 Task: Look for space in Tiassalé, Ivory Coast from 10th July, 2023 to 15th July, 2023 for 7 adults in price range Rs.10000 to Rs.15000. Place can be entire place or shared room with 4 bedrooms having 7 beds and 4 bathrooms. Property type can be house, flat, guest house. Amenities needed are: wifi, TV, free parkinig on premises, gym, breakfast. Booking option can be shelf check-in. Required host language is English.
Action: Mouse moved to (451, 93)
Screenshot: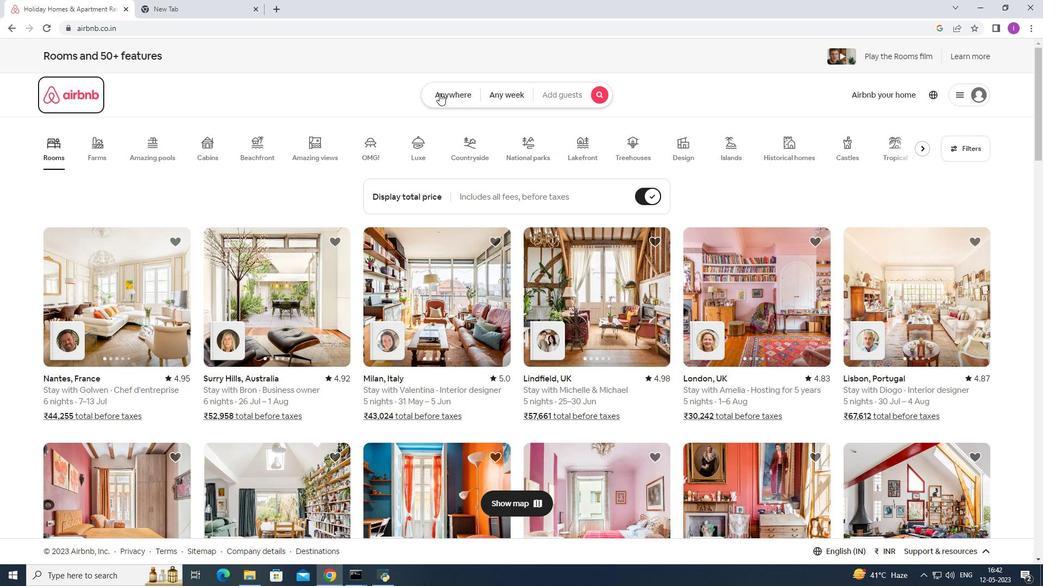 
Action: Mouse pressed left at (451, 93)
Screenshot: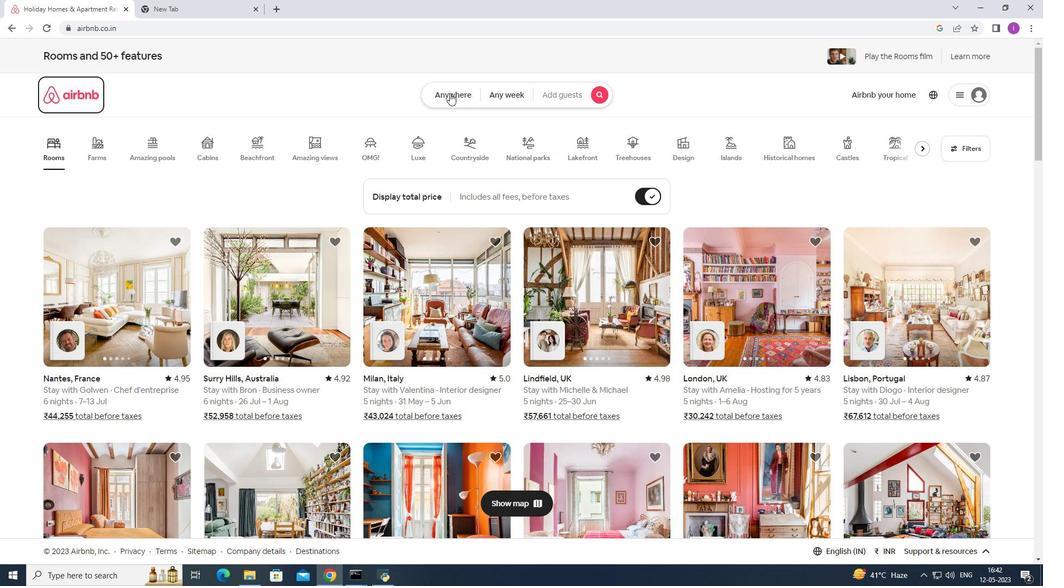 
Action: Mouse moved to (332, 142)
Screenshot: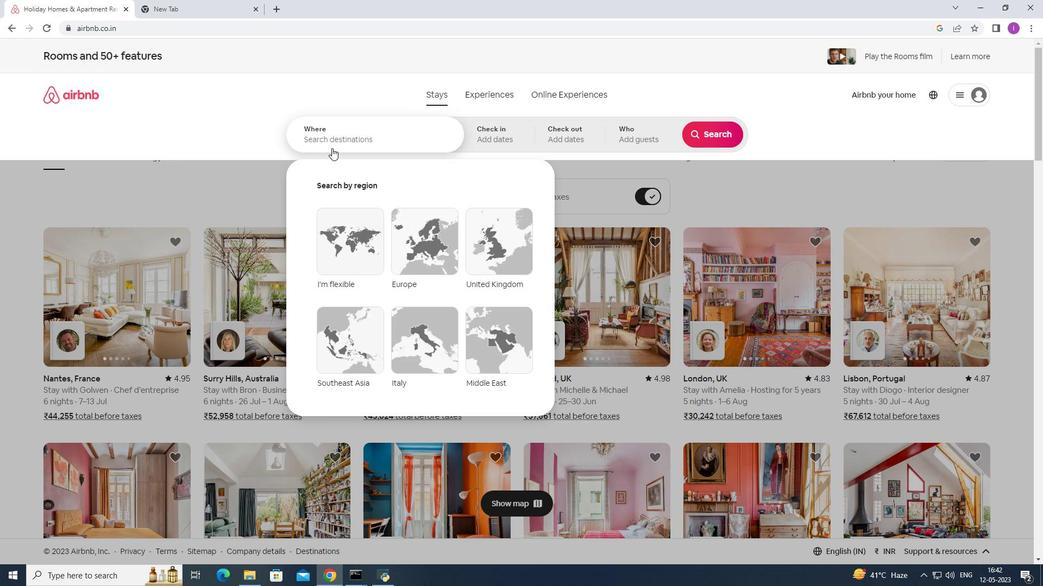 
Action: Mouse pressed left at (332, 142)
Screenshot: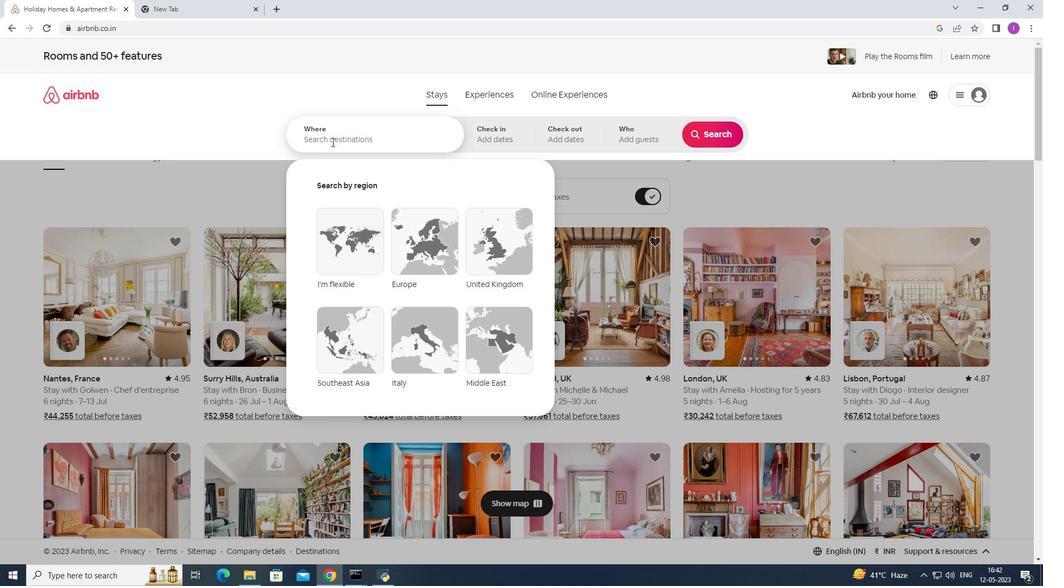 
Action: Mouse moved to (332, 142)
Screenshot: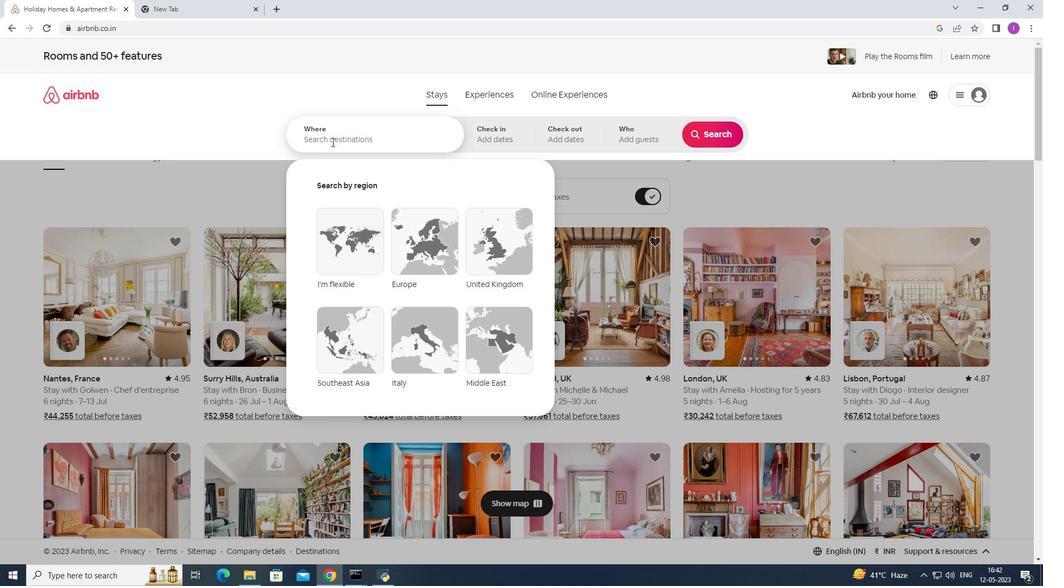 
Action: Key pressed <Key.shift><Key.shift><Key.shift><Key.shift><Key.shift><Key.shift><Key.shift><Key.shift><Key.shift><Key.shift><Key.shift><Key.shift><Key.shift><Key.shift><Key.shift><Key.shift><Key.shift><Key.shift><Key.shift><Key.shift><Key.shift><Key.shift><Key.shift><Key.shift><Key.shift><Key.shift><Key.shift><Key.shift><Key.shift><Key.shift><Key.shift>Tiassale,<Key.shift><Key.shift><Key.shift><Key.shift><Key.shift>Ivory
Screenshot: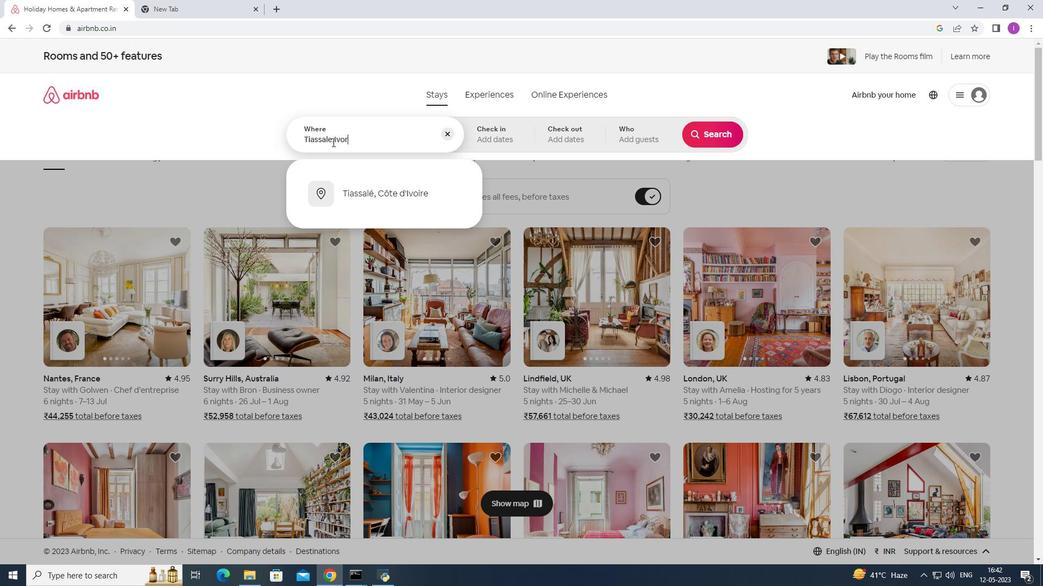 
Action: Mouse moved to (386, 194)
Screenshot: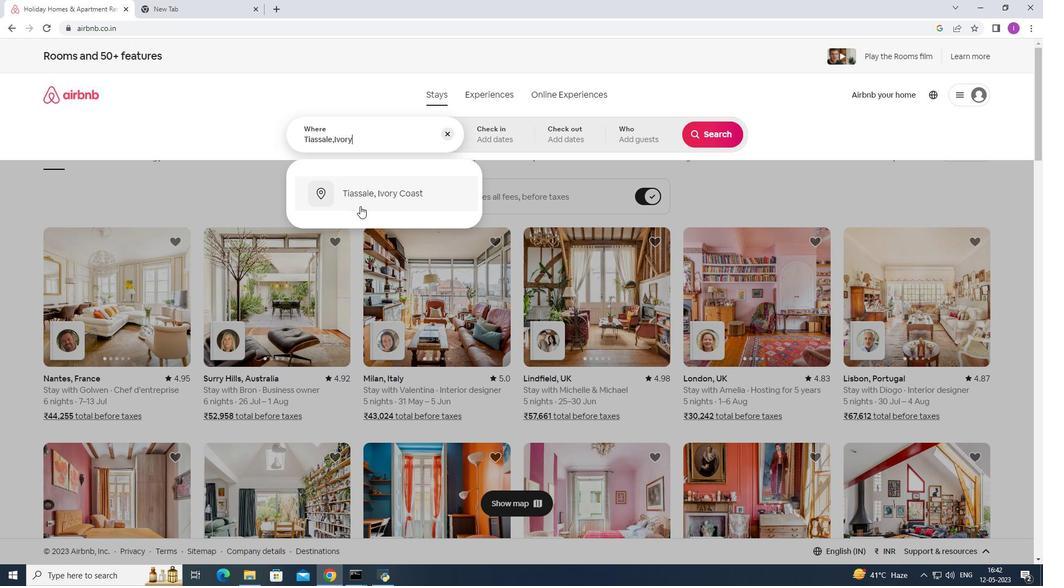 
Action: Mouse pressed left at (386, 194)
Screenshot: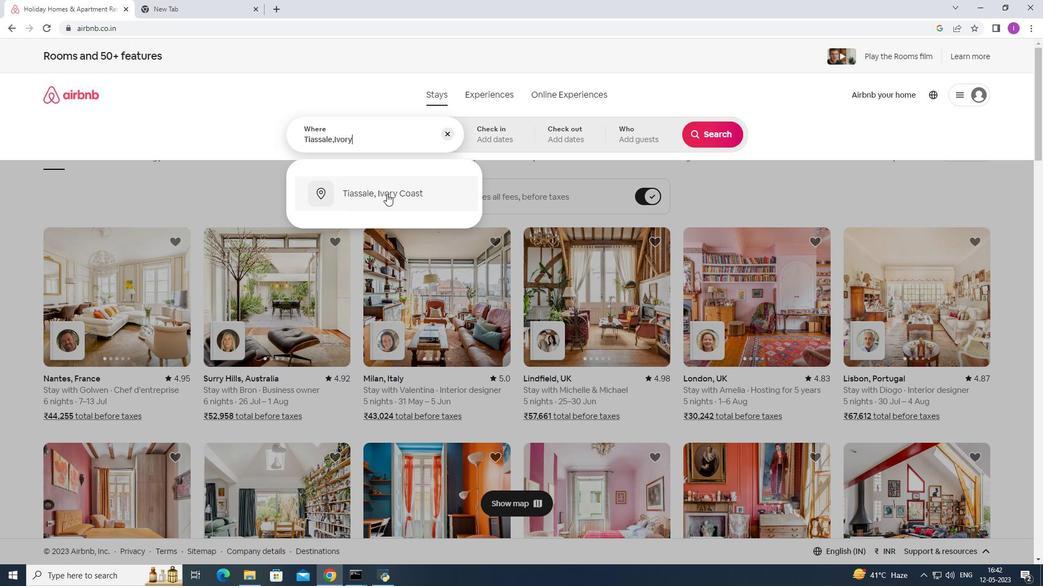 
Action: Mouse moved to (707, 221)
Screenshot: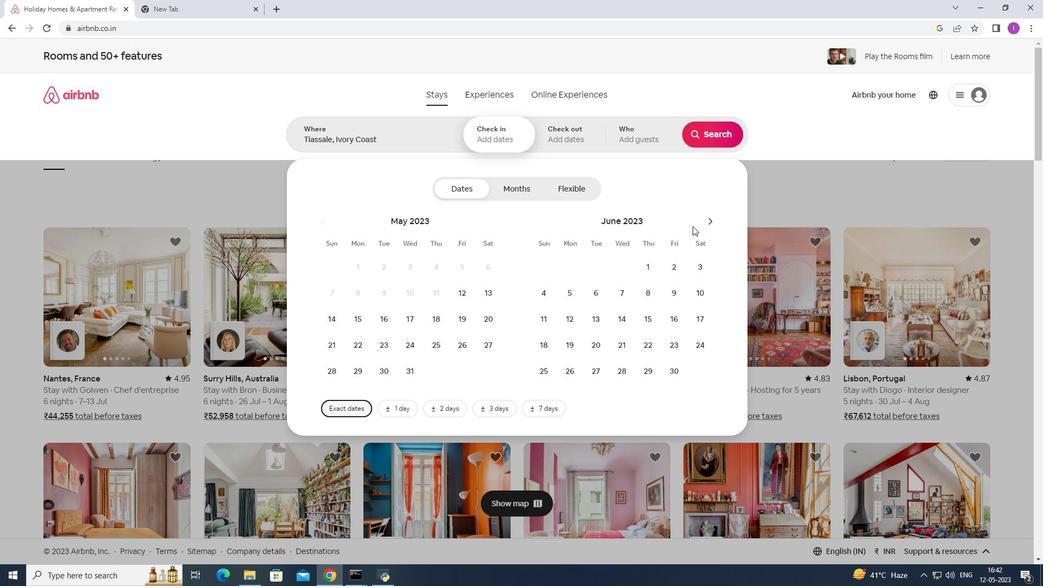 
Action: Mouse pressed left at (707, 221)
Screenshot: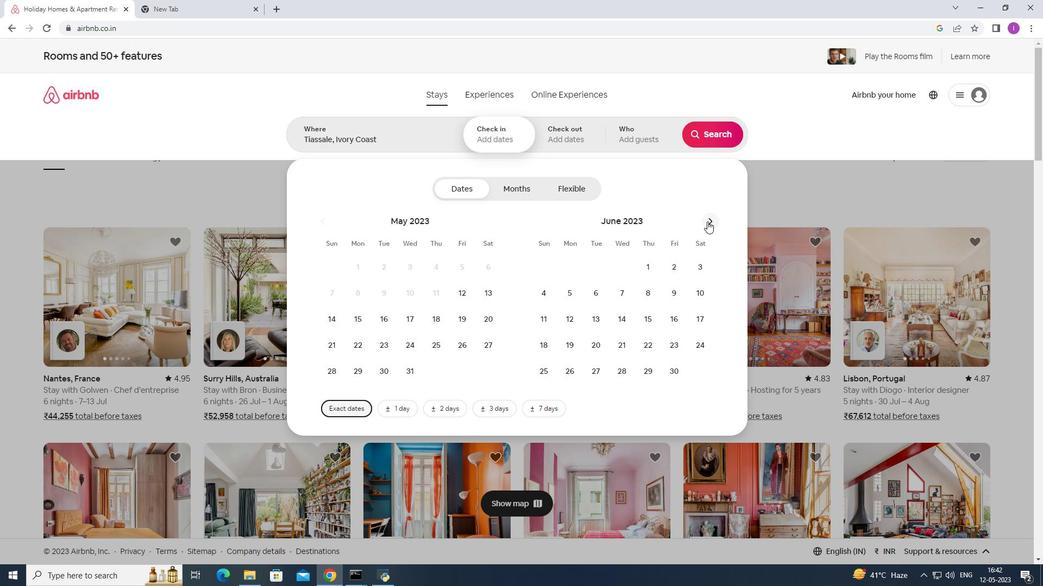 
Action: Mouse moved to (563, 316)
Screenshot: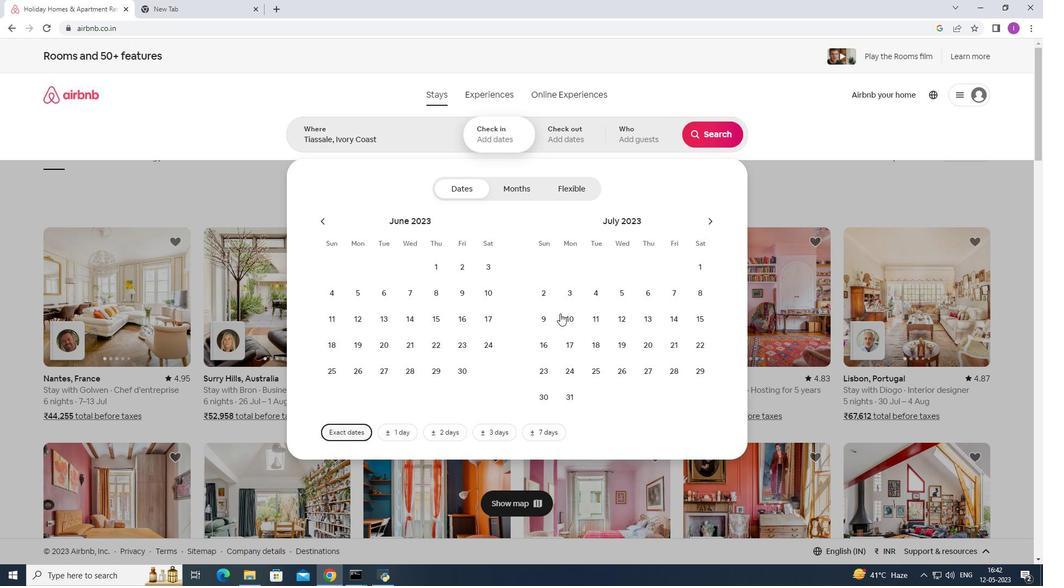 
Action: Mouse pressed left at (563, 316)
Screenshot: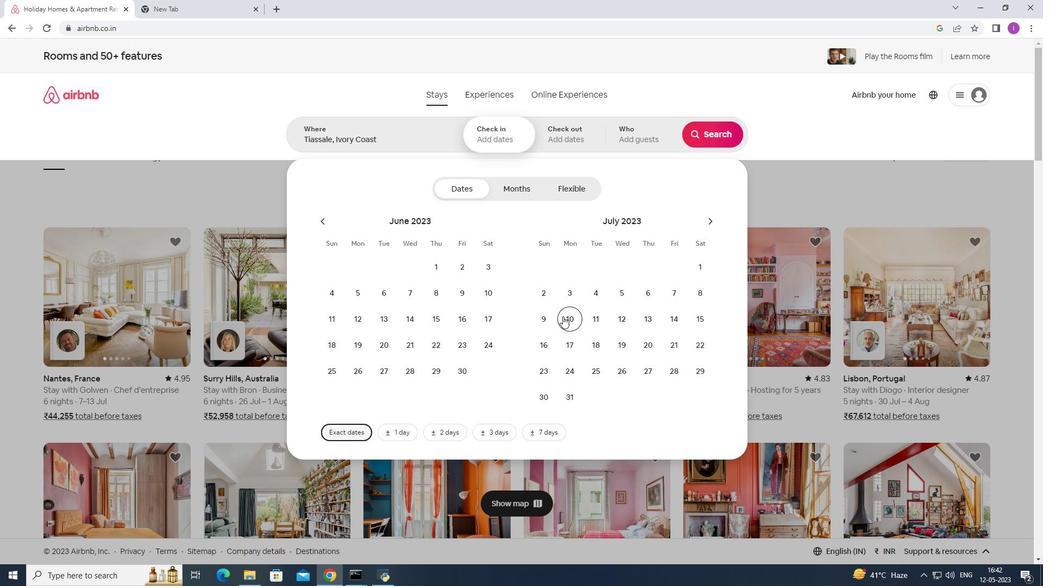 
Action: Mouse moved to (700, 319)
Screenshot: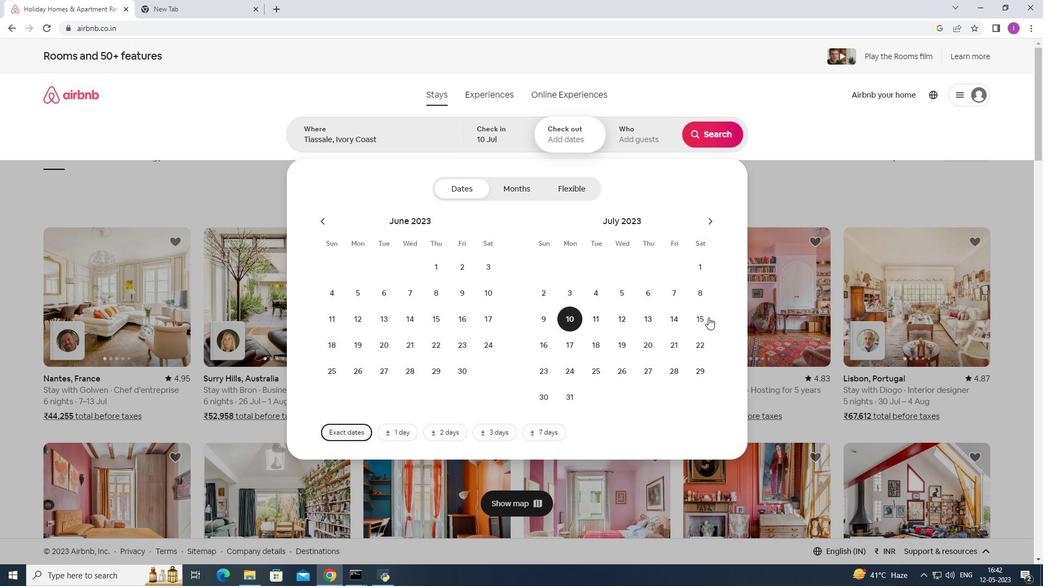 
Action: Mouse pressed left at (700, 319)
Screenshot: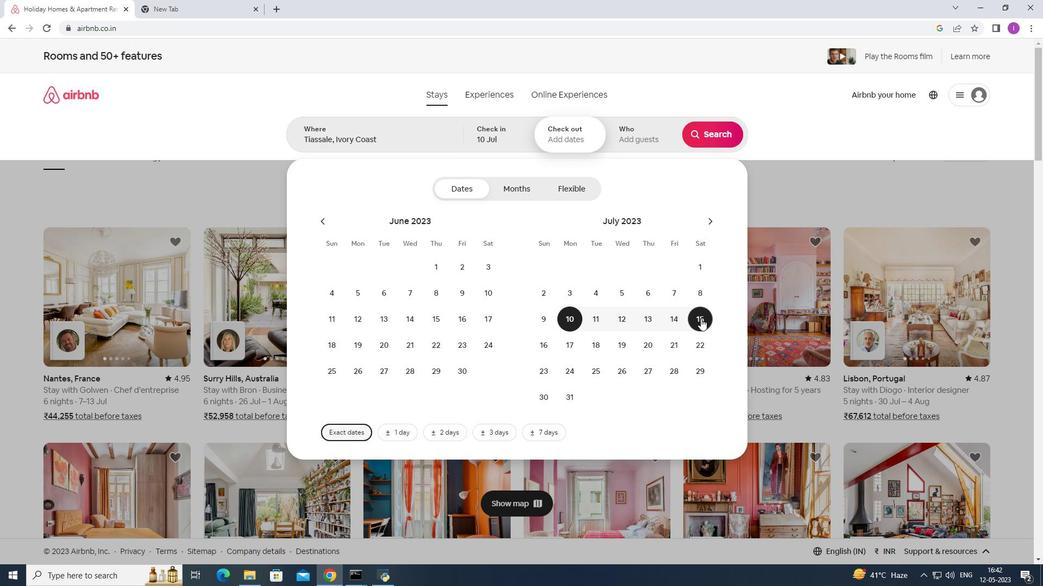 
Action: Mouse moved to (643, 141)
Screenshot: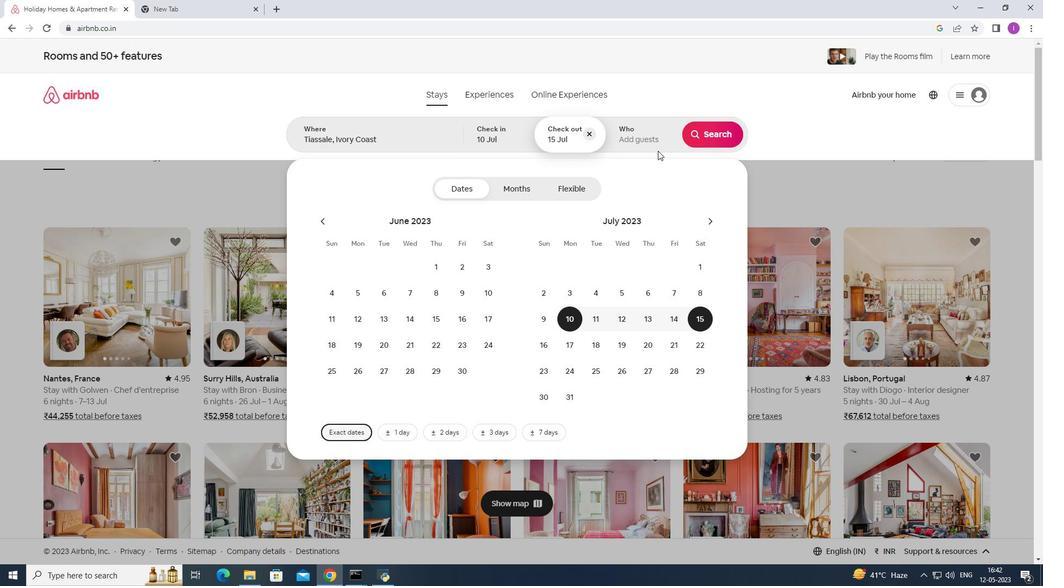 
Action: Mouse pressed left at (643, 141)
Screenshot: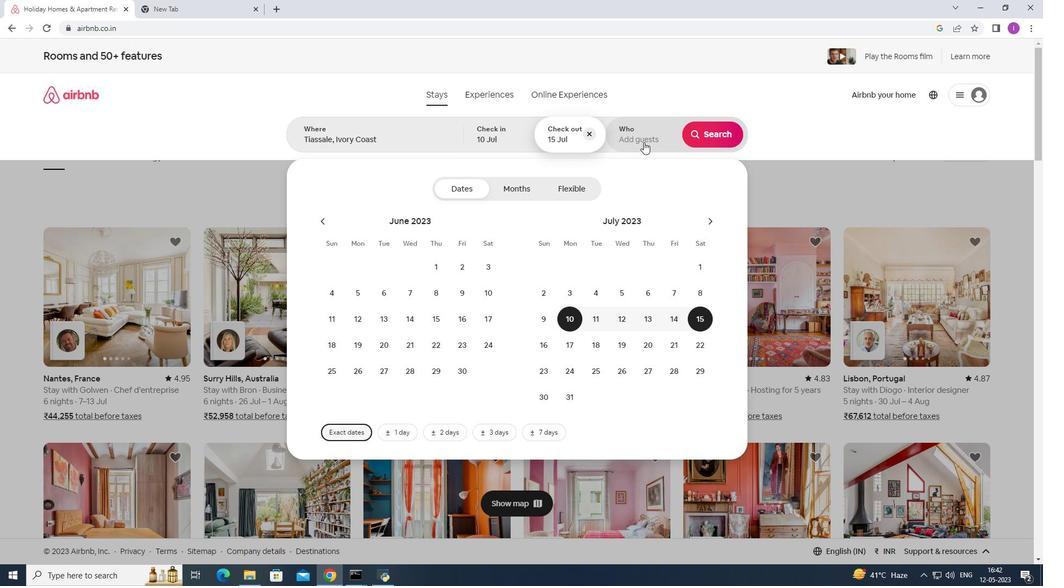 
Action: Mouse moved to (716, 191)
Screenshot: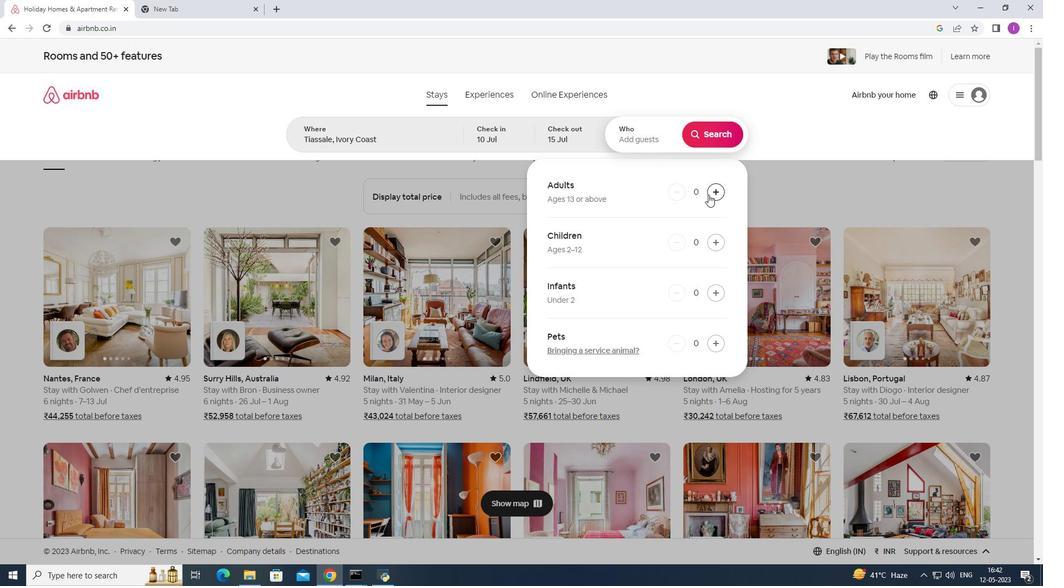 
Action: Mouse pressed left at (716, 191)
Screenshot: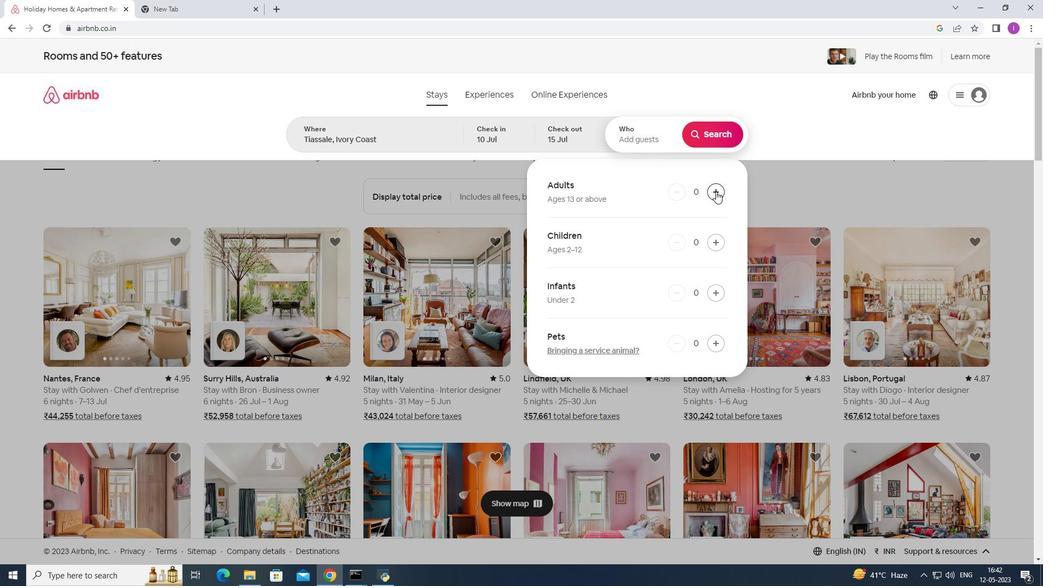 
Action: Mouse moved to (716, 191)
Screenshot: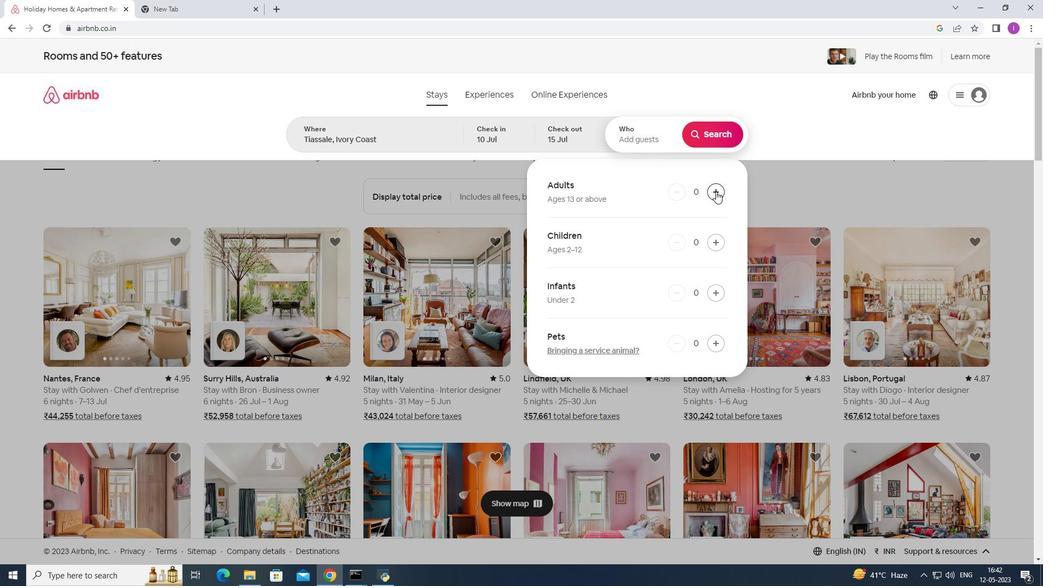
Action: Mouse pressed left at (716, 191)
Screenshot: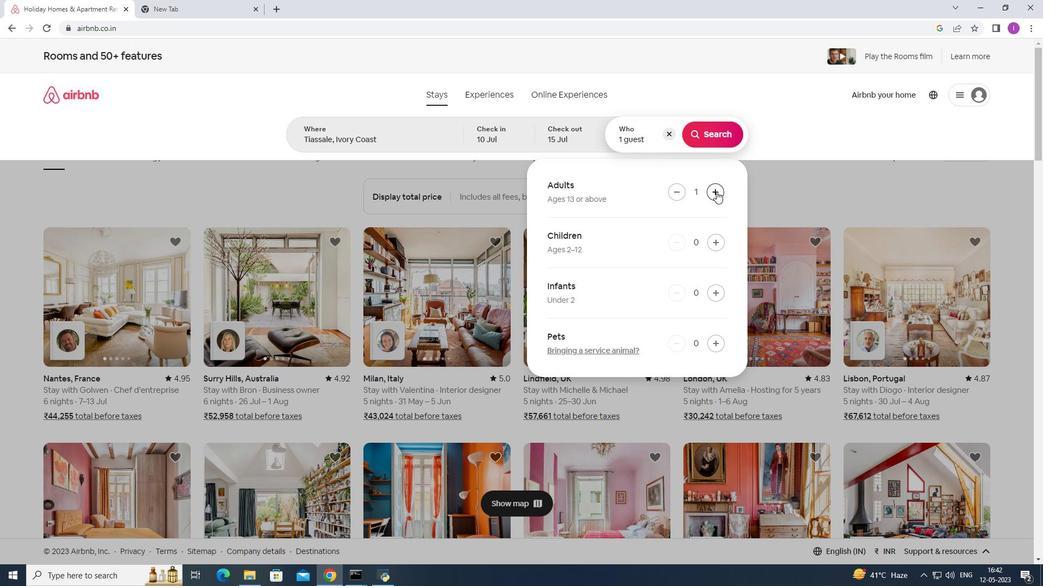 
Action: Mouse pressed left at (716, 191)
Screenshot: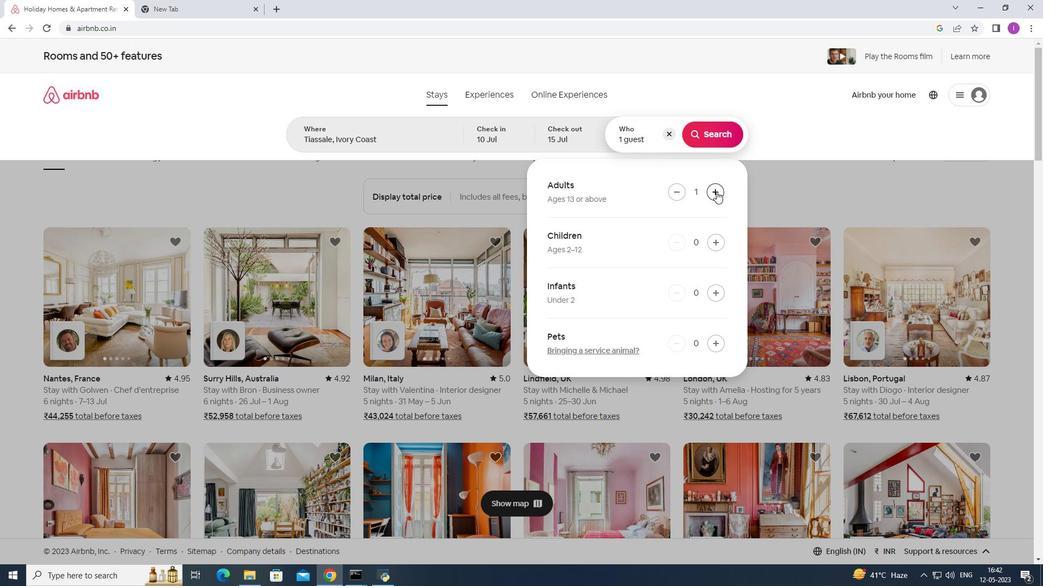 
Action: Mouse pressed left at (716, 191)
Screenshot: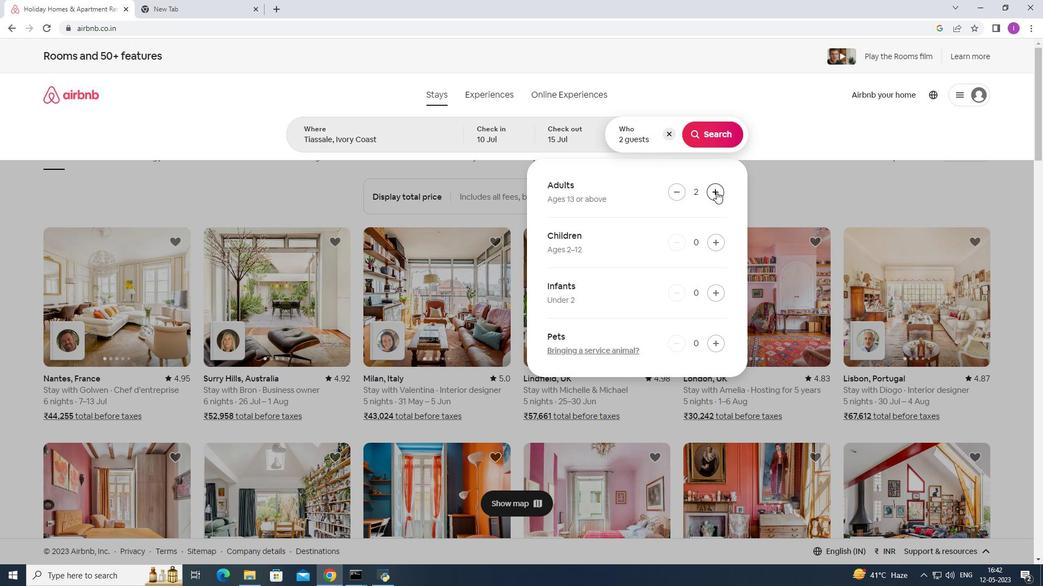 
Action: Mouse pressed left at (716, 191)
Screenshot: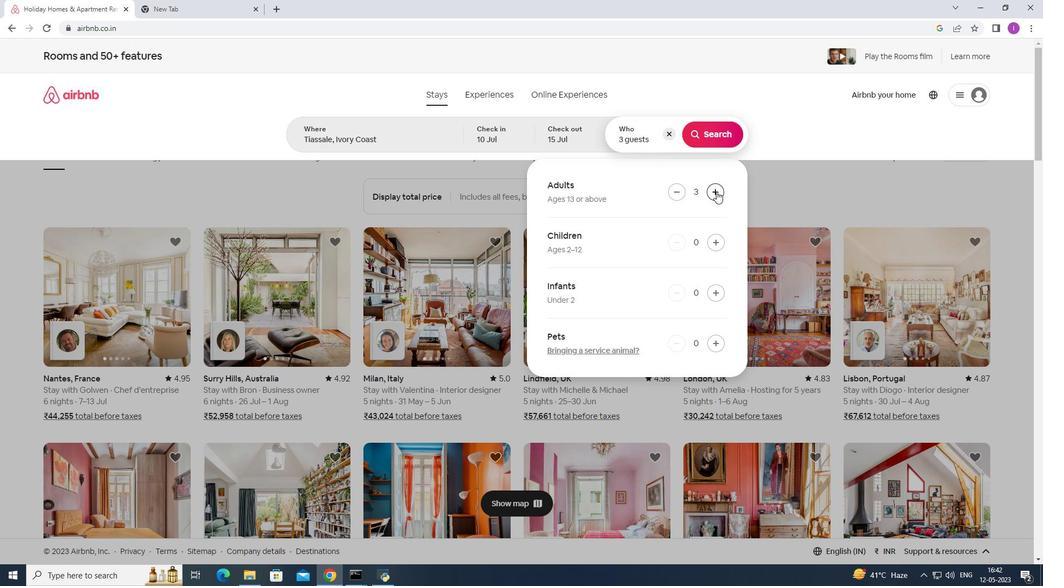 
Action: Mouse pressed left at (716, 191)
Screenshot: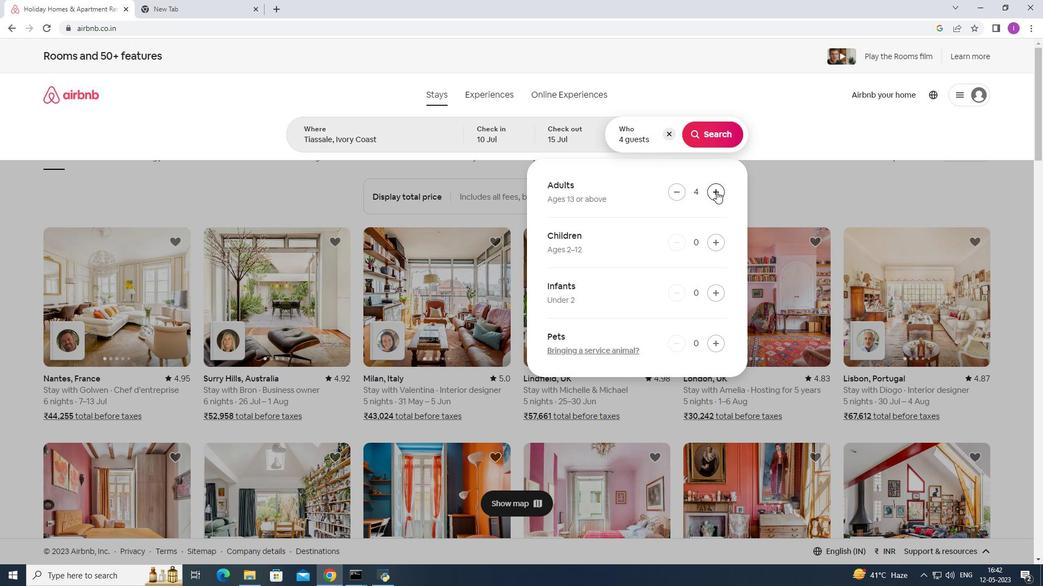 
Action: Mouse pressed left at (716, 191)
Screenshot: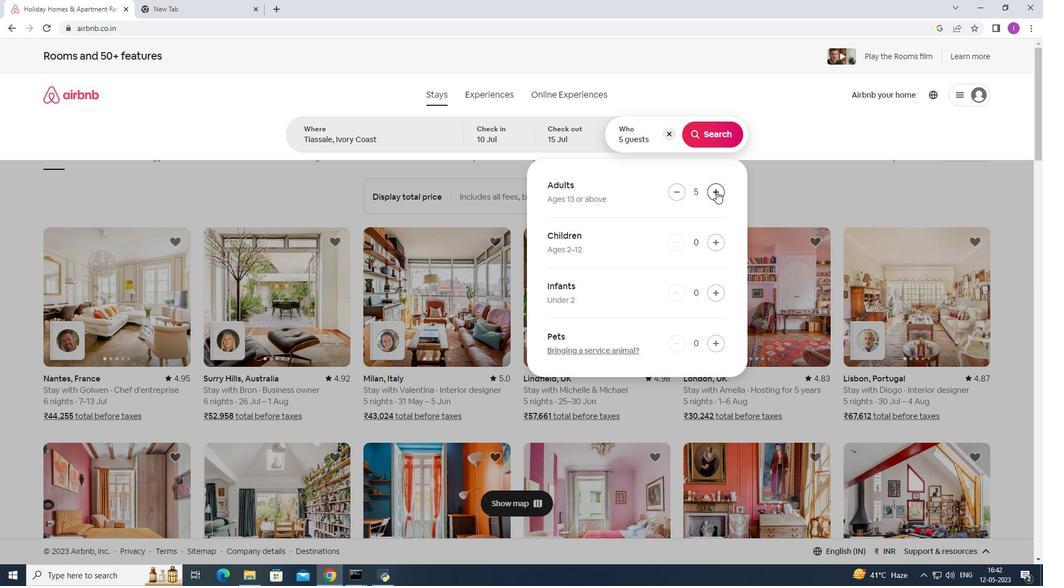 
Action: Mouse moved to (713, 133)
Screenshot: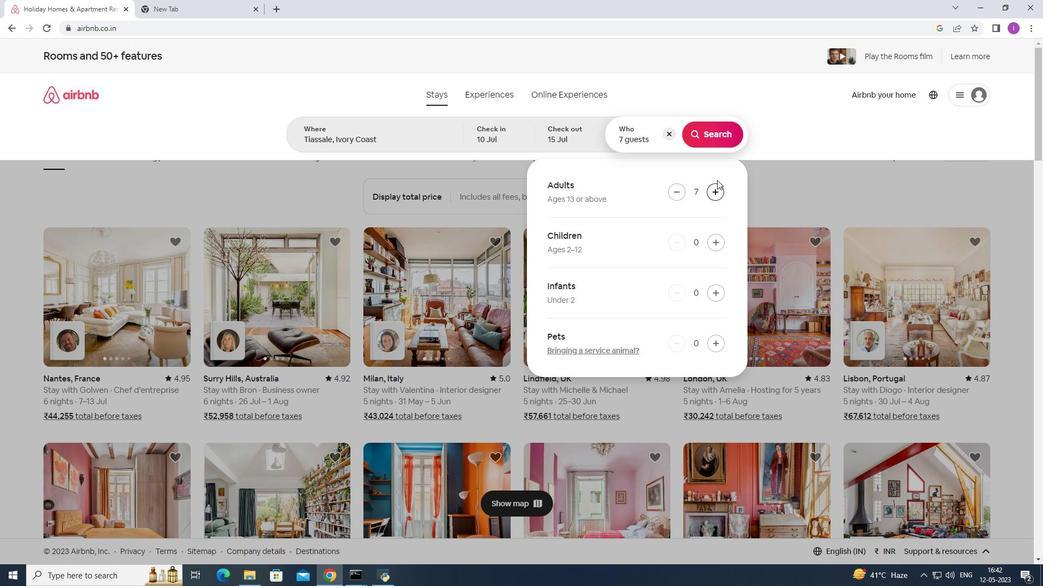 
Action: Mouse pressed left at (713, 133)
Screenshot: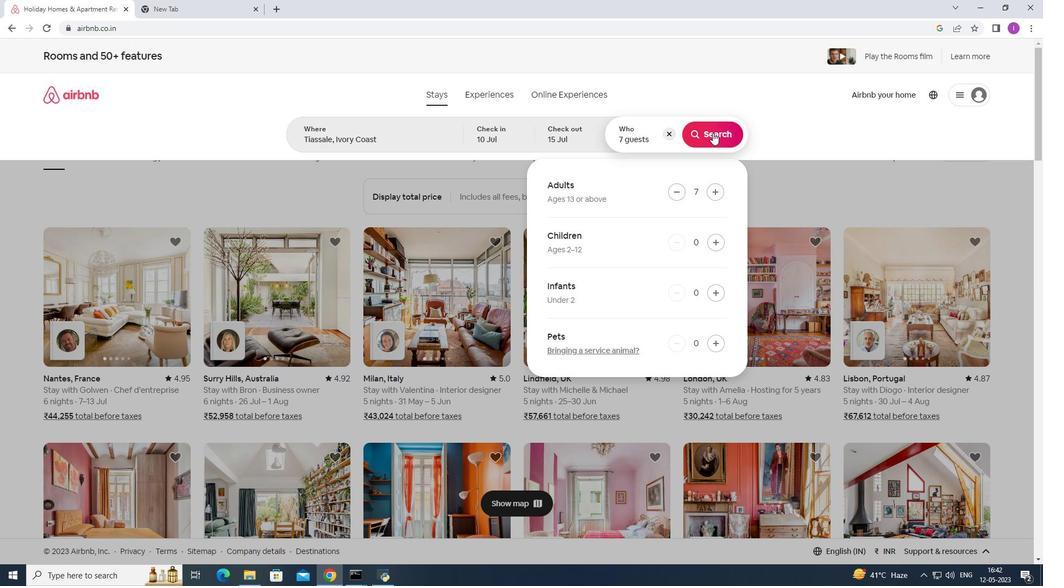 
Action: Mouse moved to (1000, 109)
Screenshot: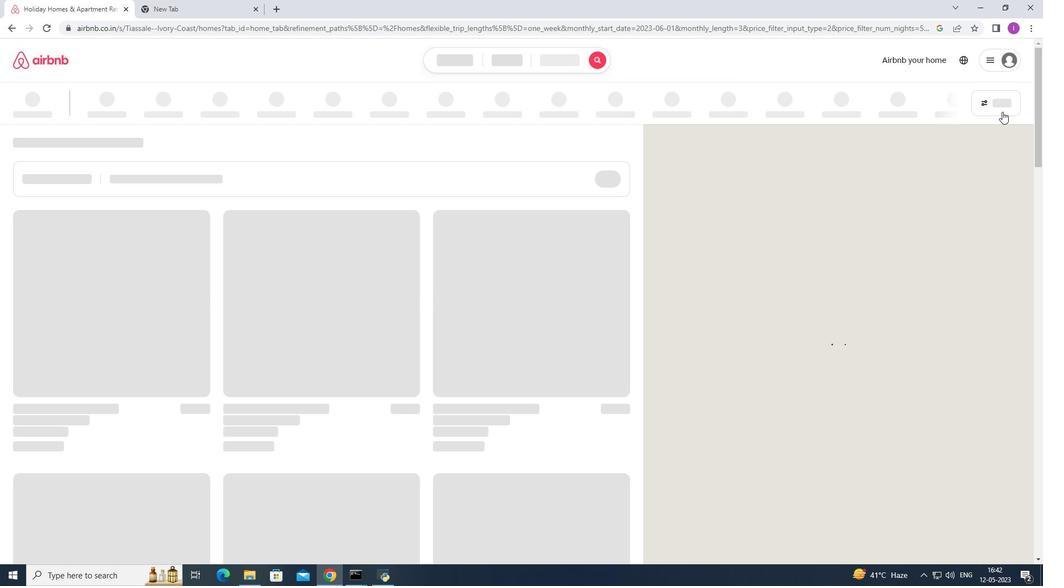 
Action: Mouse pressed left at (1000, 109)
Screenshot: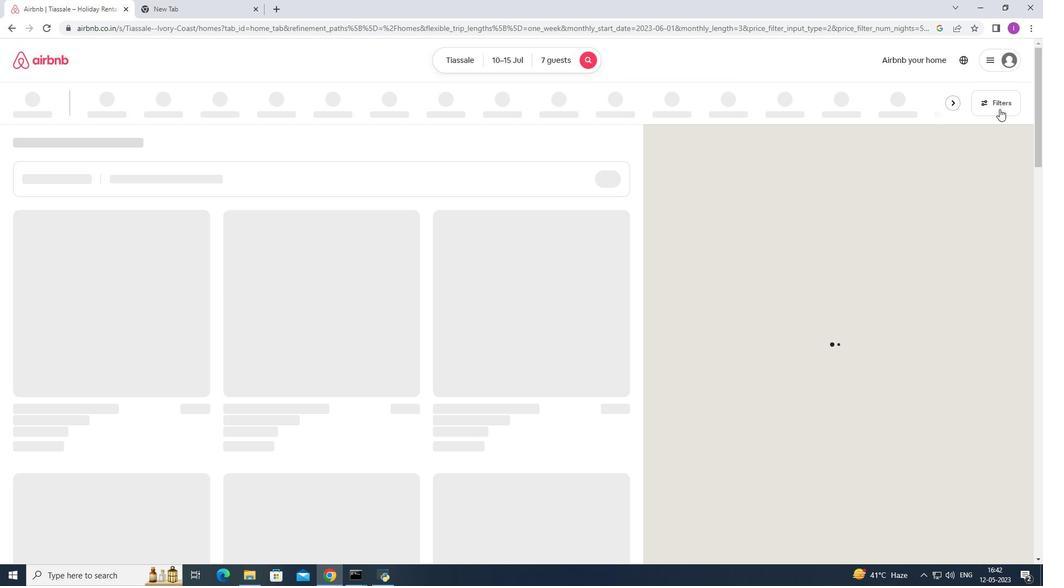 
Action: Mouse moved to (605, 367)
Screenshot: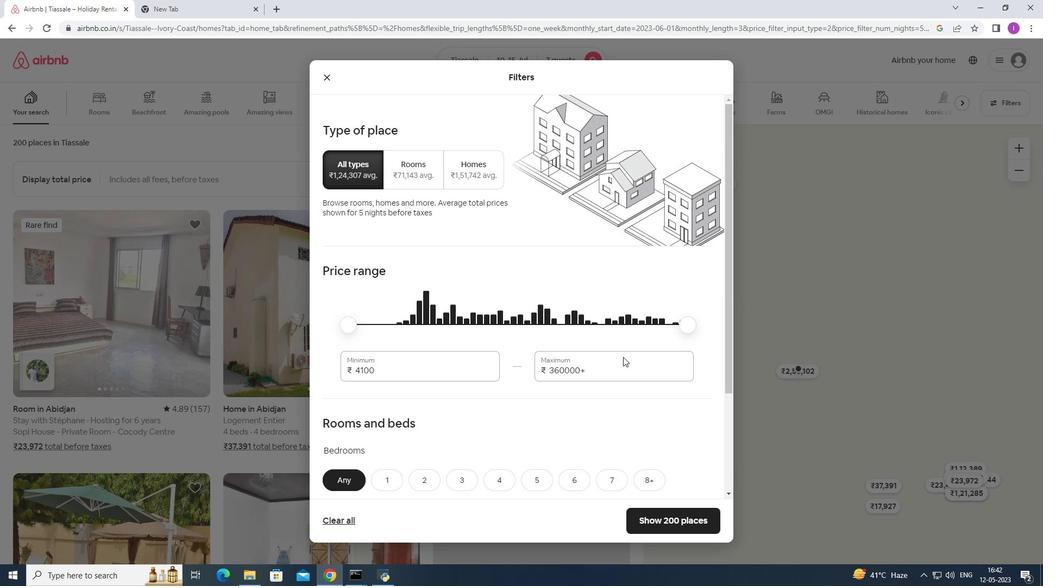 
Action: Mouse pressed left at (605, 367)
Screenshot: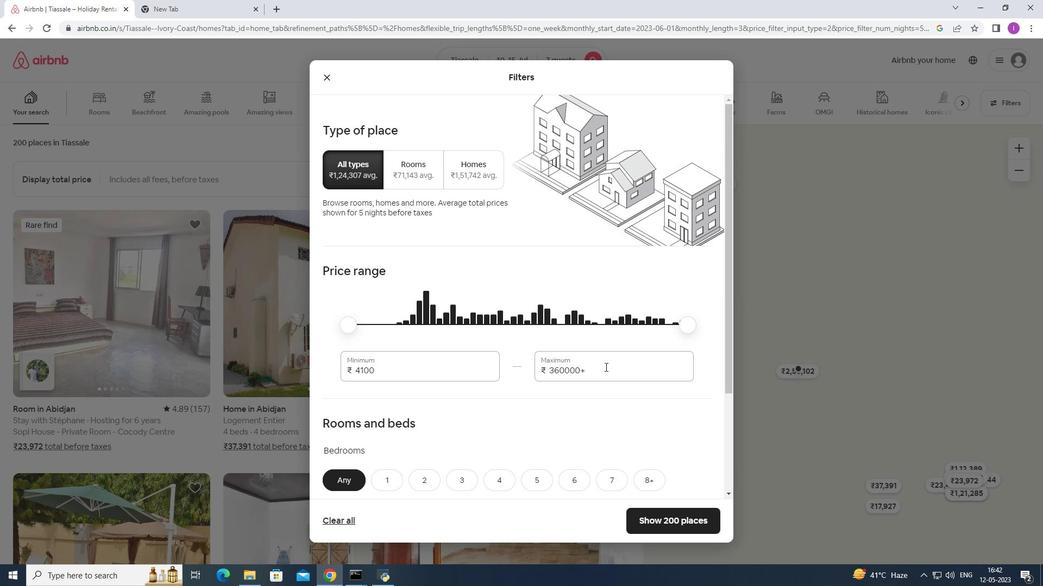 
Action: Mouse moved to (522, 373)
Screenshot: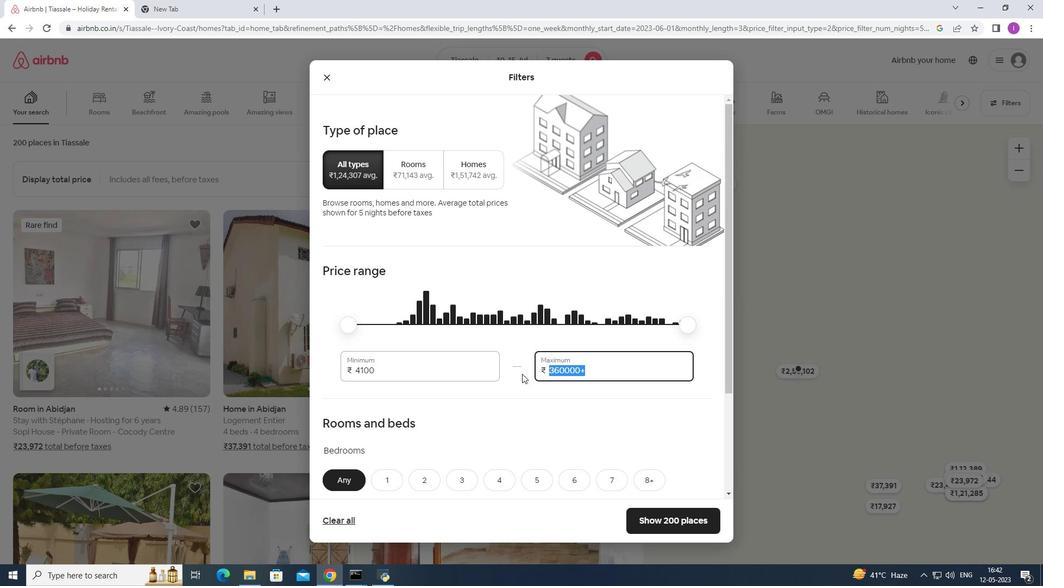 
Action: Key pressed 1
Screenshot: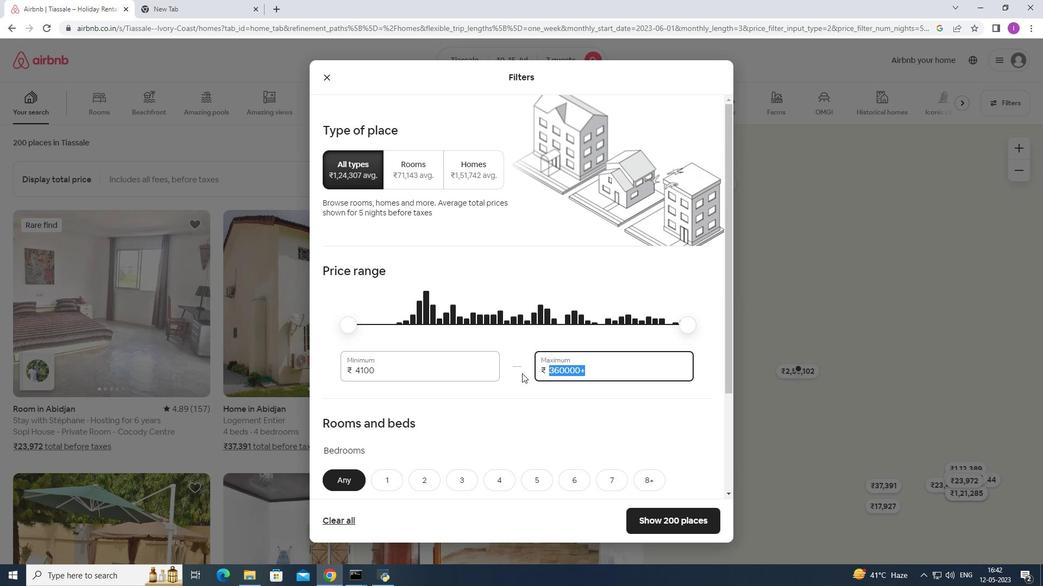
Action: Mouse moved to (522, 373)
Screenshot: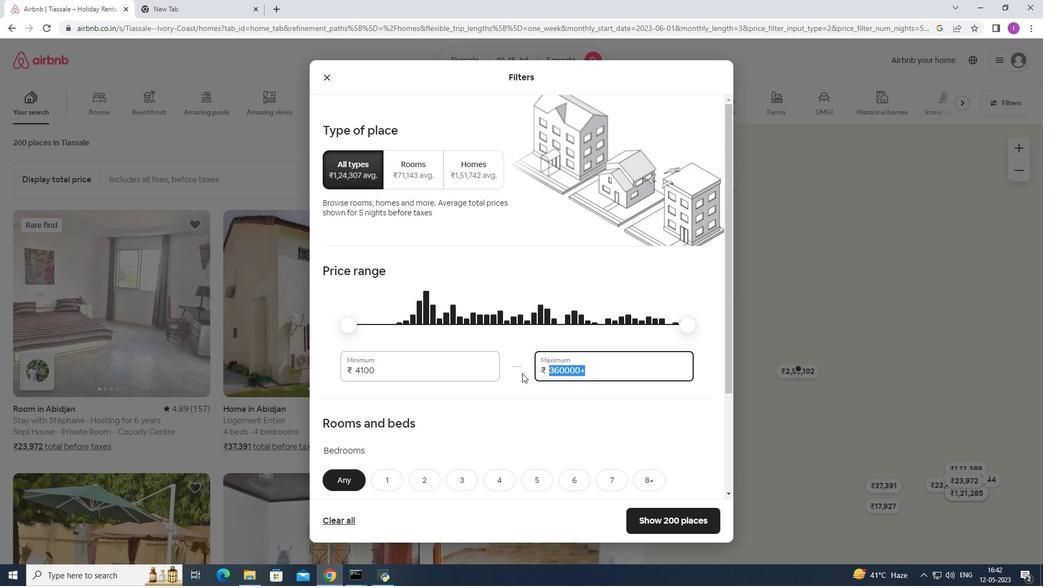 
Action: Key pressed 50
Screenshot: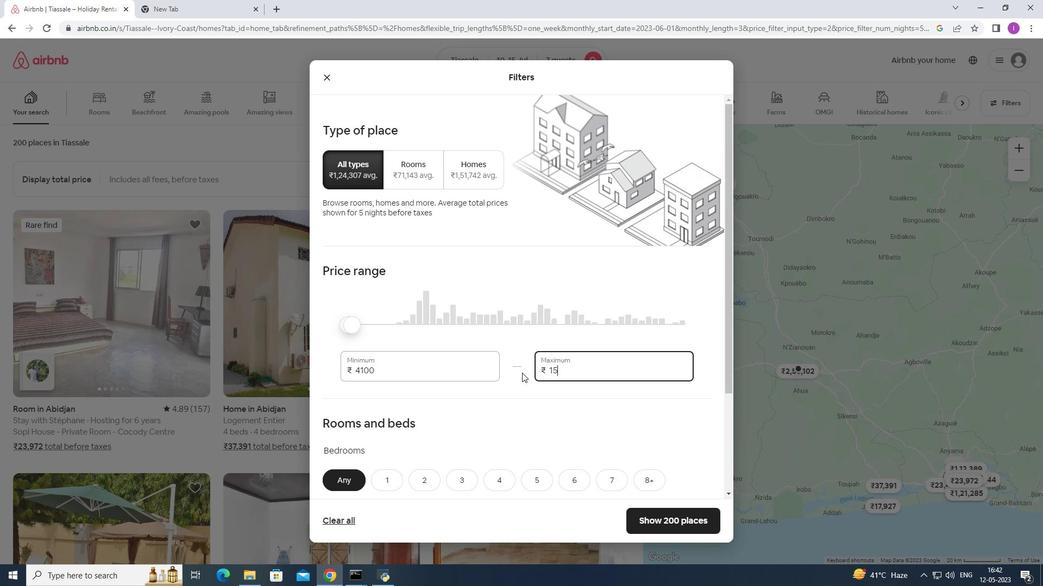 
Action: Mouse moved to (522, 371)
Screenshot: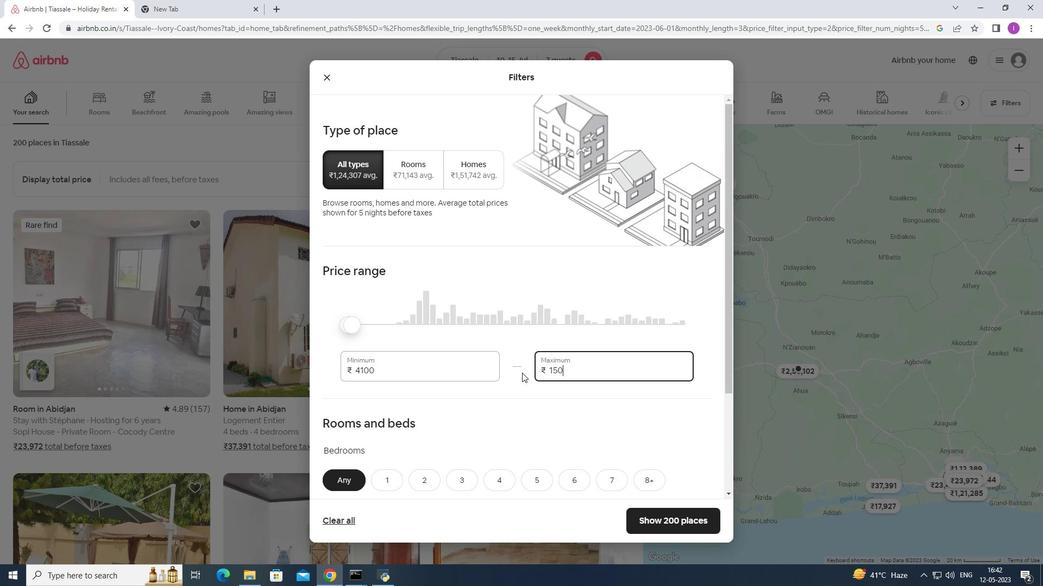 
Action: Key pressed 0
Screenshot: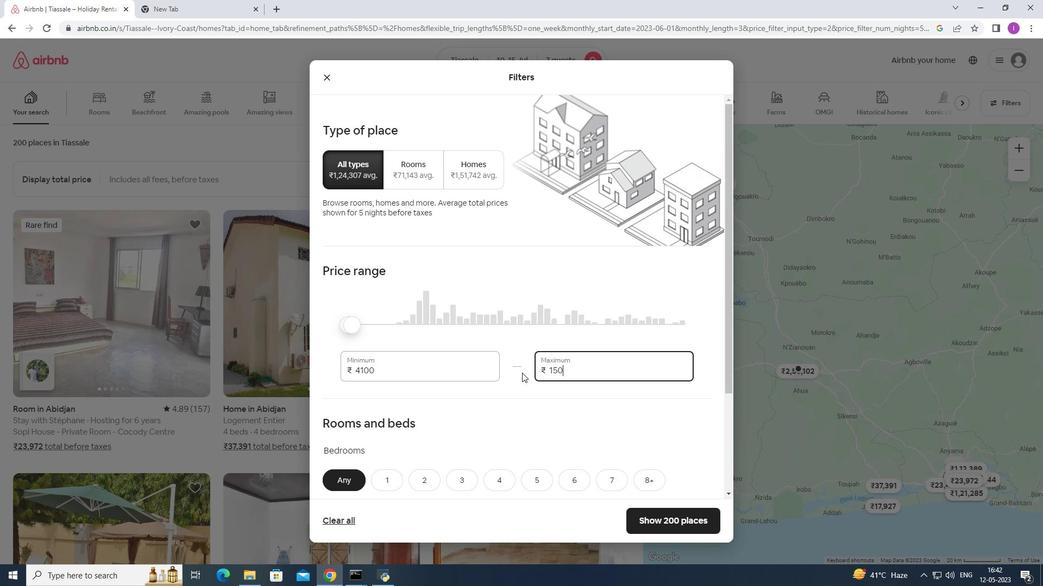 
Action: Mouse moved to (522, 370)
Screenshot: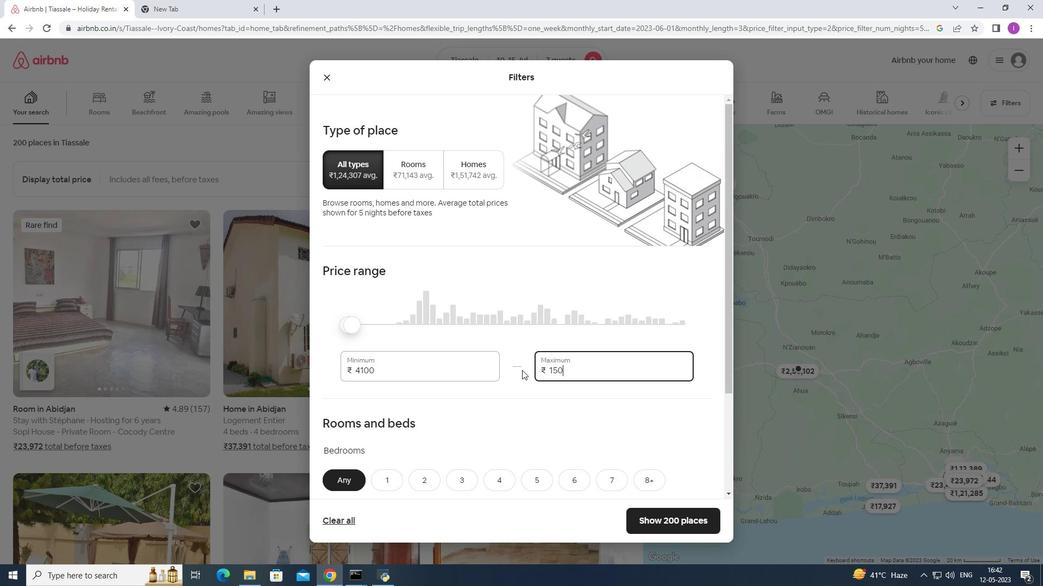 
Action: Key pressed 0
Screenshot: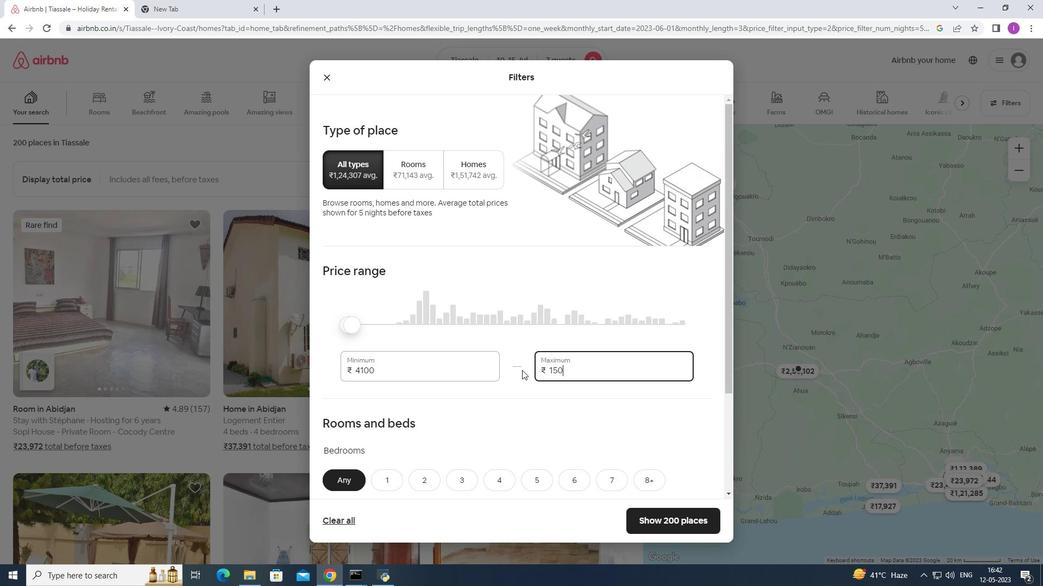 
Action: Mouse moved to (380, 372)
Screenshot: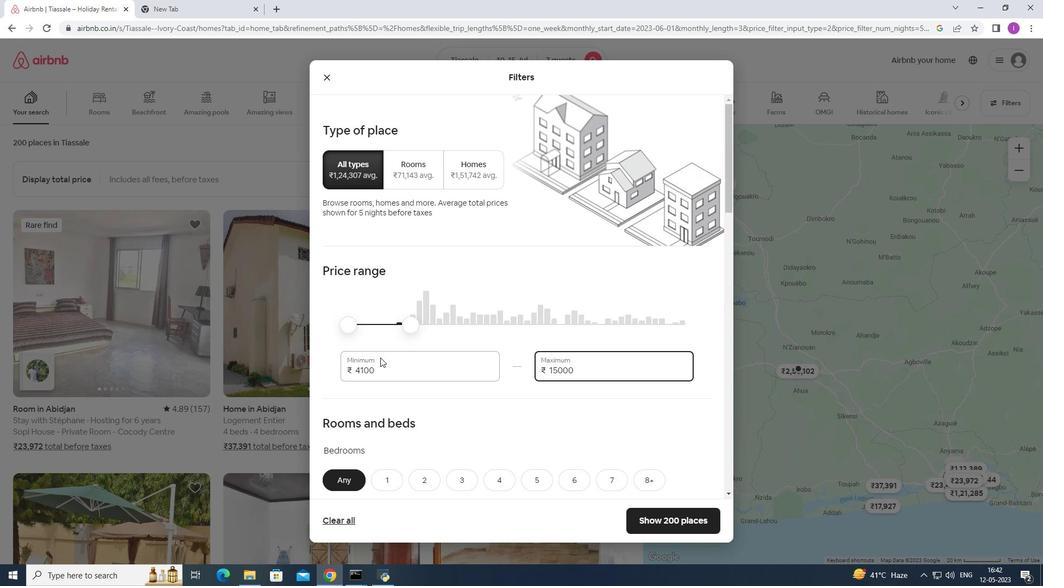 
Action: Mouse pressed left at (380, 372)
Screenshot: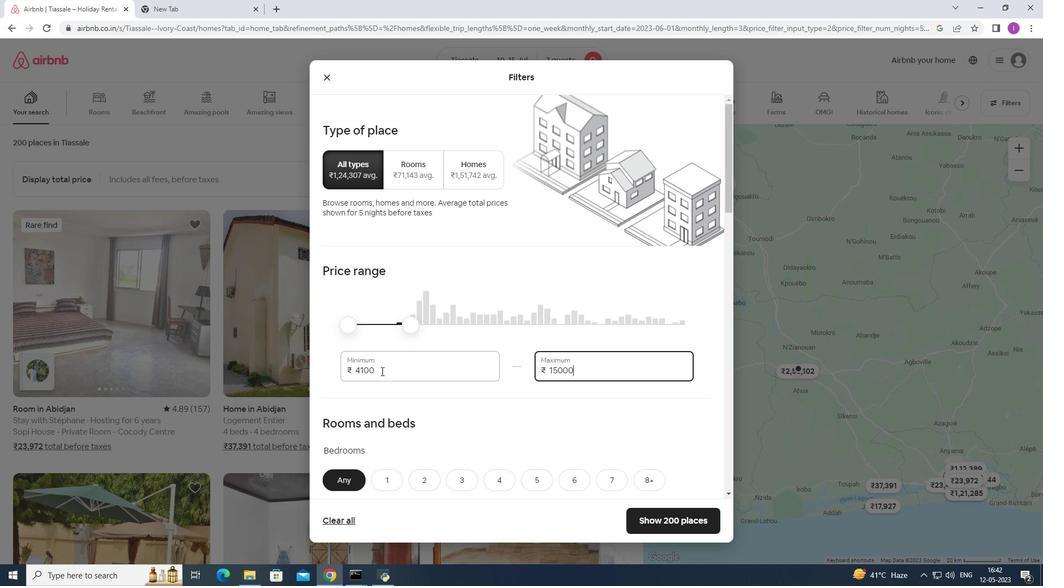 
Action: Mouse moved to (364, 367)
Screenshot: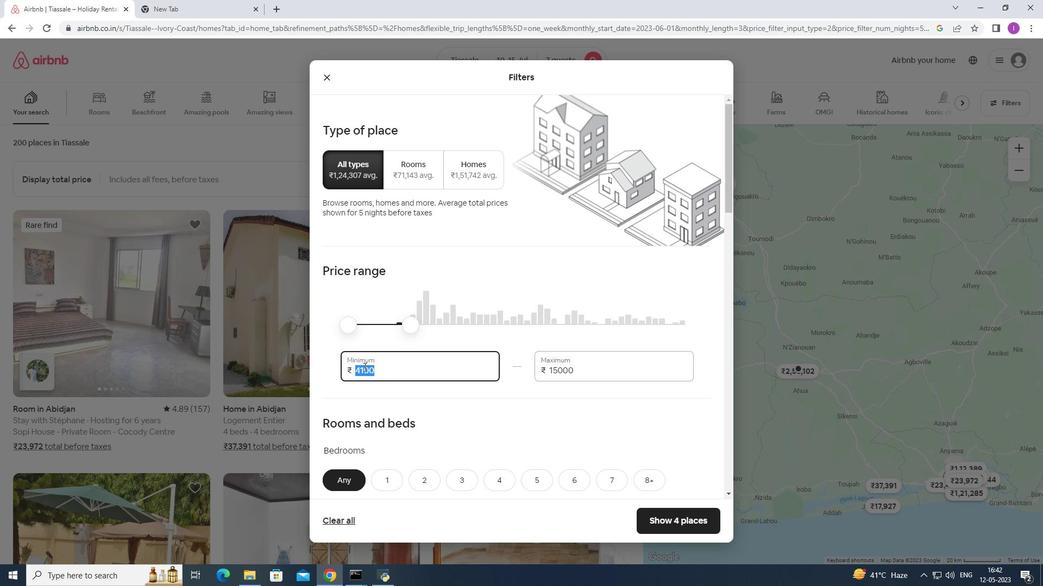 
Action: Key pressed 0
Screenshot: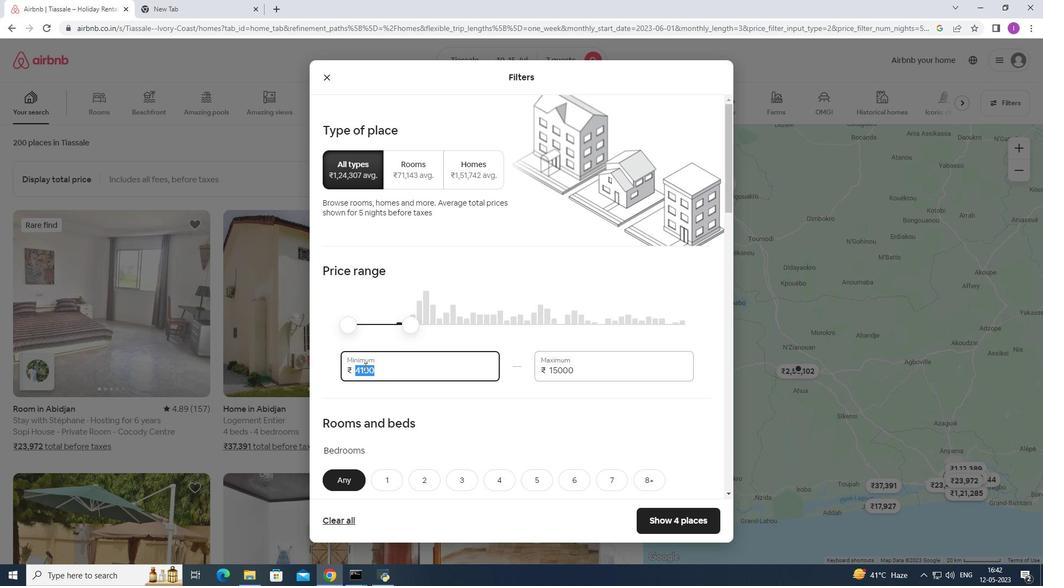 
Action: Mouse moved to (365, 366)
Screenshot: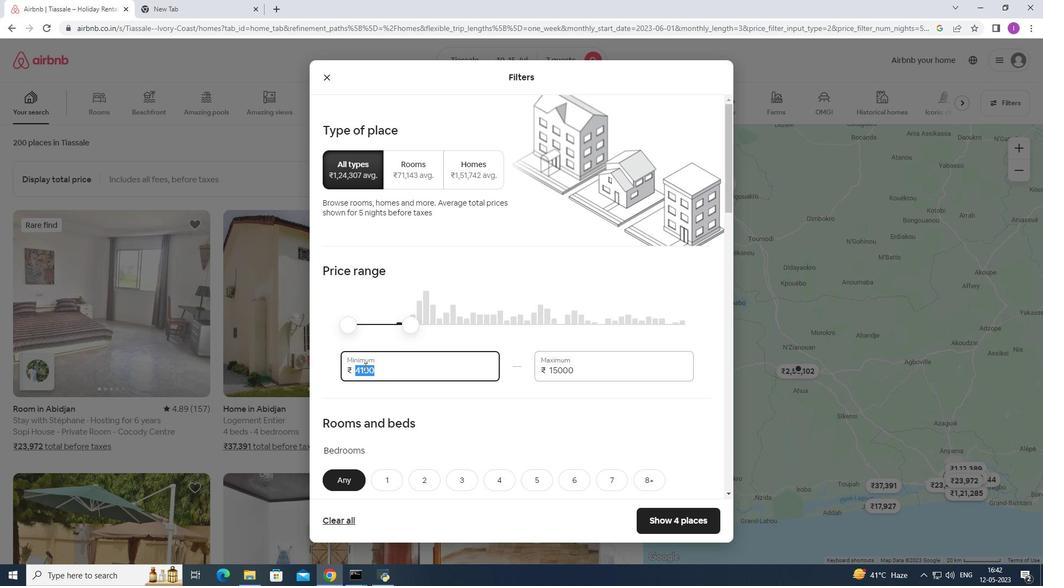 
Action: Key pressed 00
Screenshot: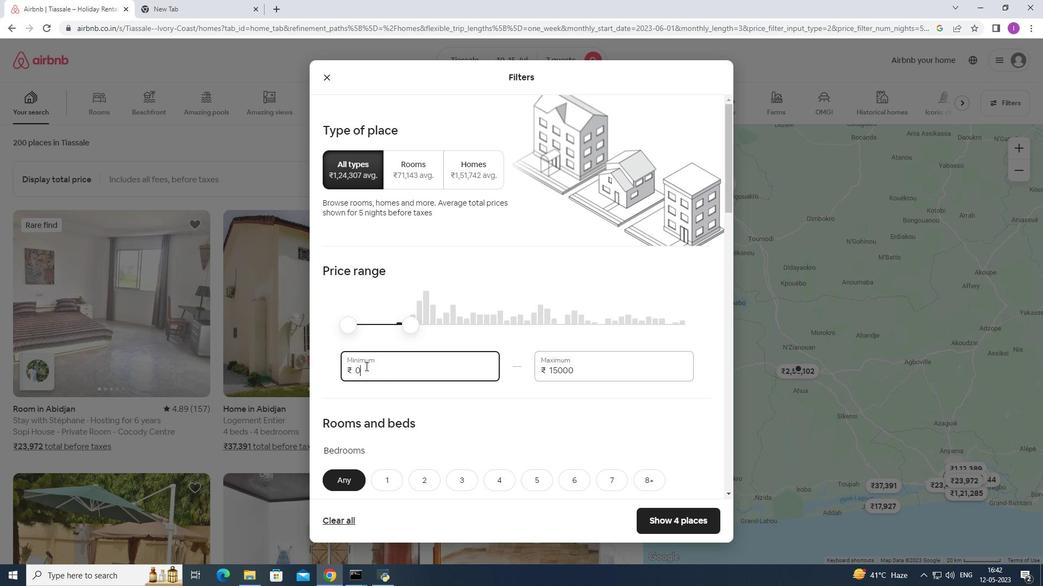 
Action: Mouse moved to (365, 364)
Screenshot: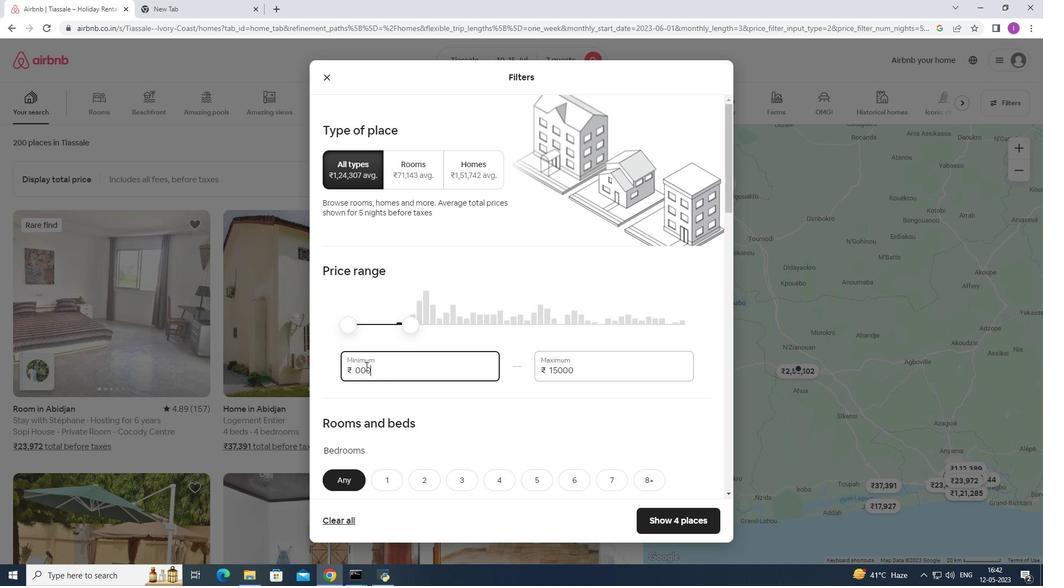 
Action: Key pressed <Key.backspace><Key.backspace><Key.backspace><Key.backspace><Key.backspace><Key.backspace>
Screenshot: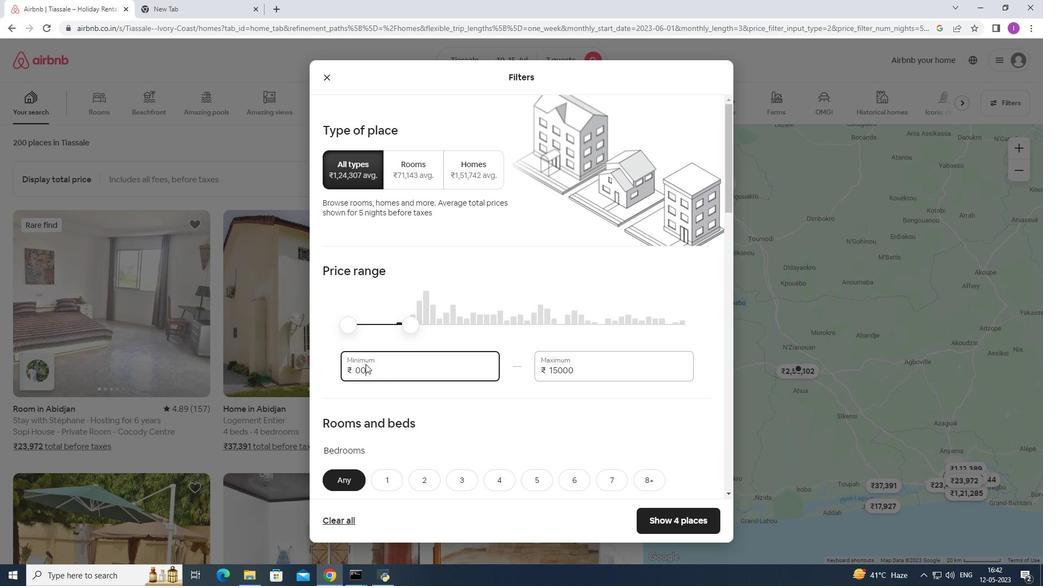 
Action: Mouse moved to (365, 361)
Screenshot: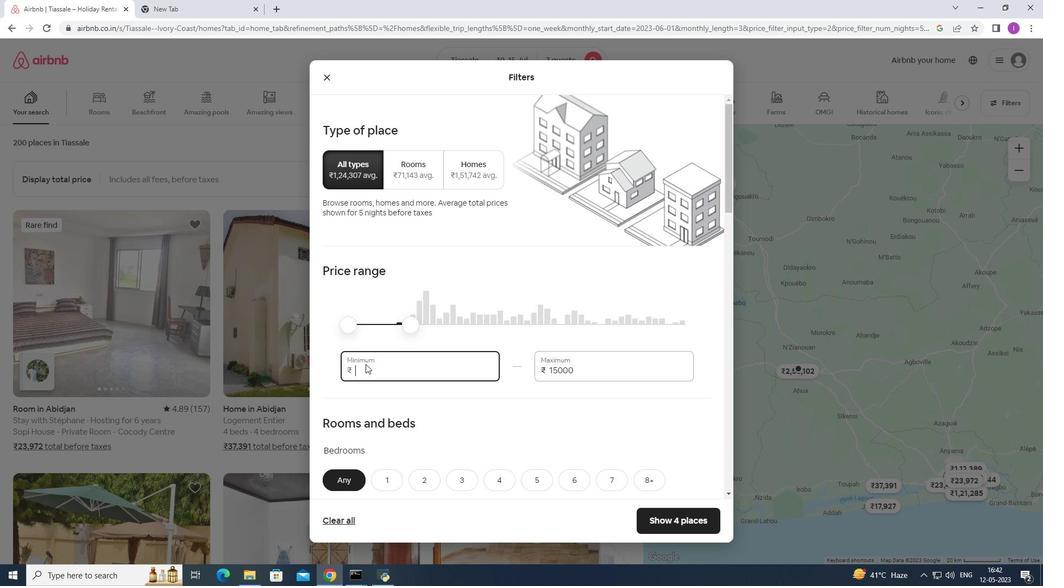 
Action: Key pressed 1
Screenshot: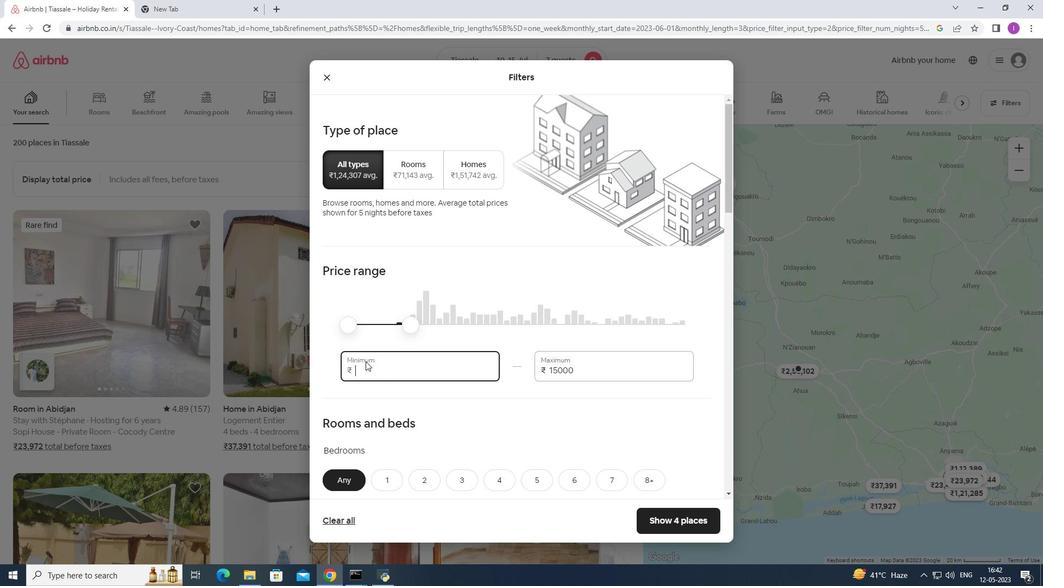 
Action: Mouse moved to (365, 361)
Screenshot: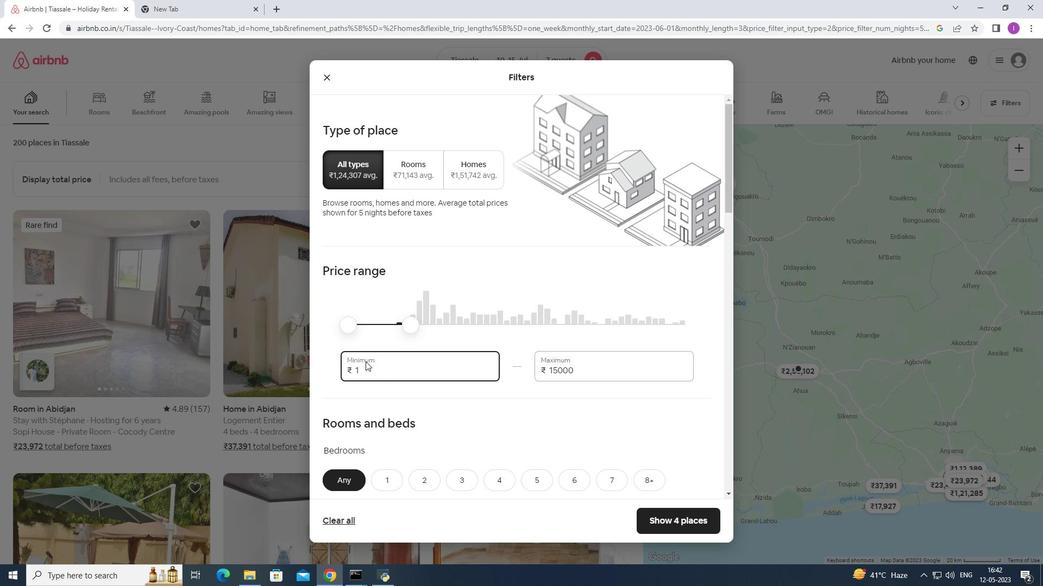 
Action: Key pressed 000
Screenshot: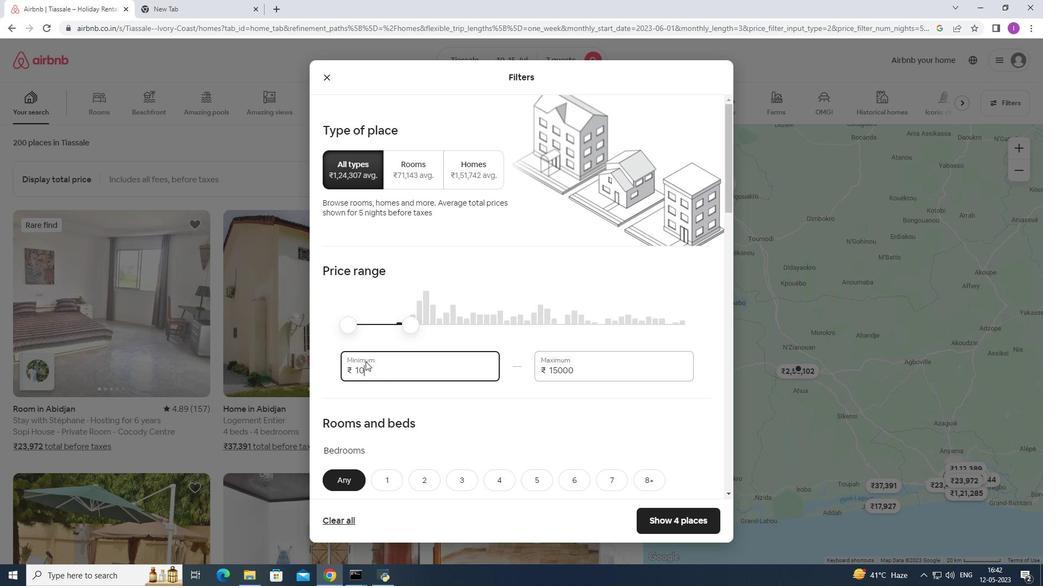 
Action: Mouse moved to (369, 359)
Screenshot: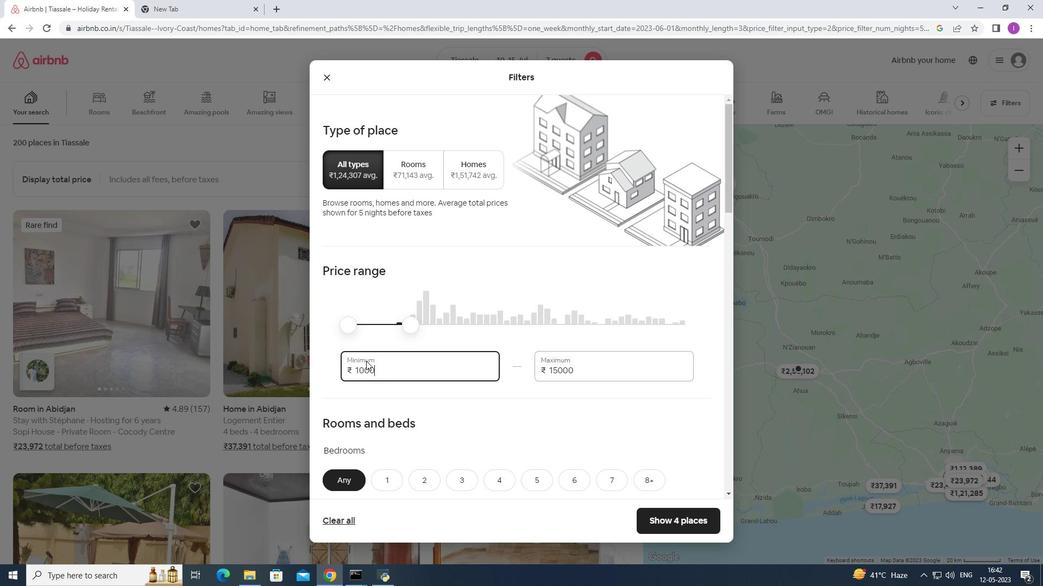 
Action: Key pressed 0
Screenshot: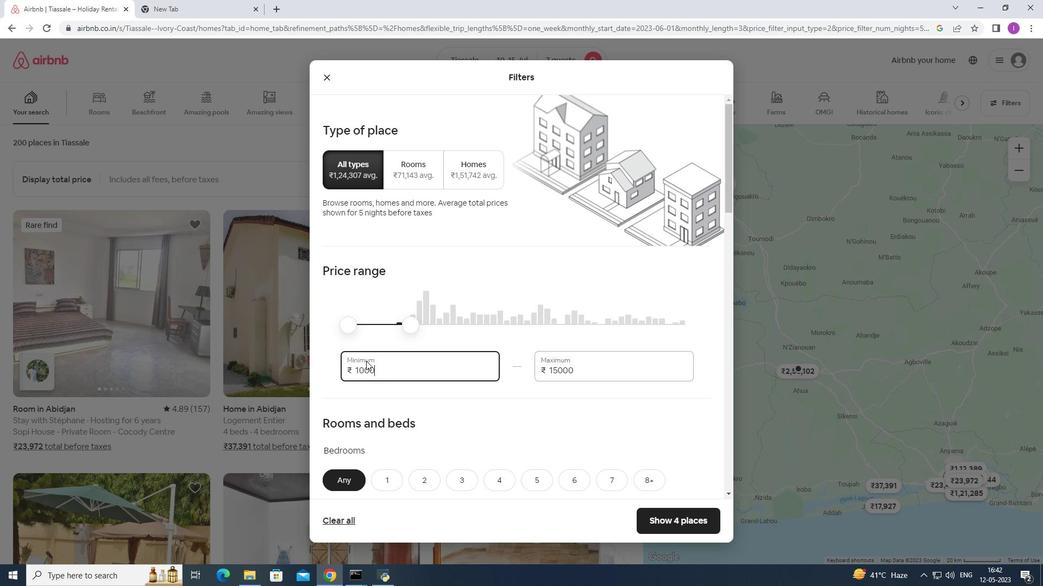 
Action: Mouse moved to (502, 377)
Screenshot: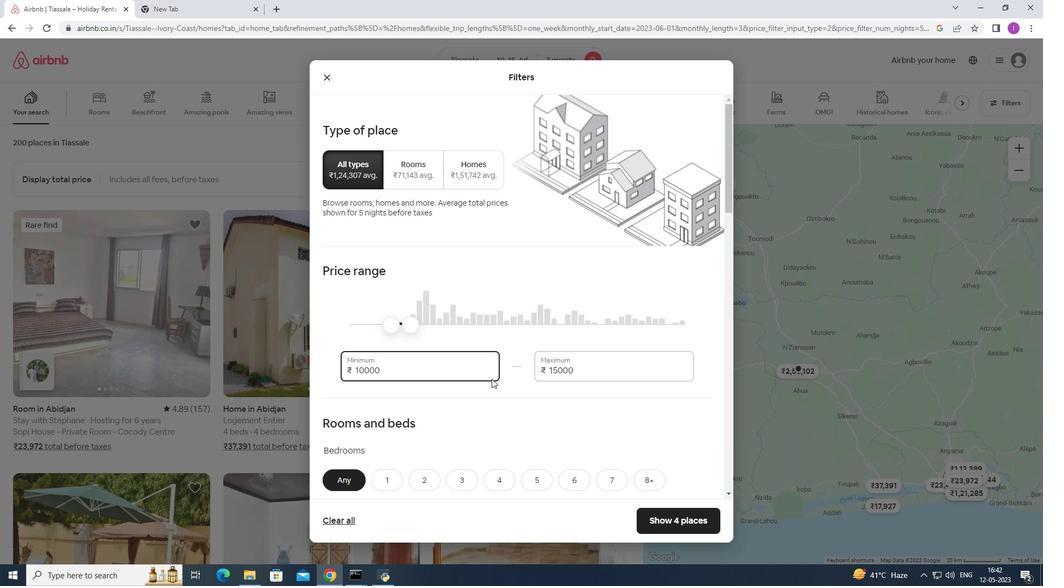
Action: Mouse scrolled (502, 377) with delta (0, 0)
Screenshot: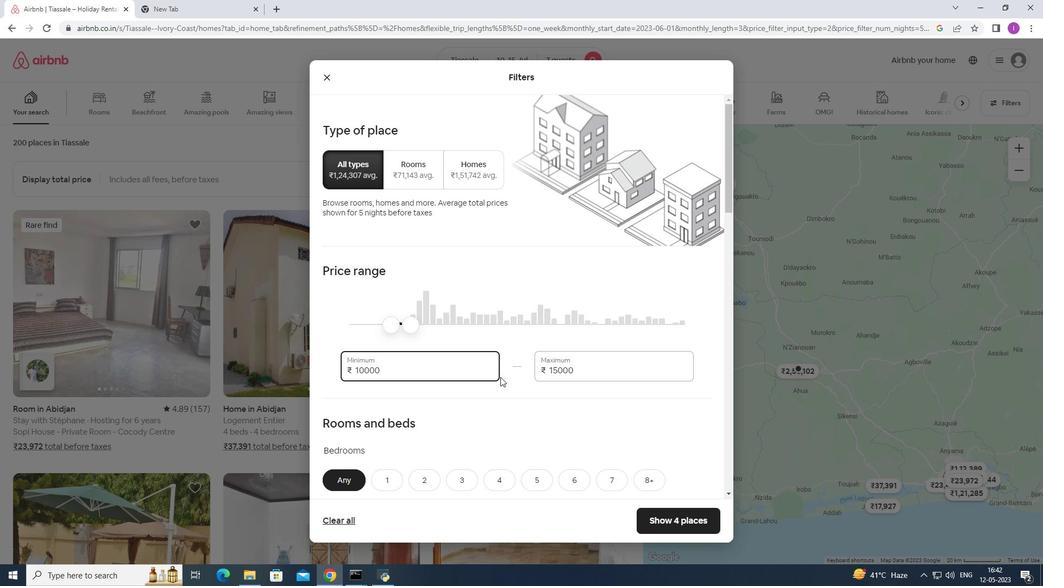
Action: Mouse scrolled (502, 377) with delta (0, 0)
Screenshot: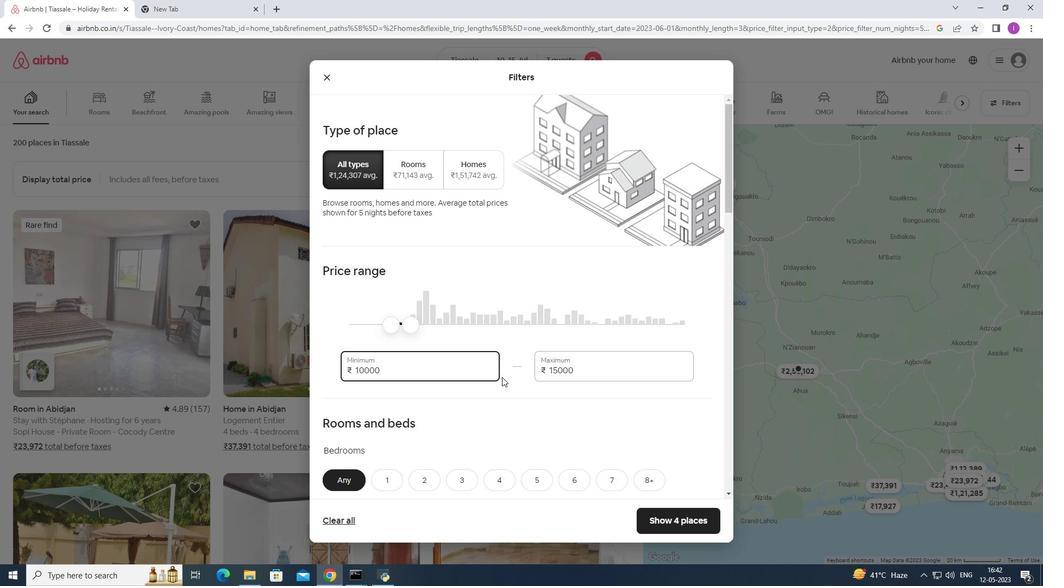 
Action: Mouse scrolled (502, 377) with delta (0, 0)
Screenshot: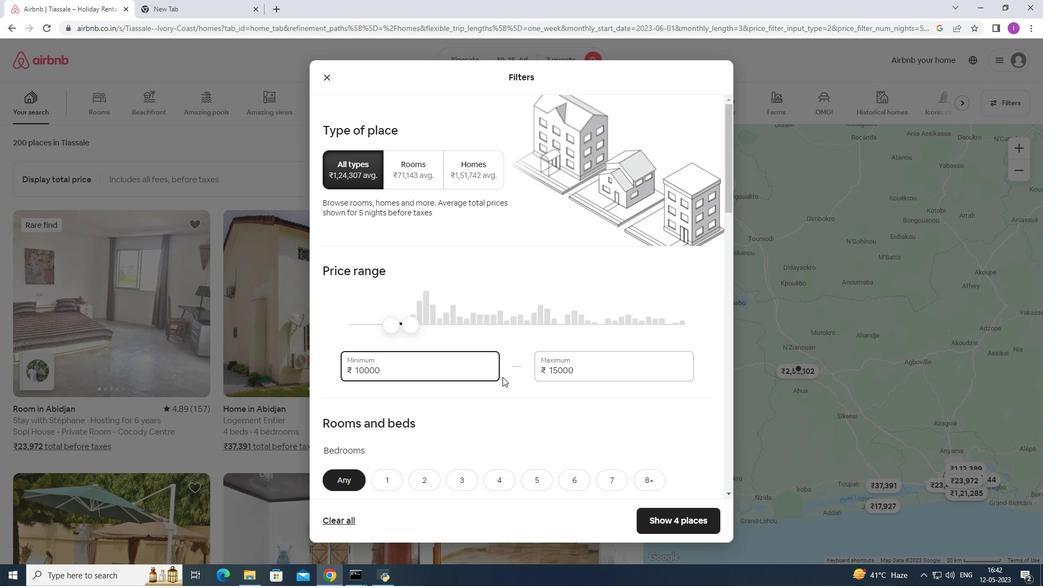 
Action: Mouse moved to (492, 373)
Screenshot: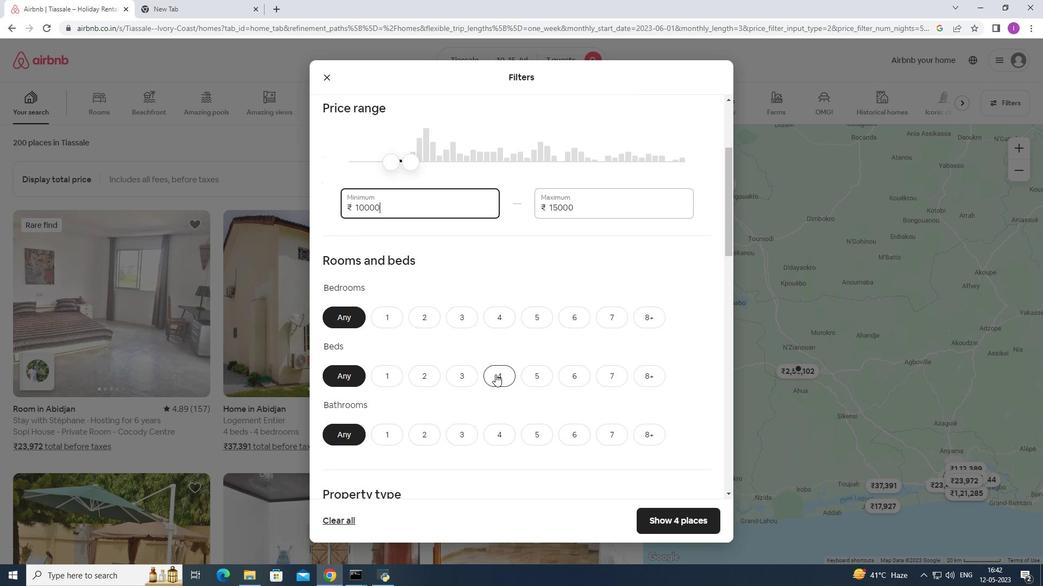 
Action: Mouse scrolled (492, 373) with delta (0, 0)
Screenshot: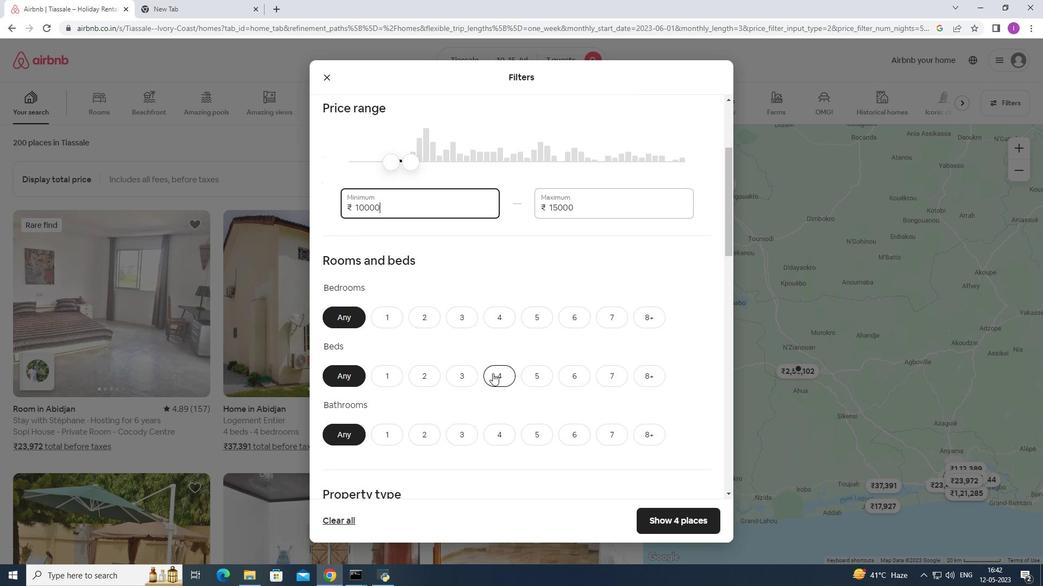 
Action: Mouse moved to (504, 262)
Screenshot: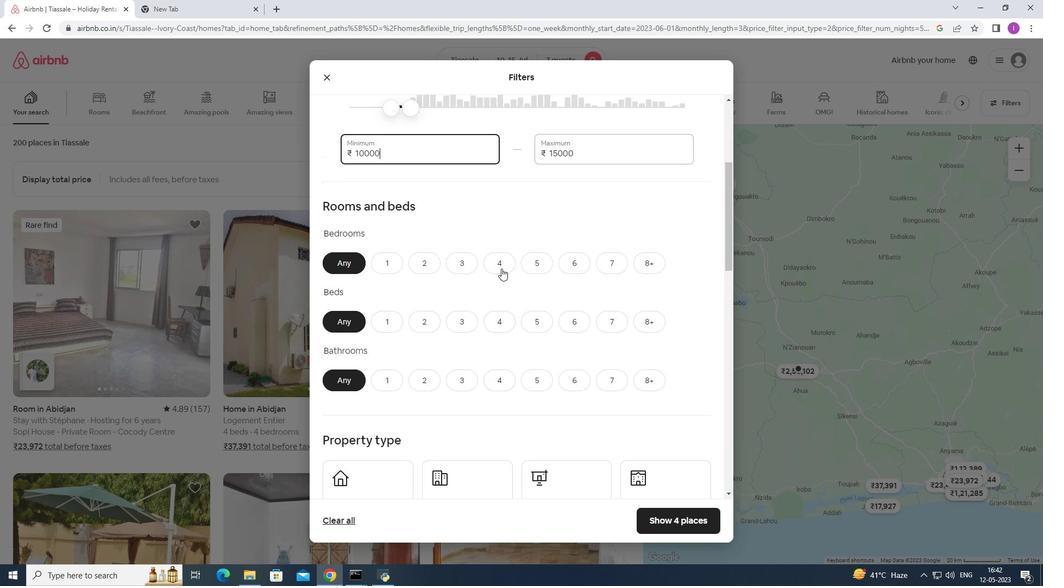 
Action: Mouse pressed left at (504, 262)
Screenshot: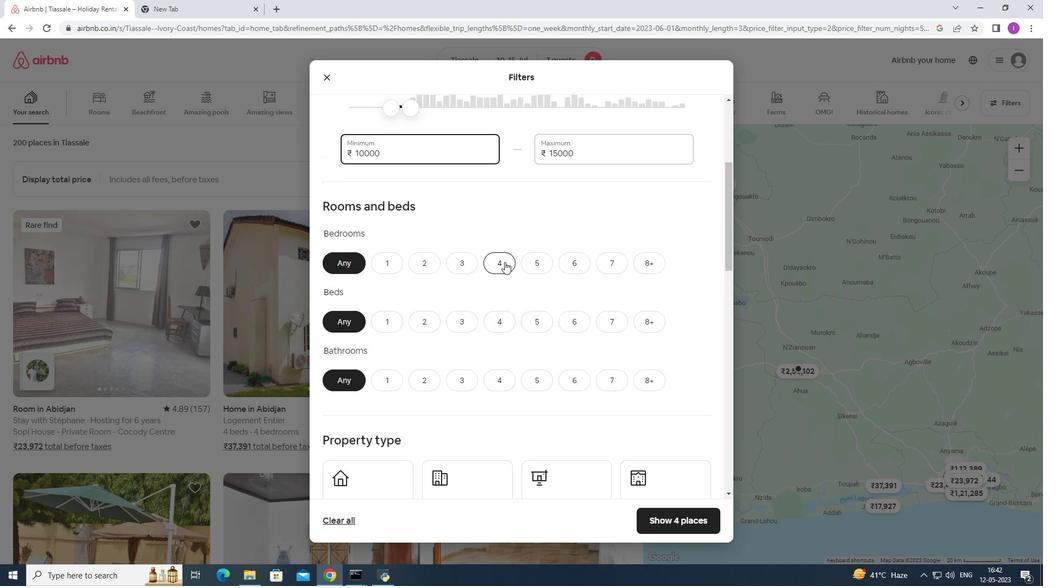 
Action: Mouse moved to (603, 316)
Screenshot: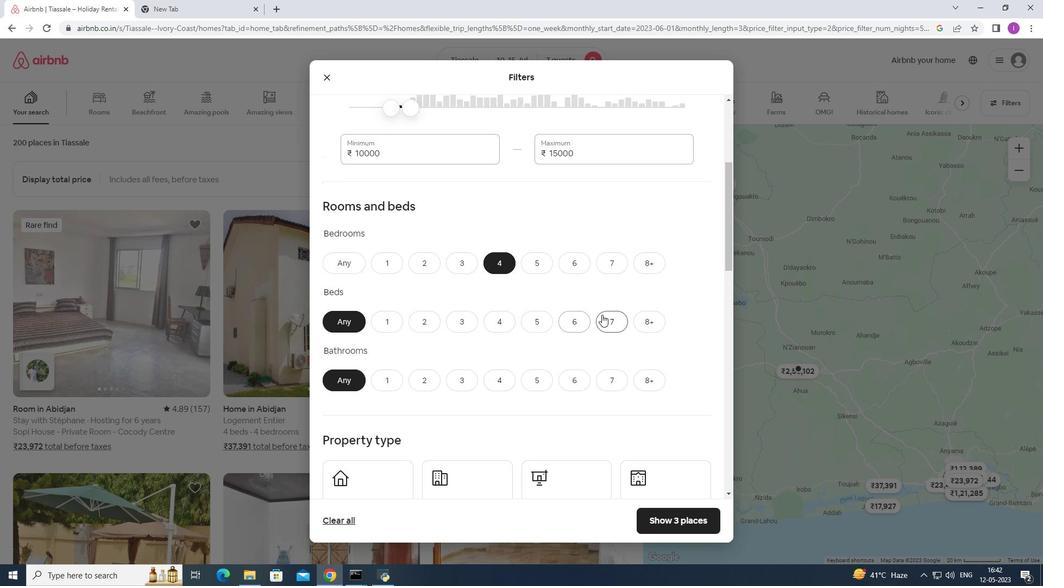 
Action: Mouse pressed left at (603, 316)
Screenshot: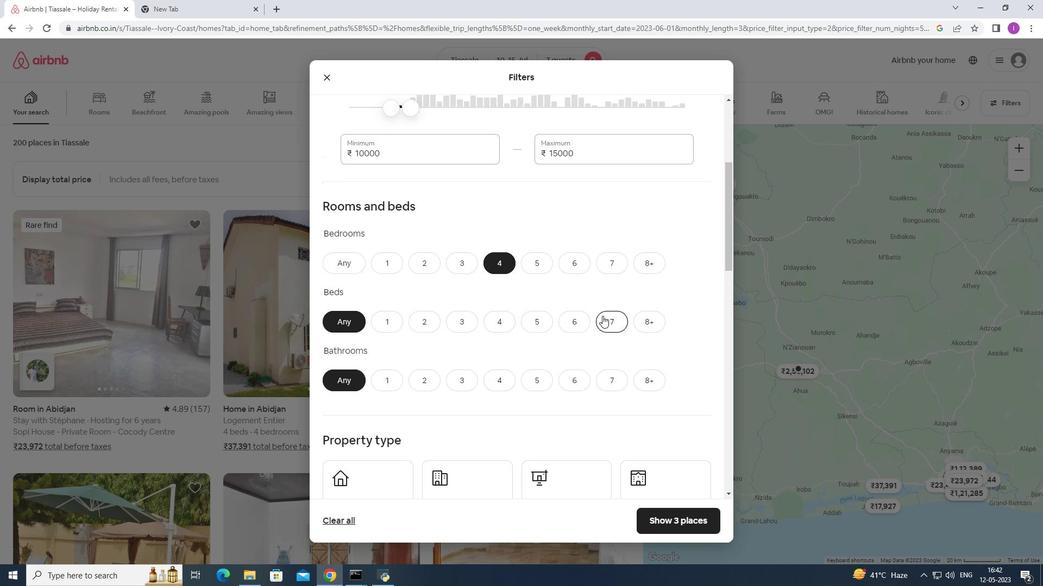 
Action: Mouse moved to (493, 381)
Screenshot: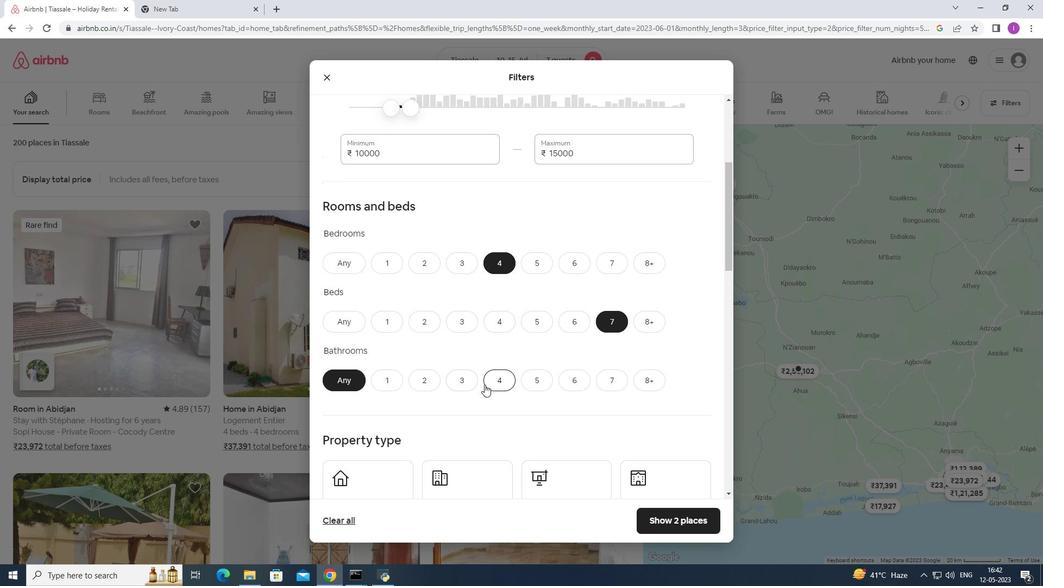 
Action: Mouse pressed left at (493, 381)
Screenshot: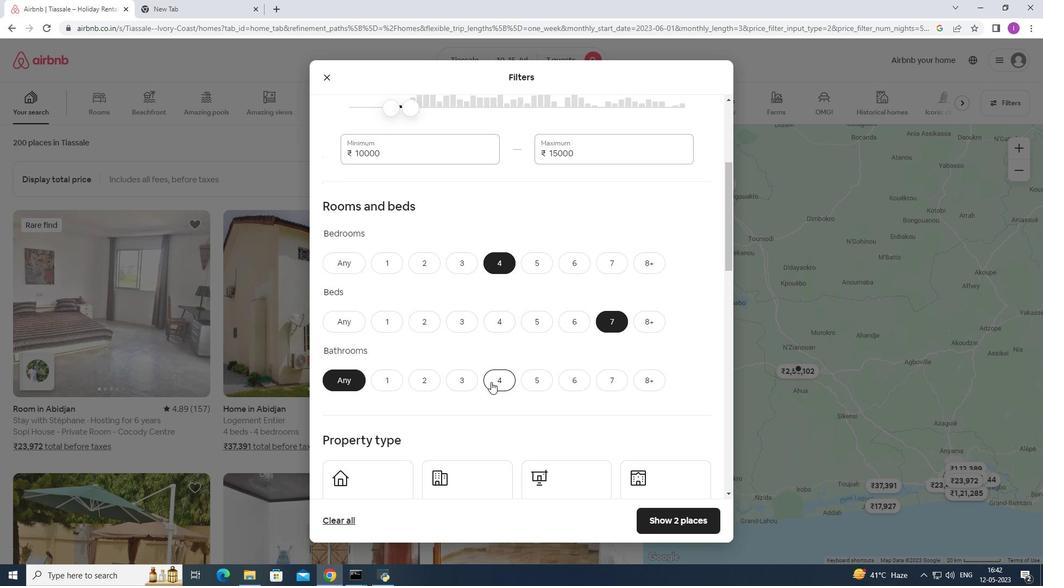 
Action: Mouse moved to (508, 405)
Screenshot: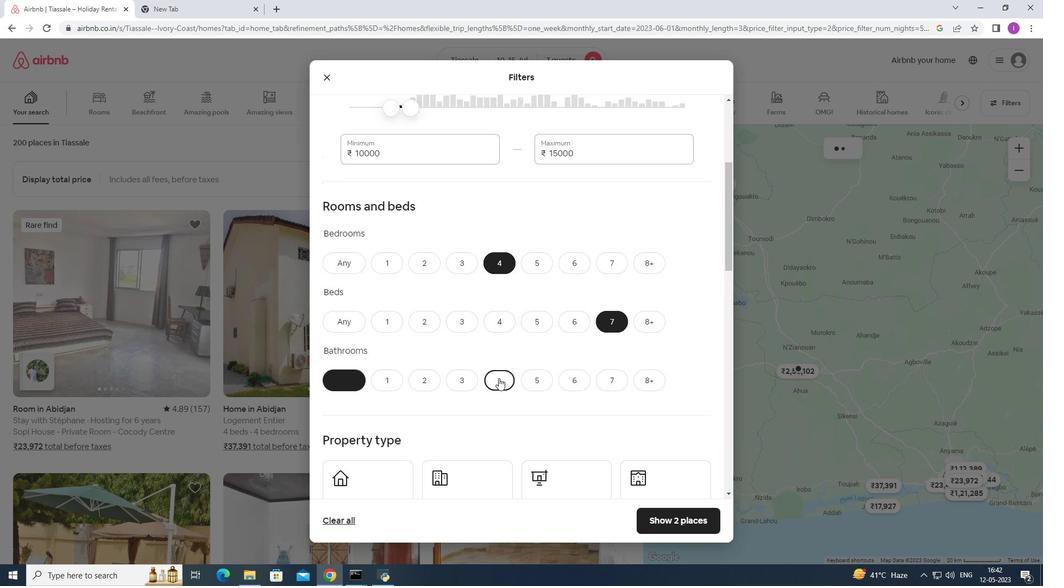
Action: Mouse scrolled (508, 404) with delta (0, 0)
Screenshot: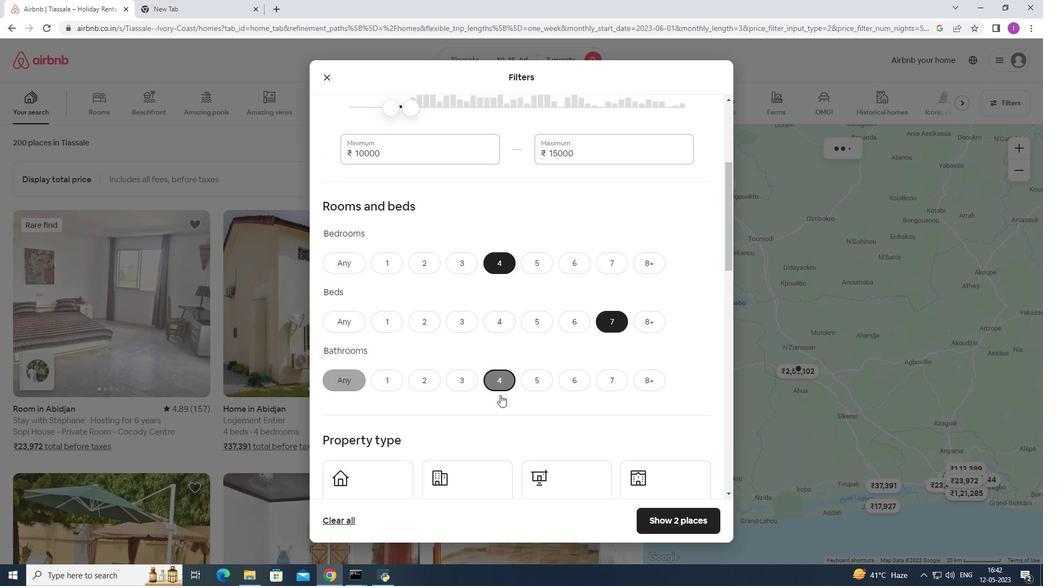 
Action: Mouse moved to (509, 405)
Screenshot: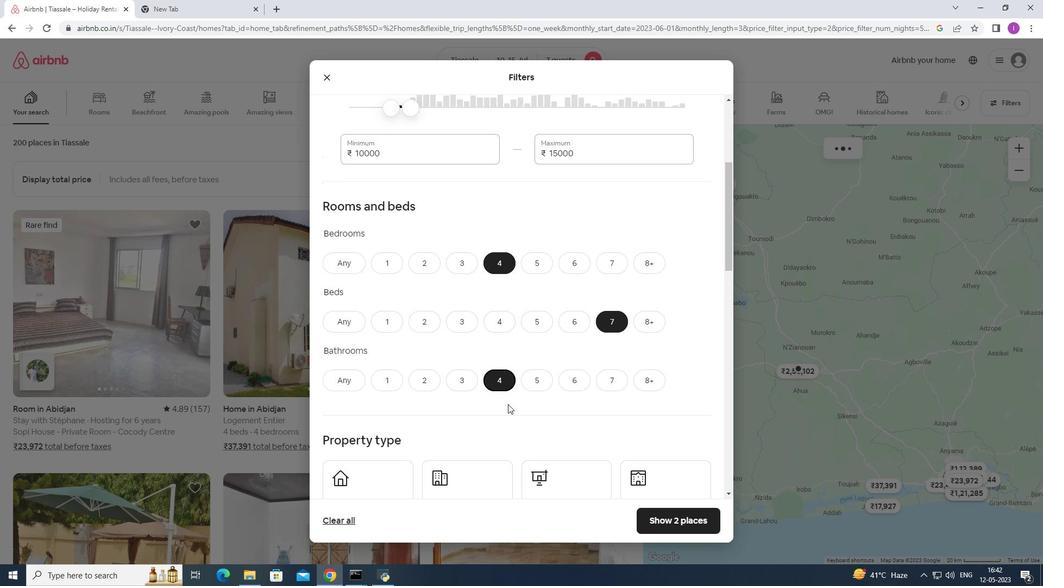 
Action: Mouse scrolled (509, 405) with delta (0, 0)
Screenshot: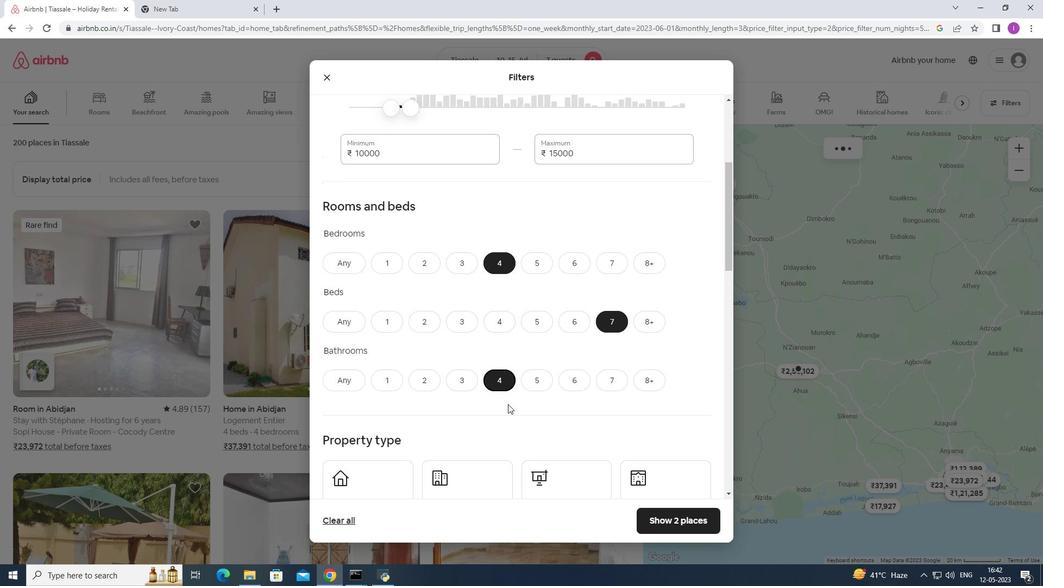 
Action: Mouse scrolled (509, 405) with delta (0, 0)
Screenshot: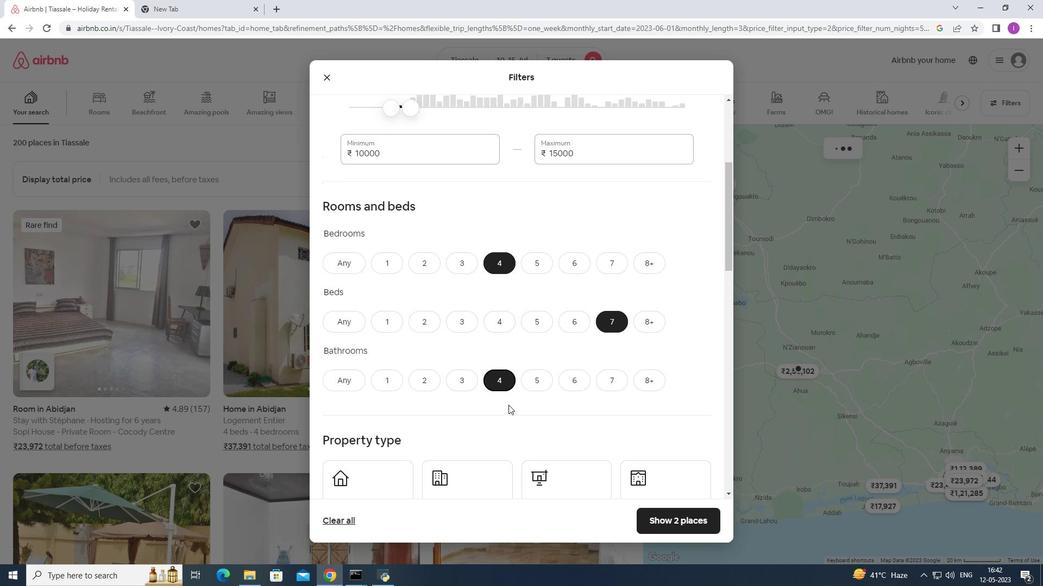 
Action: Mouse scrolled (509, 405) with delta (0, 0)
Screenshot: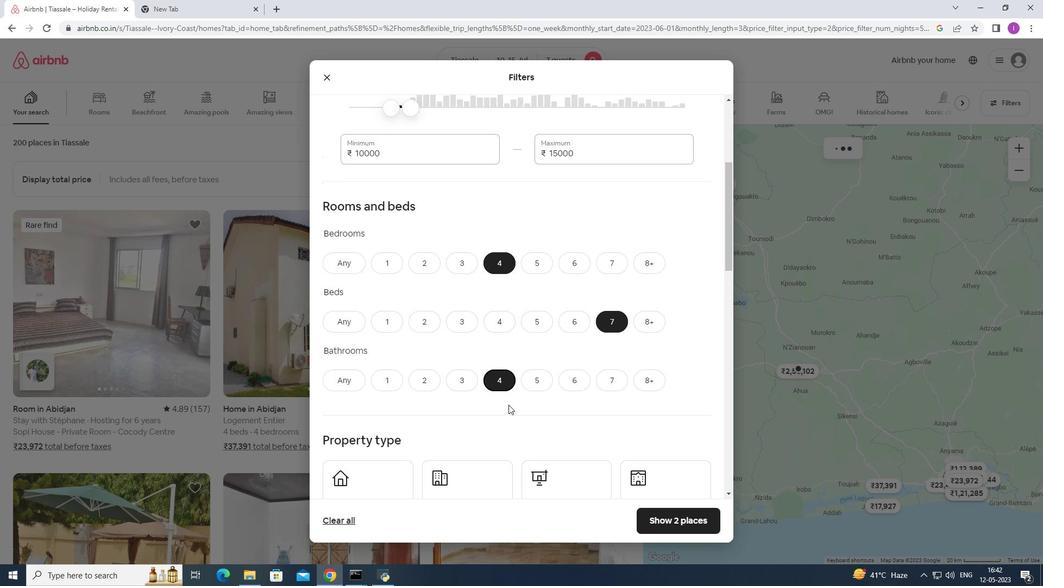 
Action: Mouse moved to (390, 280)
Screenshot: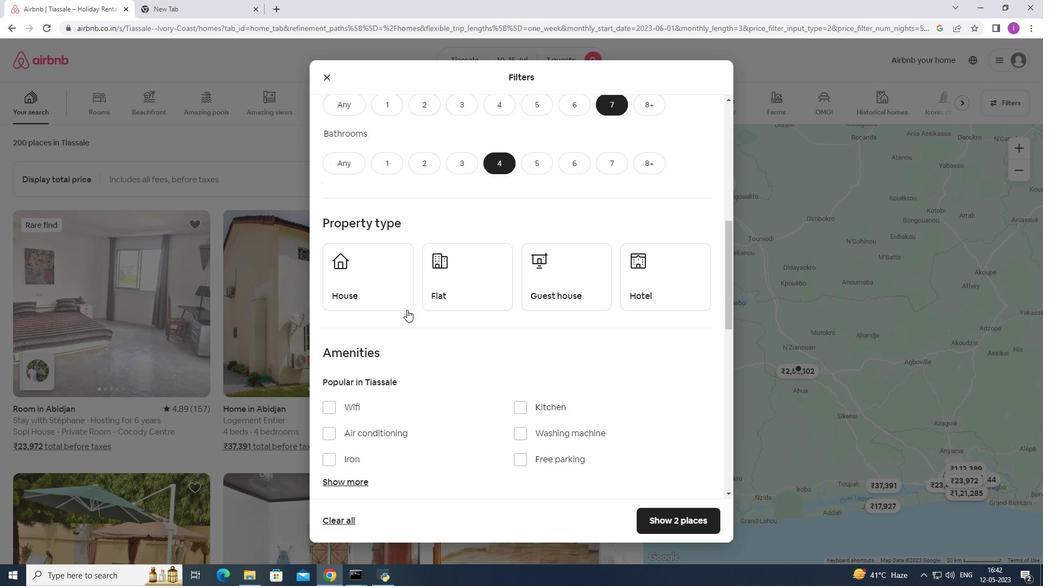 
Action: Mouse pressed left at (390, 280)
Screenshot: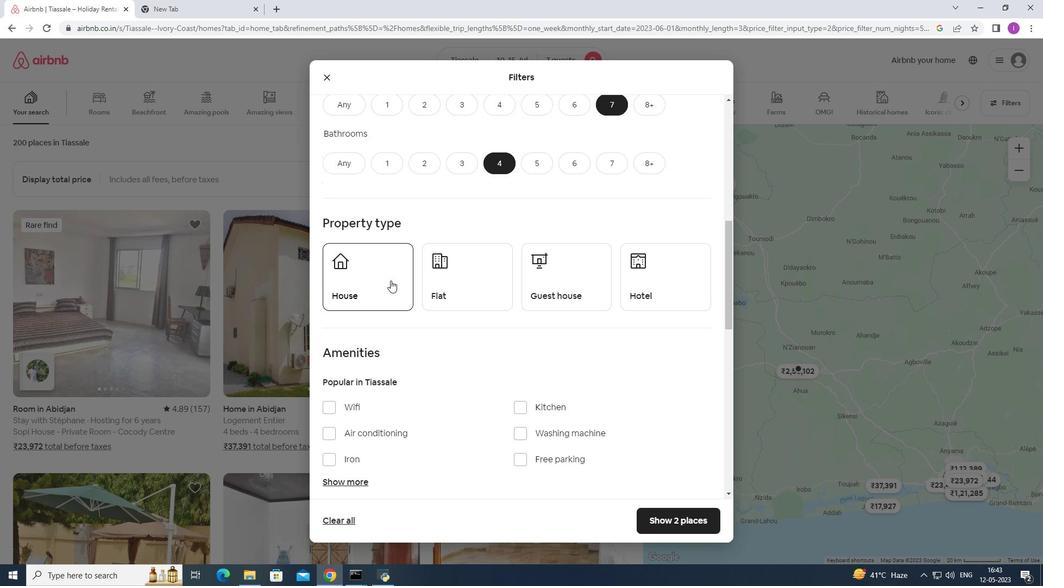 
Action: Mouse moved to (476, 286)
Screenshot: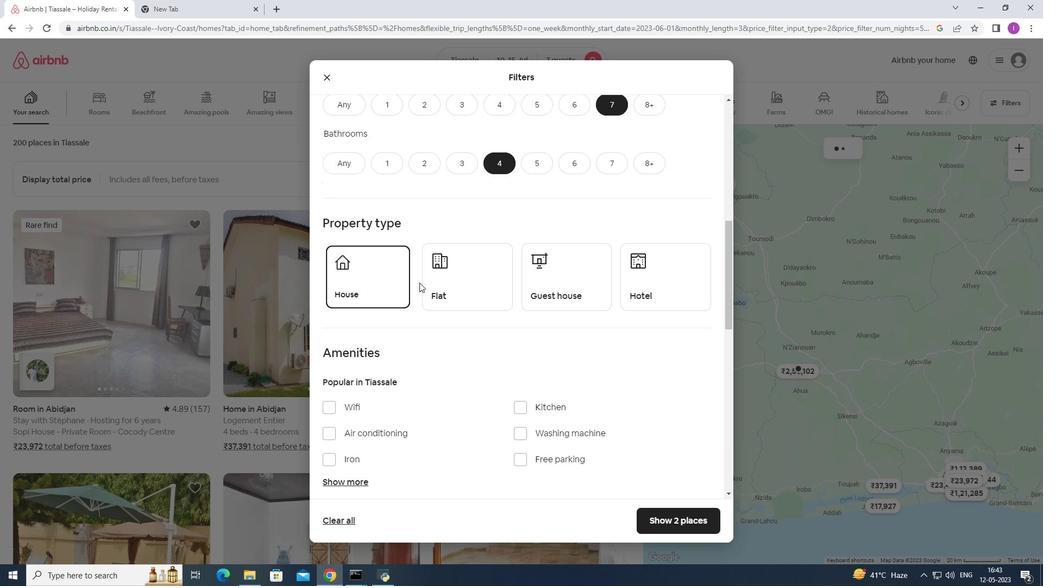 
Action: Mouse pressed left at (476, 286)
Screenshot: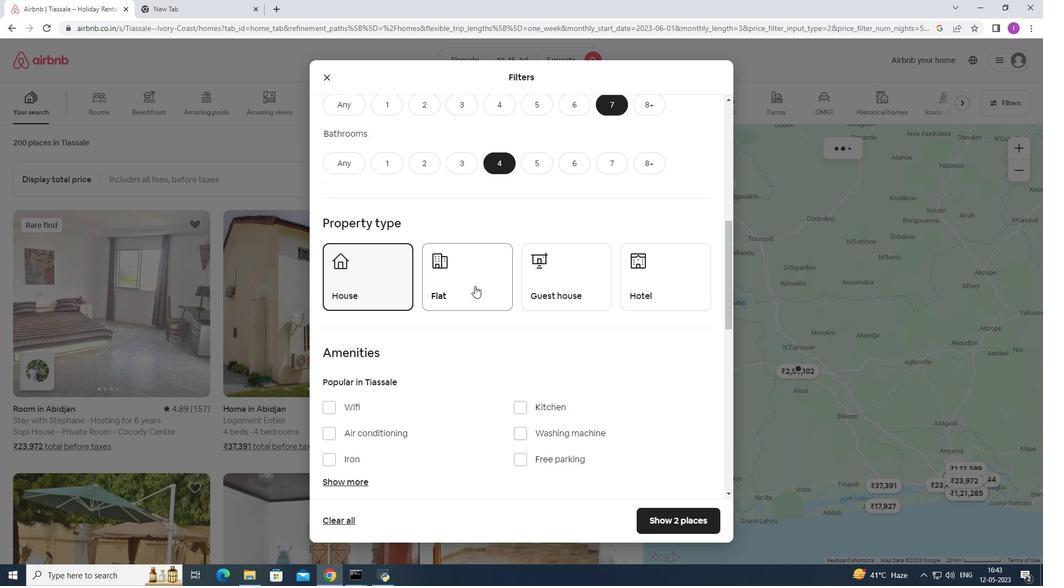 
Action: Mouse moved to (542, 296)
Screenshot: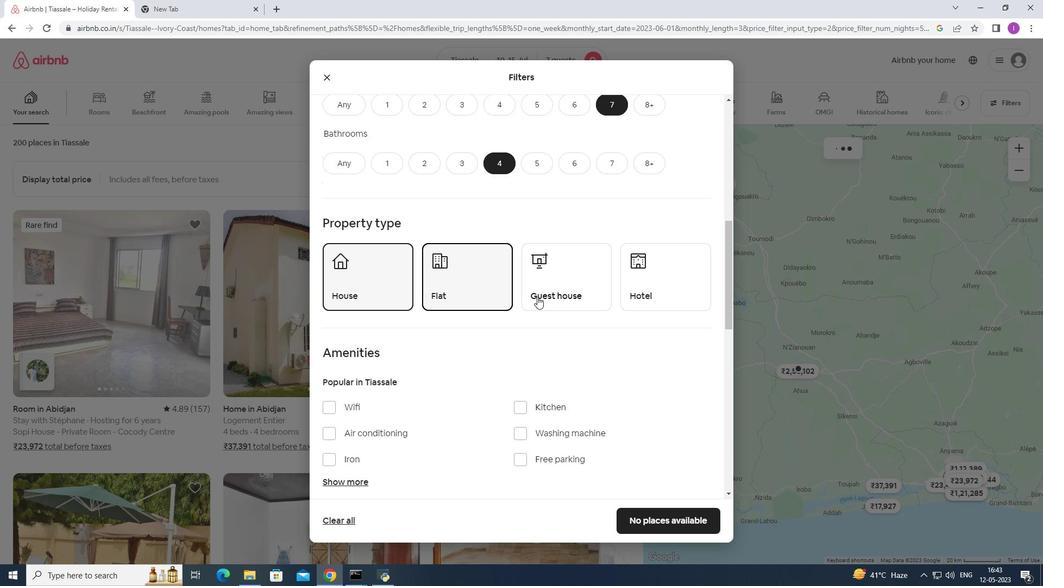 
Action: Mouse pressed left at (542, 296)
Screenshot: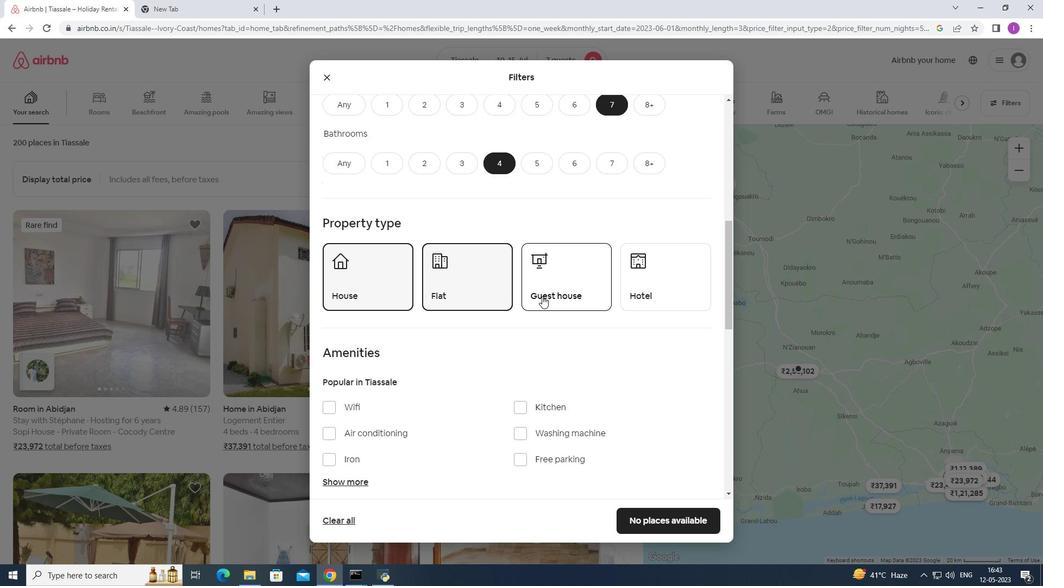 
Action: Mouse moved to (582, 303)
Screenshot: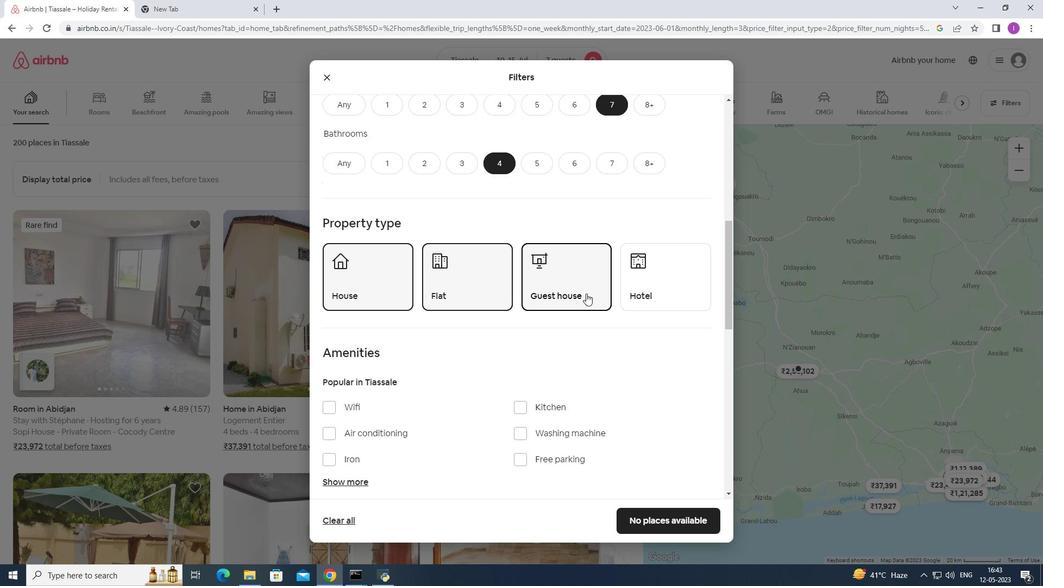 
Action: Mouse scrolled (582, 302) with delta (0, 0)
Screenshot: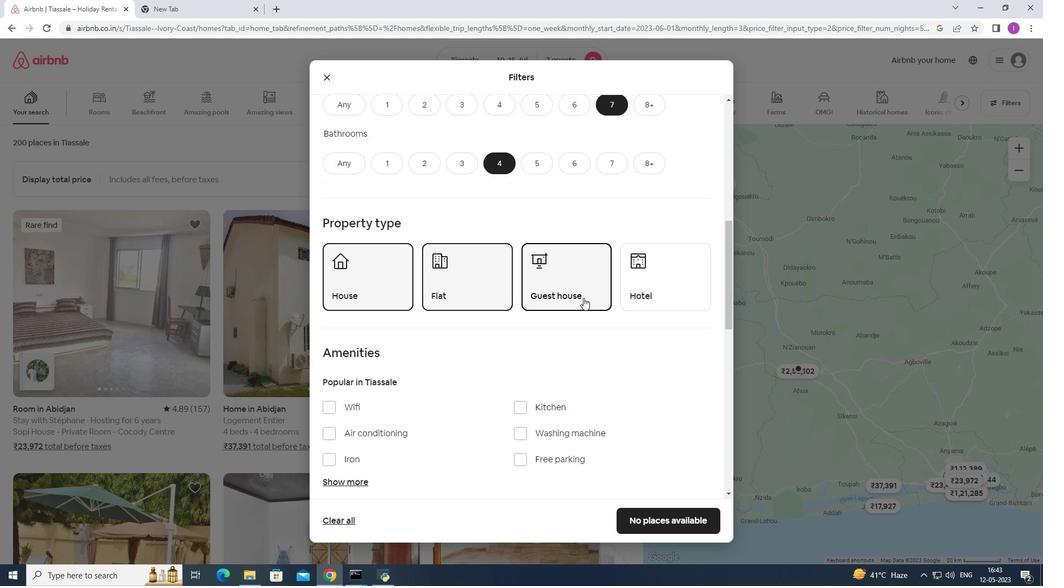 
Action: Mouse scrolled (582, 302) with delta (0, 0)
Screenshot: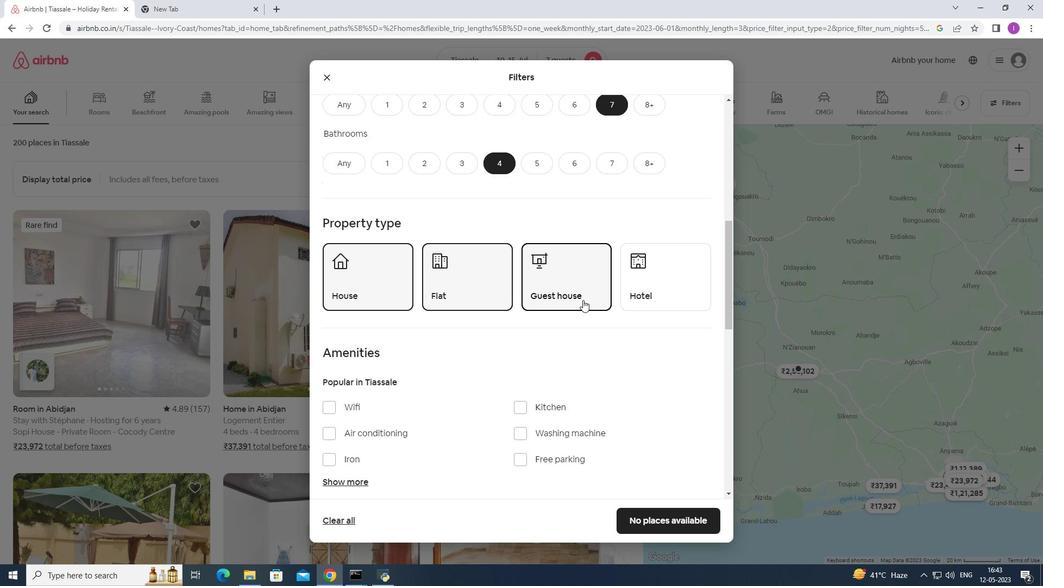 
Action: Mouse scrolled (582, 302) with delta (0, 0)
Screenshot: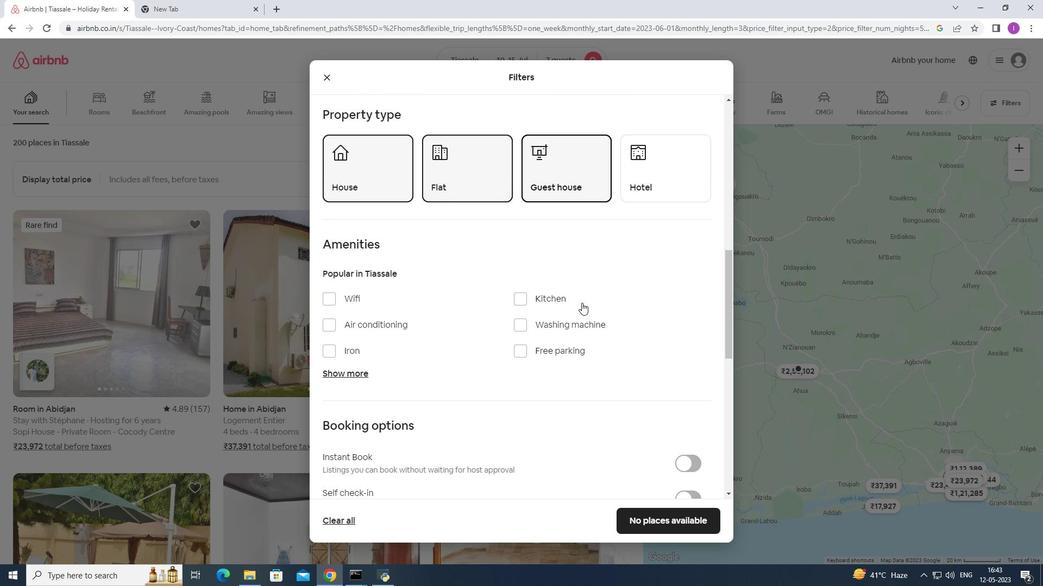 
Action: Mouse moved to (325, 247)
Screenshot: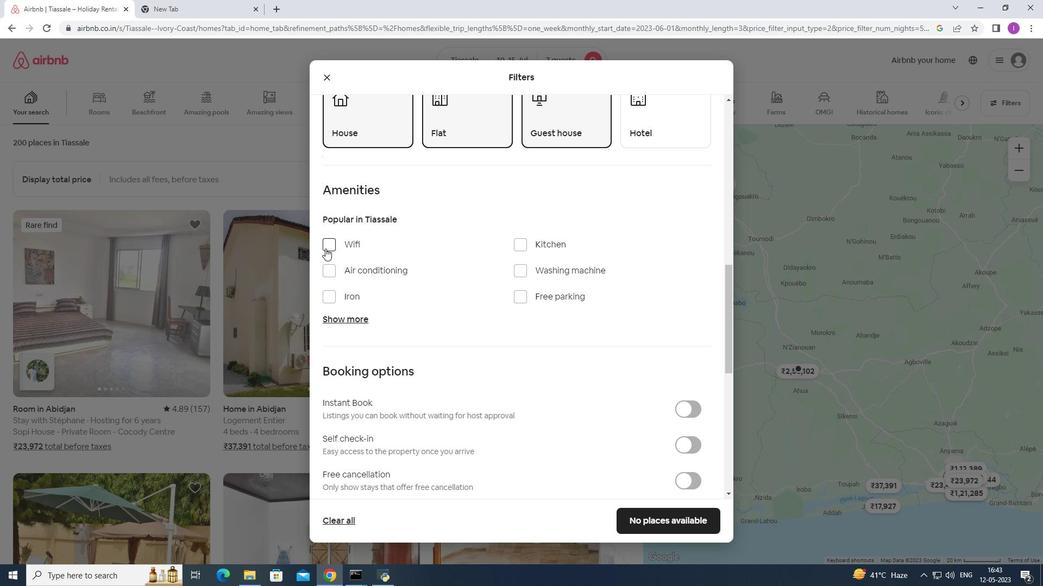 
Action: Mouse pressed left at (325, 247)
Screenshot: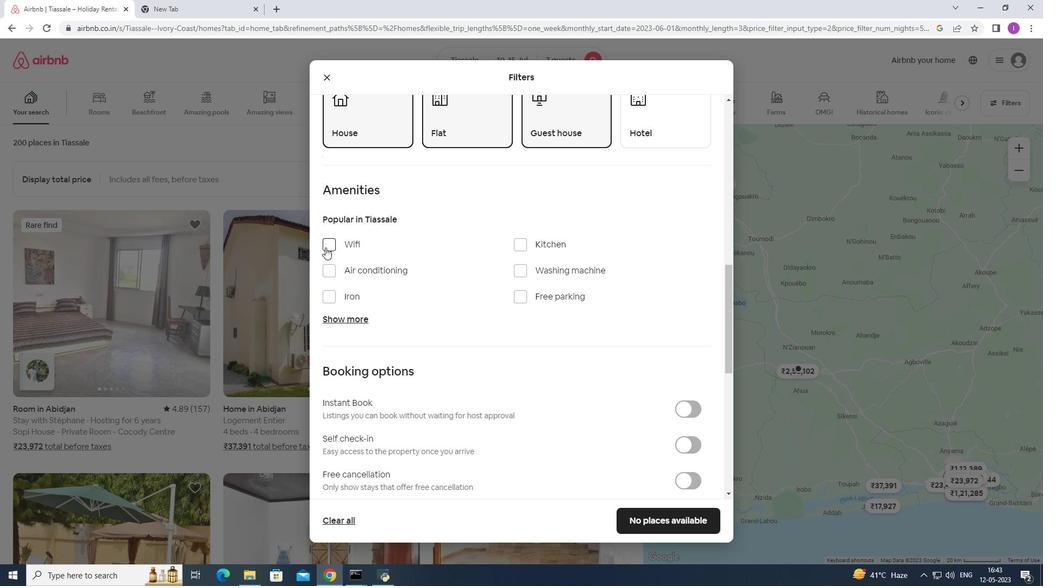 
Action: Mouse moved to (517, 295)
Screenshot: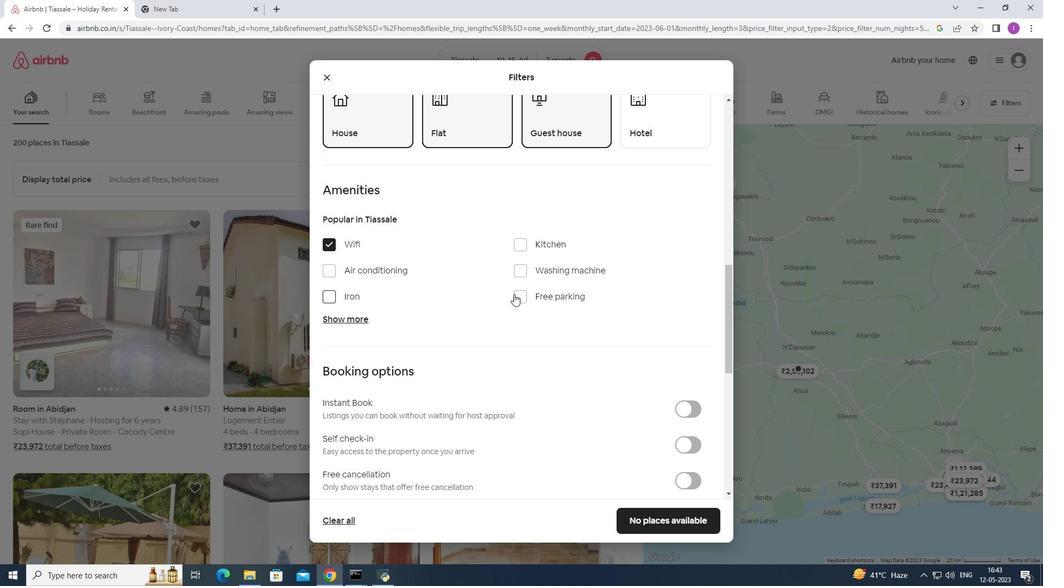 
Action: Mouse pressed left at (517, 295)
Screenshot: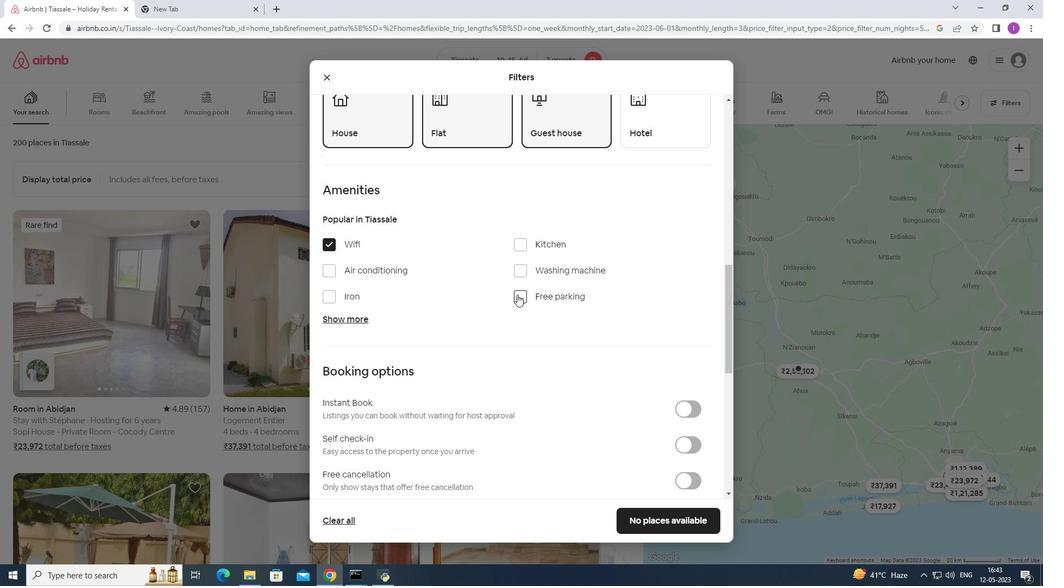 
Action: Mouse moved to (345, 316)
Screenshot: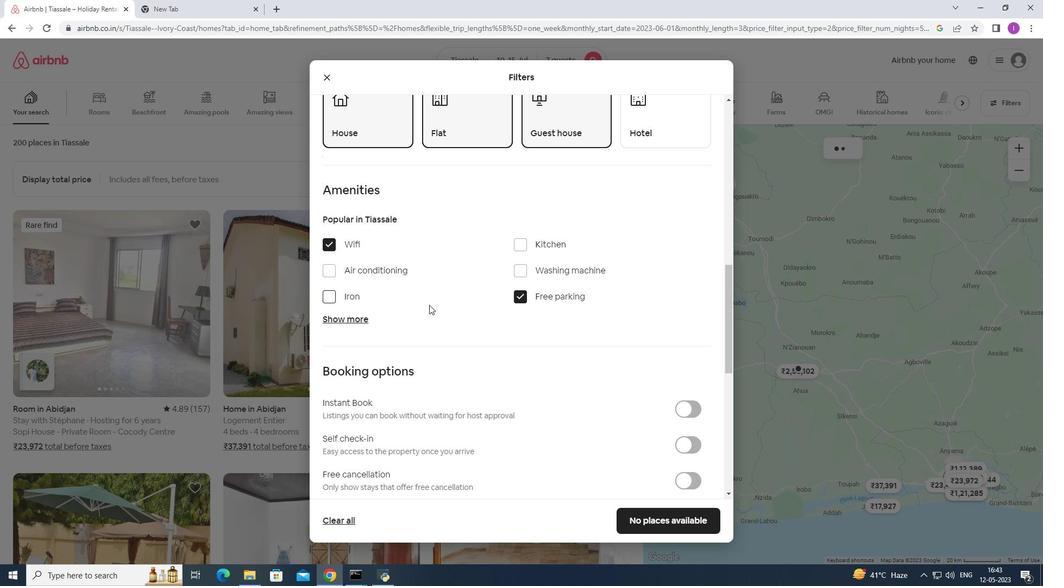 
Action: Mouse pressed left at (345, 316)
Screenshot: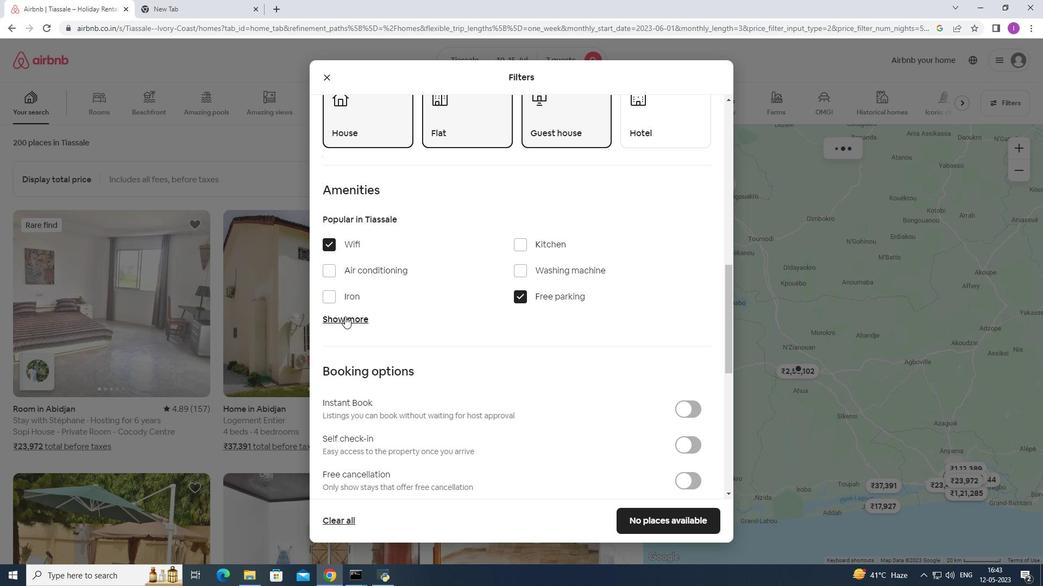 
Action: Mouse moved to (354, 320)
Screenshot: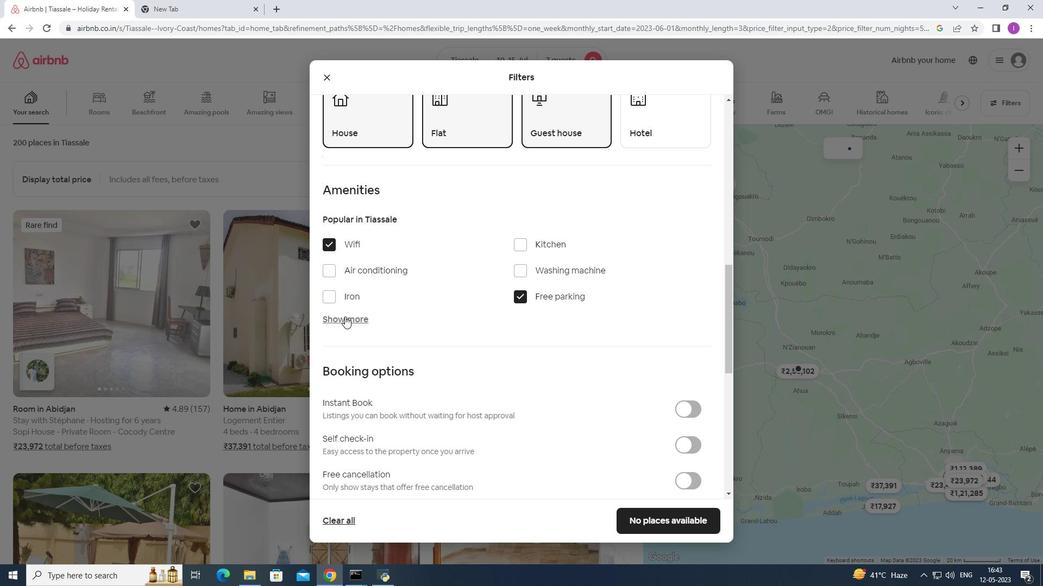
Action: Mouse pressed left at (350, 319)
Screenshot: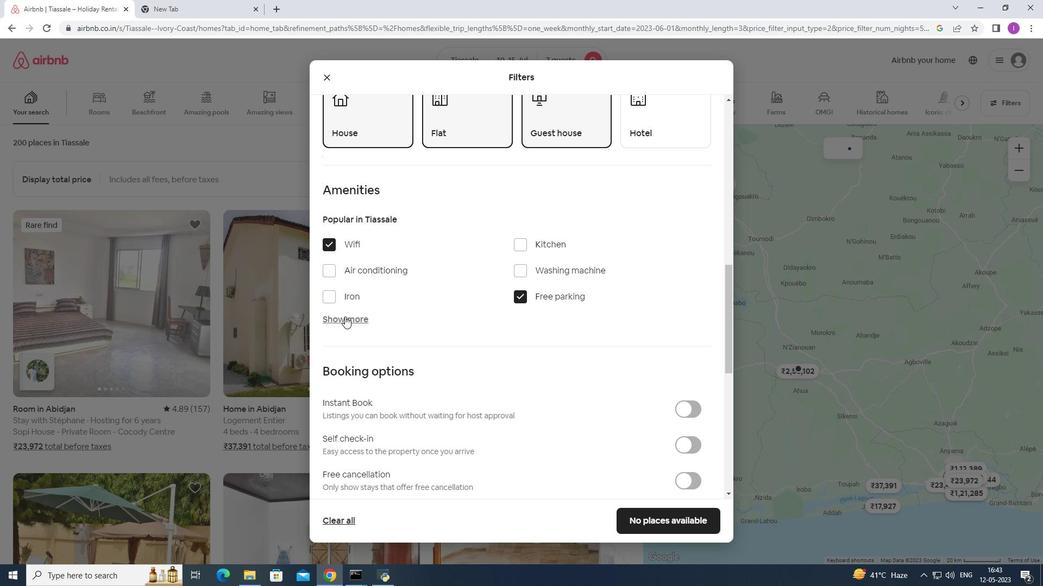 
Action: Mouse moved to (522, 386)
Screenshot: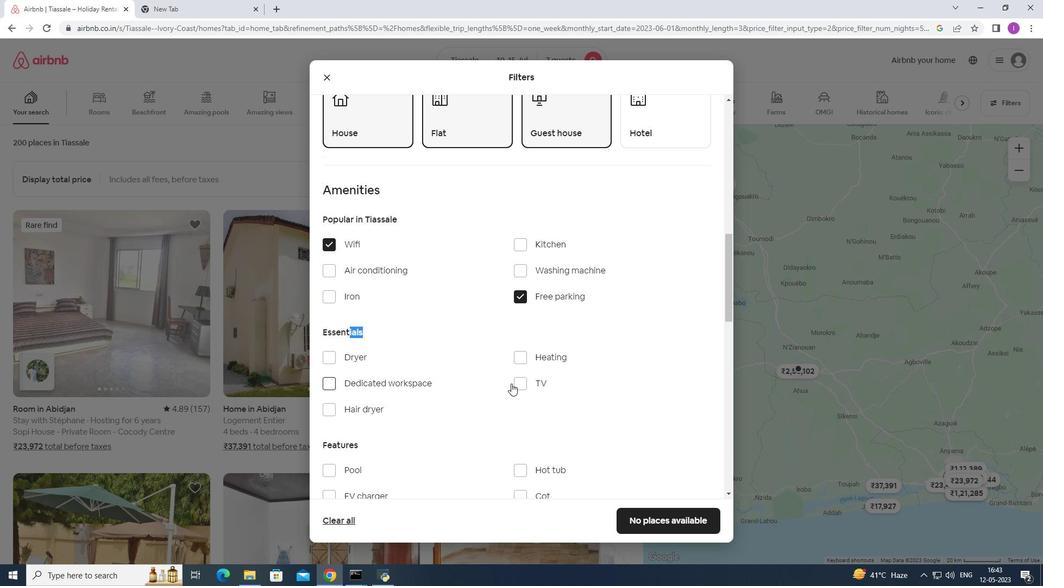 
Action: Mouse pressed left at (522, 386)
Screenshot: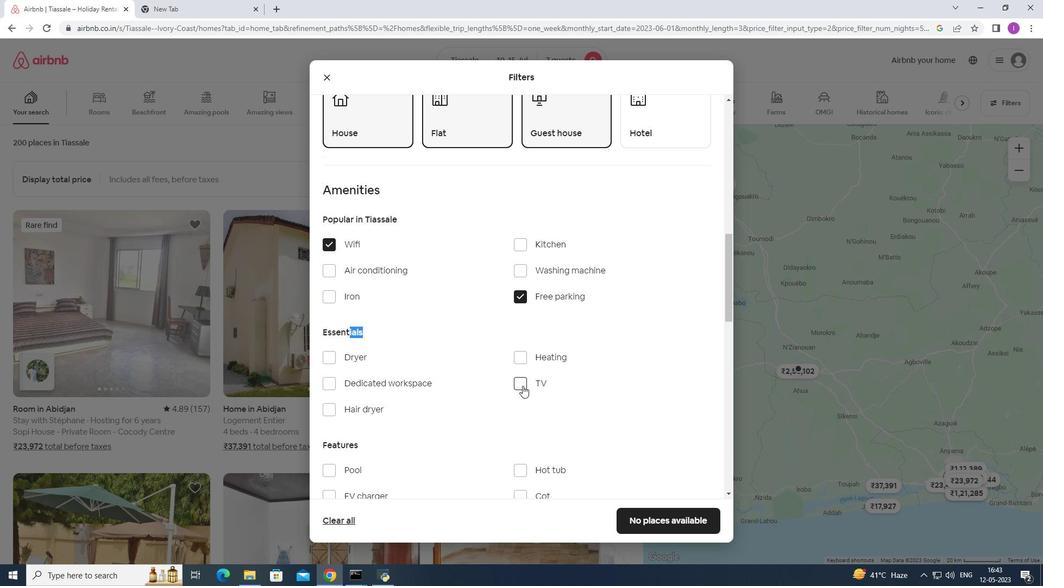 
Action: Mouse moved to (451, 409)
Screenshot: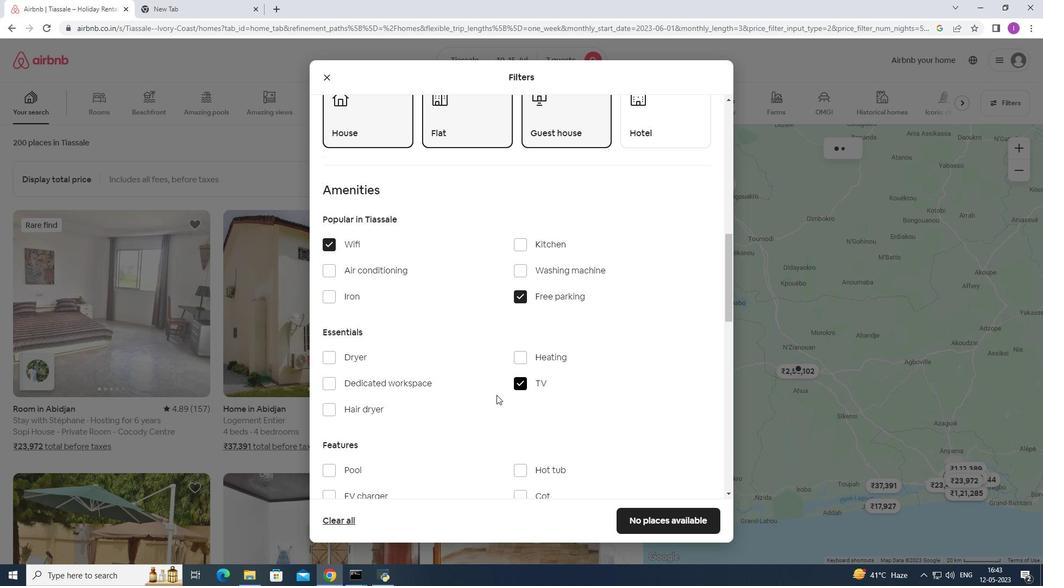 
Action: Mouse scrolled (451, 409) with delta (0, 0)
Screenshot: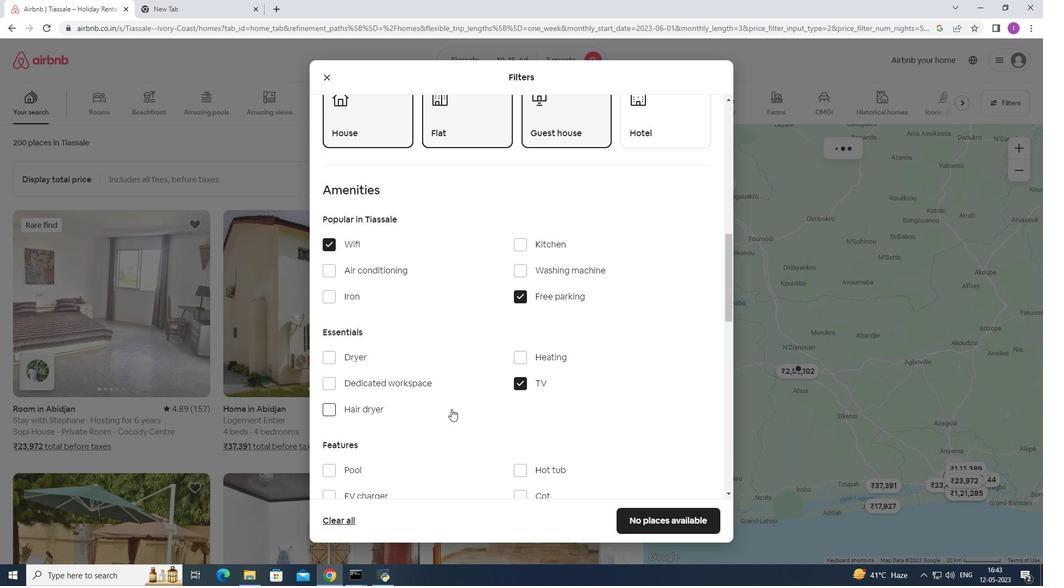 
Action: Mouse scrolled (451, 409) with delta (0, 0)
Screenshot: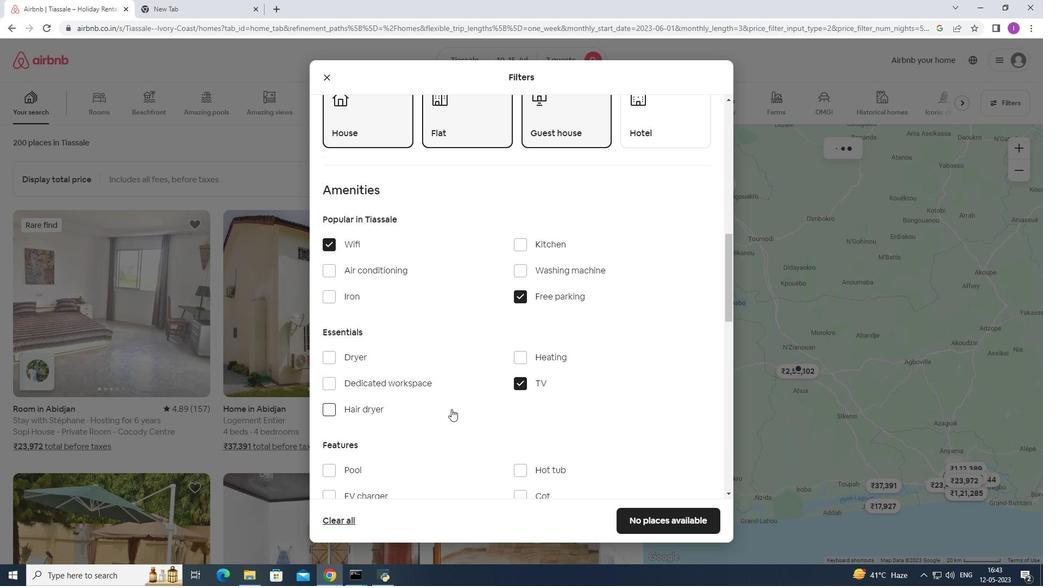 
Action: Mouse scrolled (451, 409) with delta (0, 0)
Screenshot: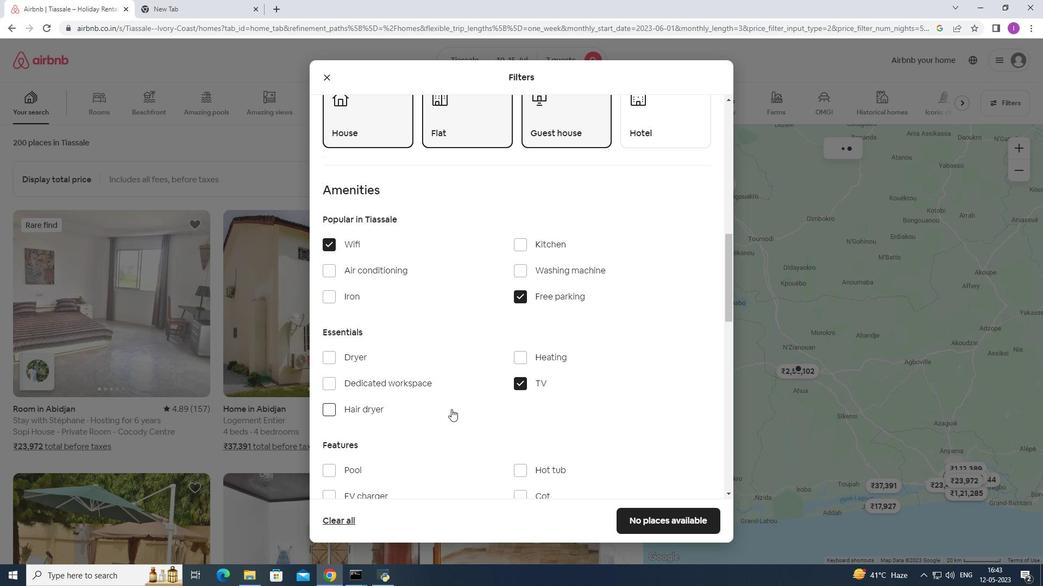 
Action: Mouse moved to (339, 361)
Screenshot: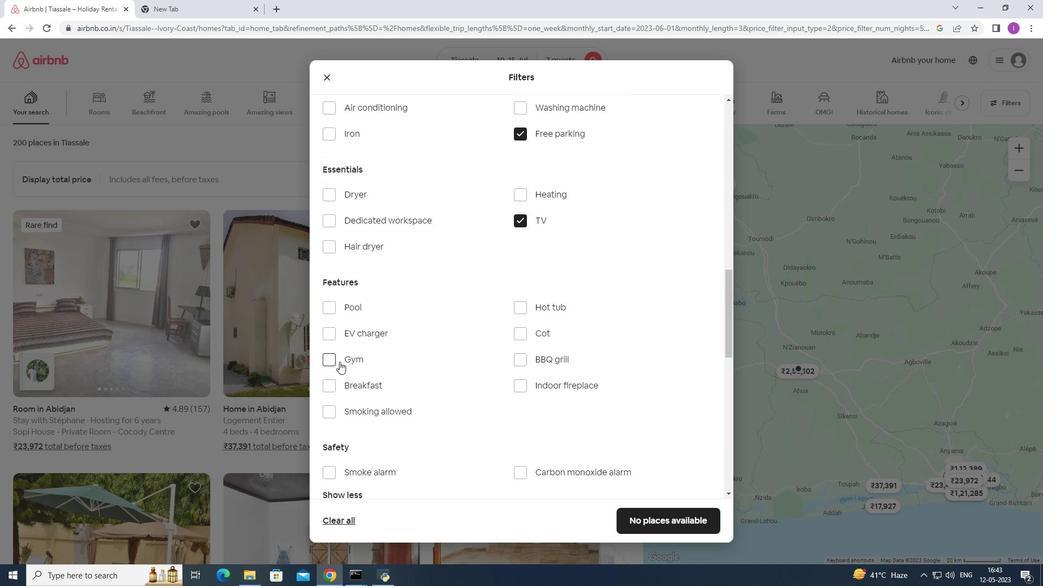 
Action: Mouse pressed left at (339, 361)
Screenshot: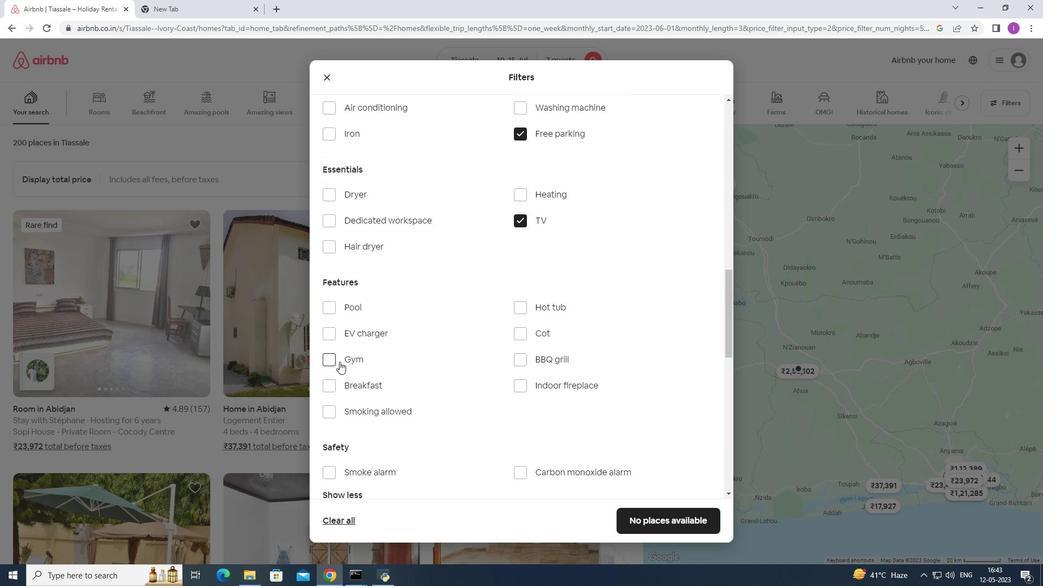 
Action: Mouse moved to (346, 386)
Screenshot: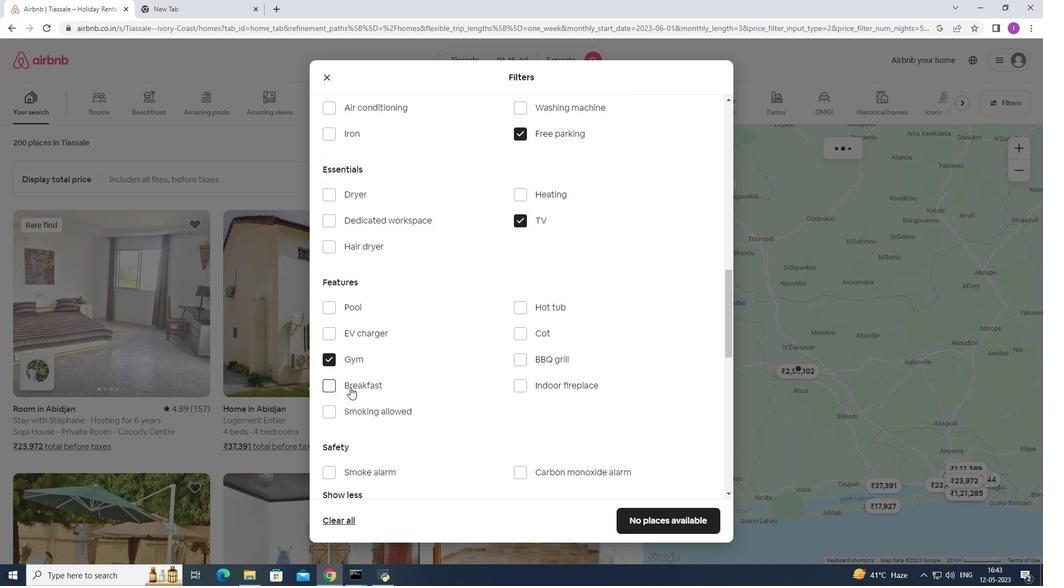
Action: Mouse pressed left at (346, 386)
Screenshot: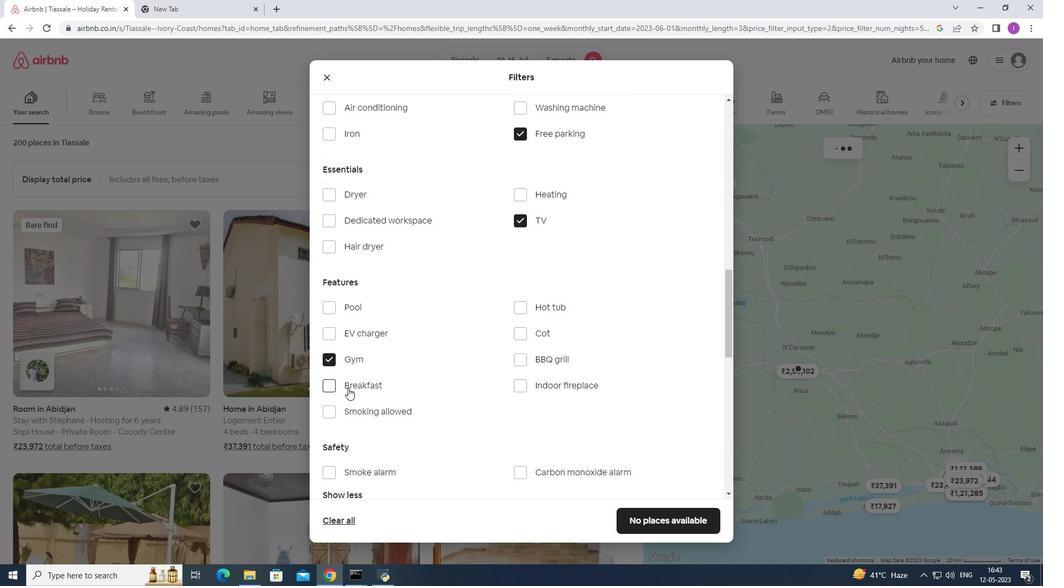 
Action: Mouse moved to (390, 392)
Screenshot: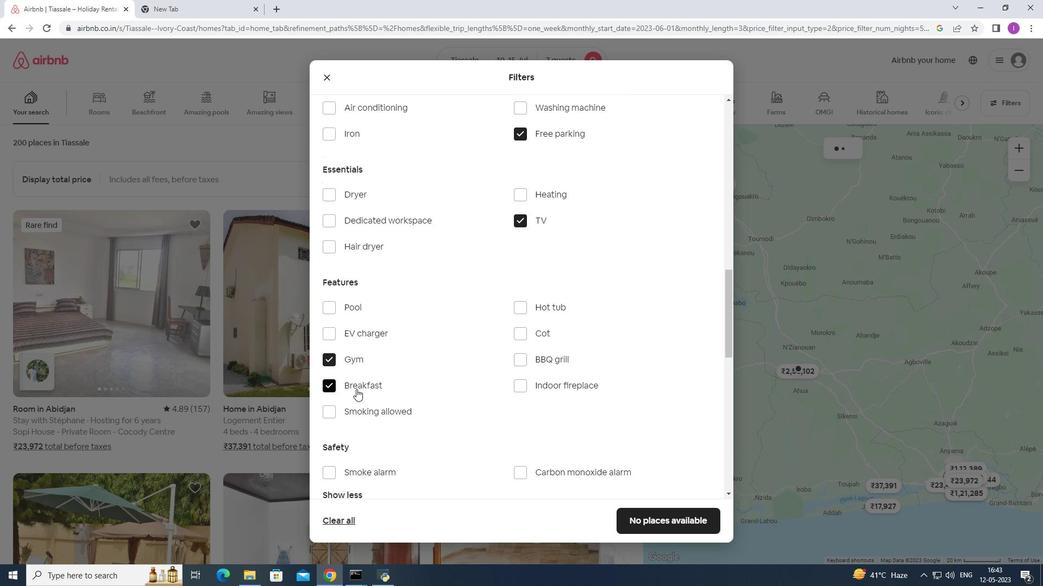 
Action: Mouse scrolled (390, 392) with delta (0, 0)
Screenshot: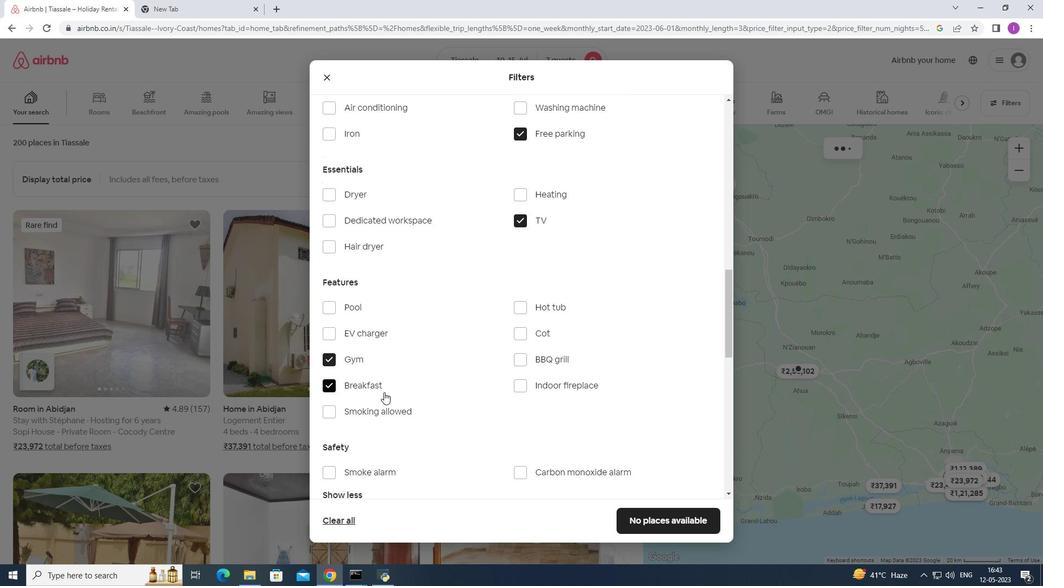 
Action: Mouse scrolled (390, 392) with delta (0, 0)
Screenshot: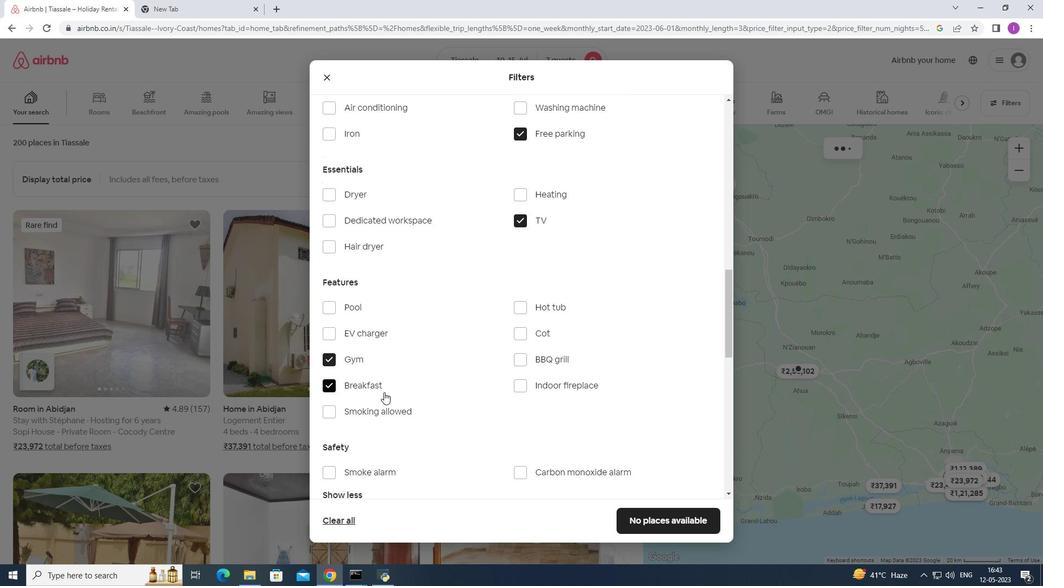 
Action: Mouse moved to (393, 394)
Screenshot: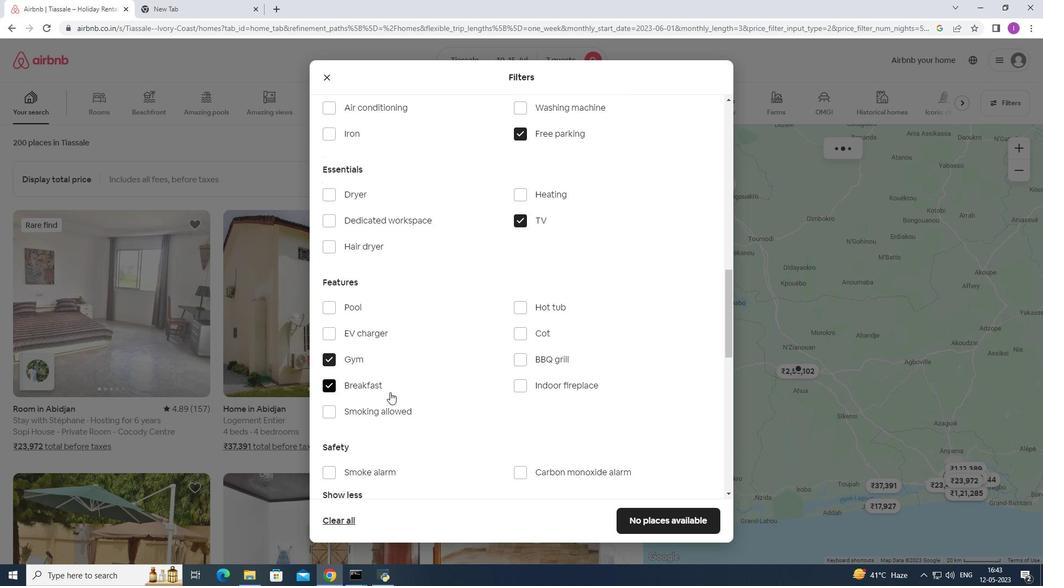 
Action: Mouse scrolled (393, 394) with delta (0, 0)
Screenshot: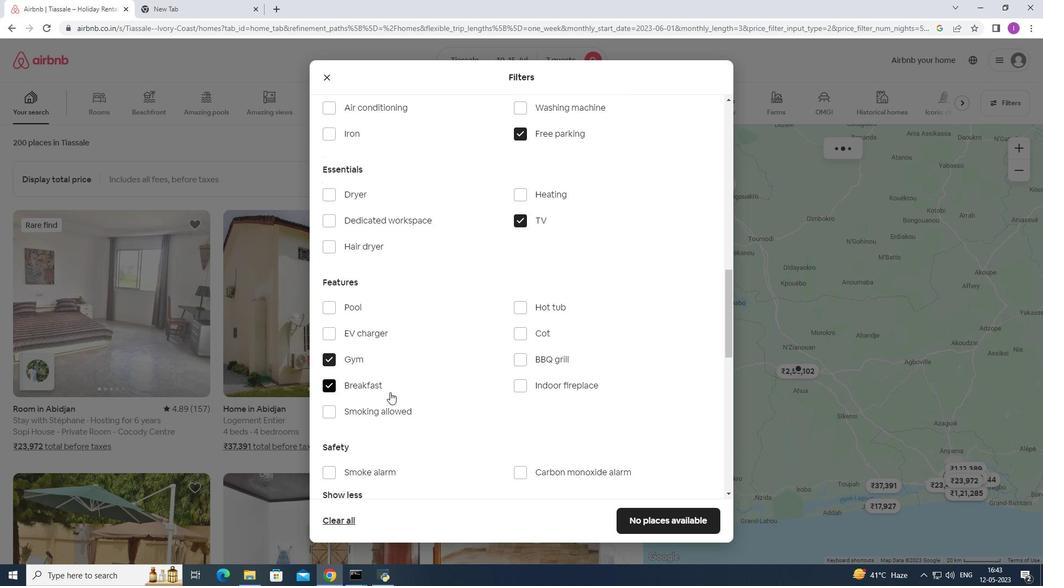 
Action: Mouse moved to (395, 394)
Screenshot: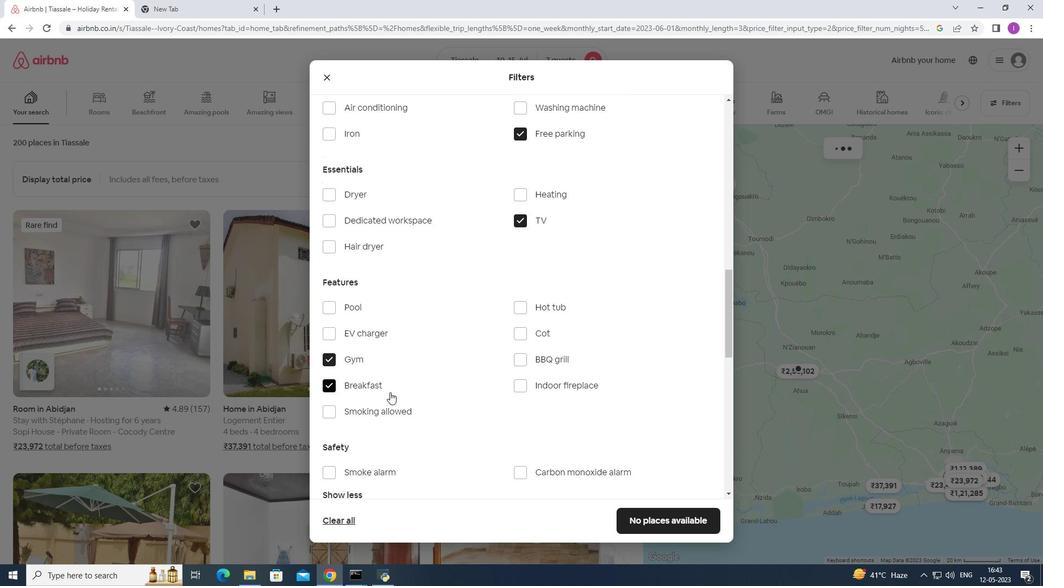 
Action: Mouse scrolled (395, 394) with delta (0, 0)
Screenshot: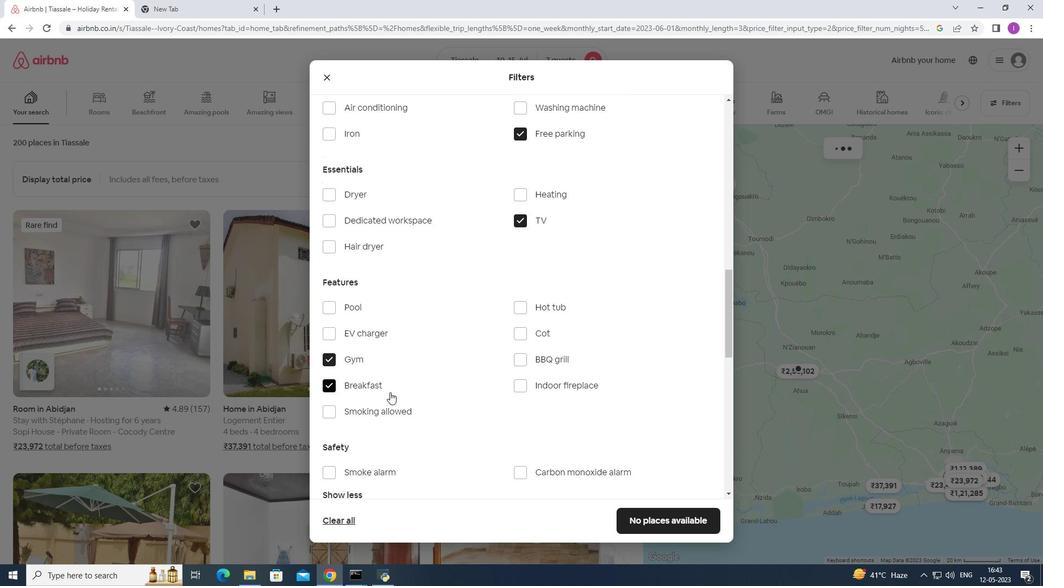 
Action: Mouse moved to (416, 387)
Screenshot: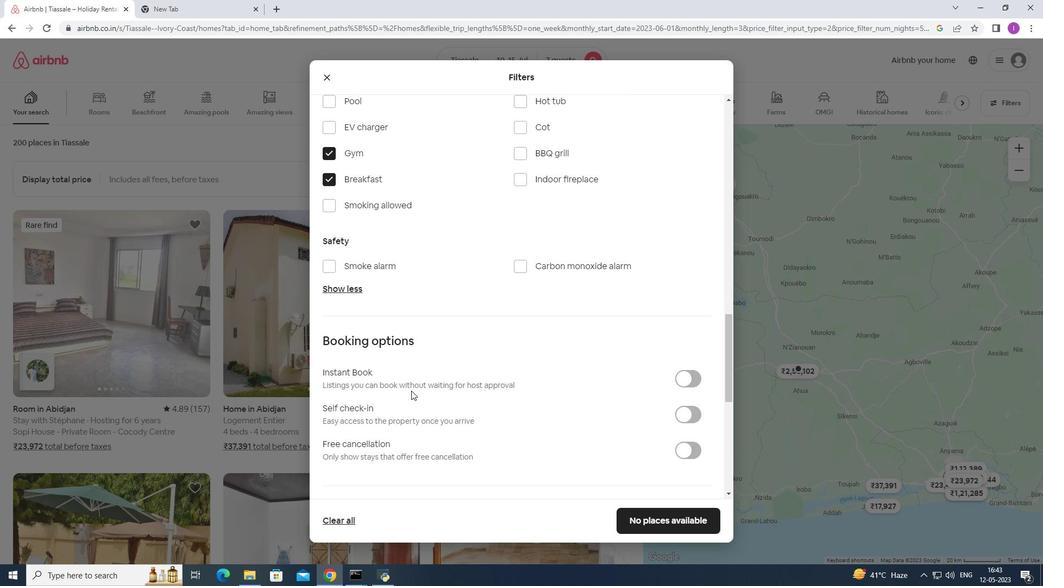 
Action: Mouse scrolled (416, 386) with delta (0, 0)
Screenshot: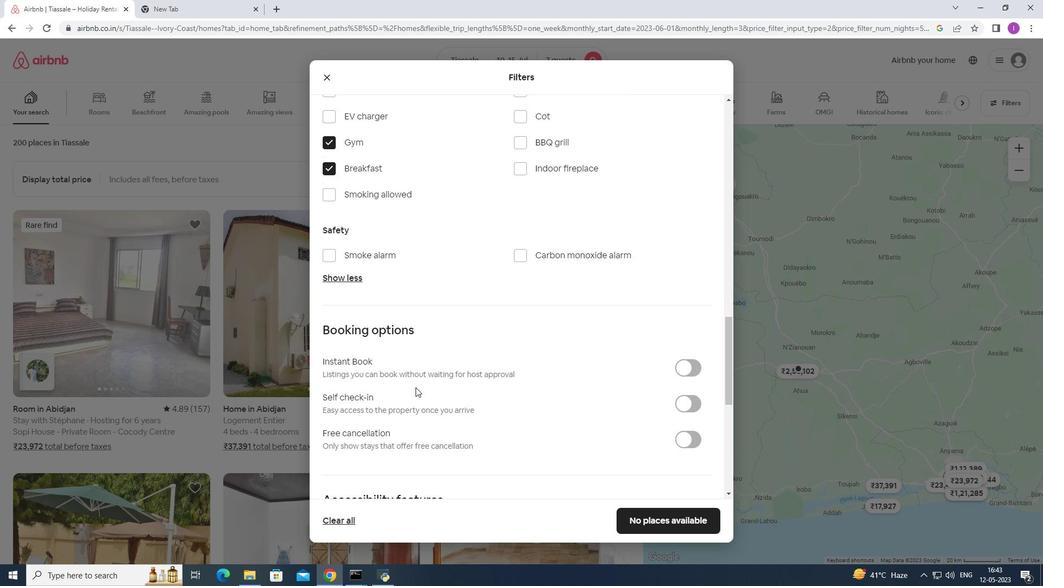 
Action: Mouse moved to (685, 348)
Screenshot: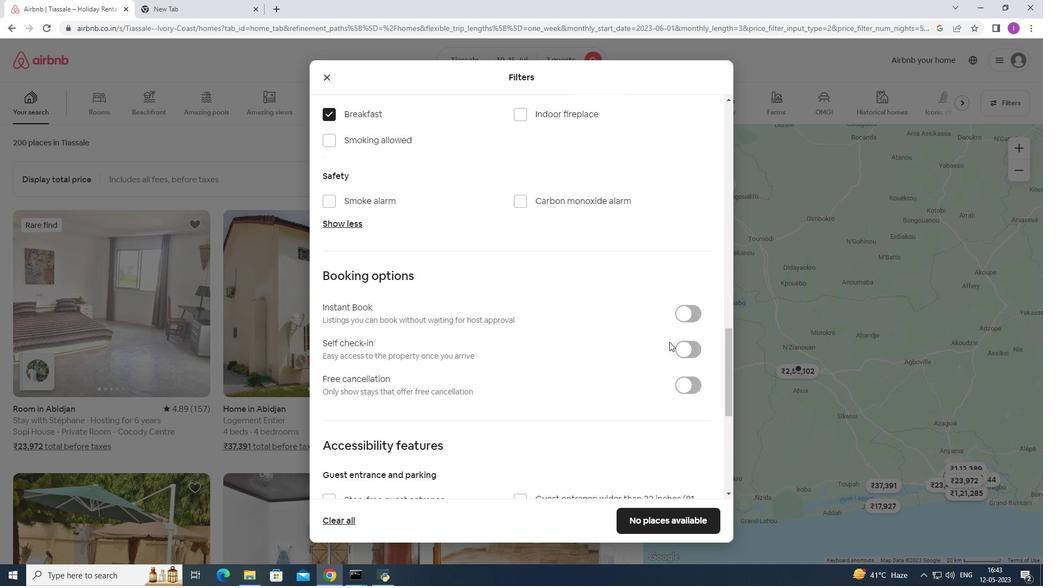 
Action: Mouse pressed left at (685, 348)
Screenshot: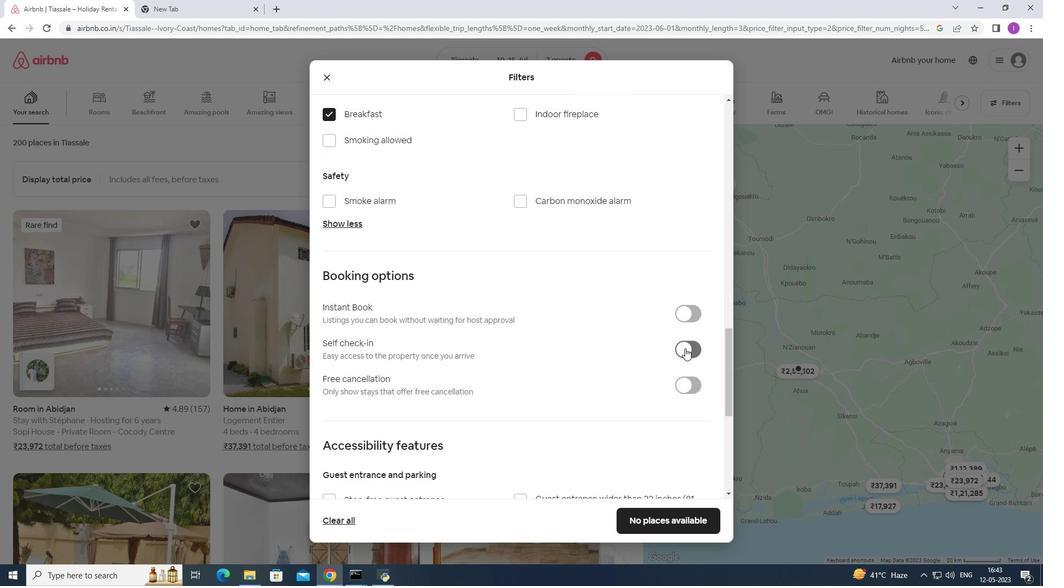 
Action: Mouse moved to (438, 427)
Screenshot: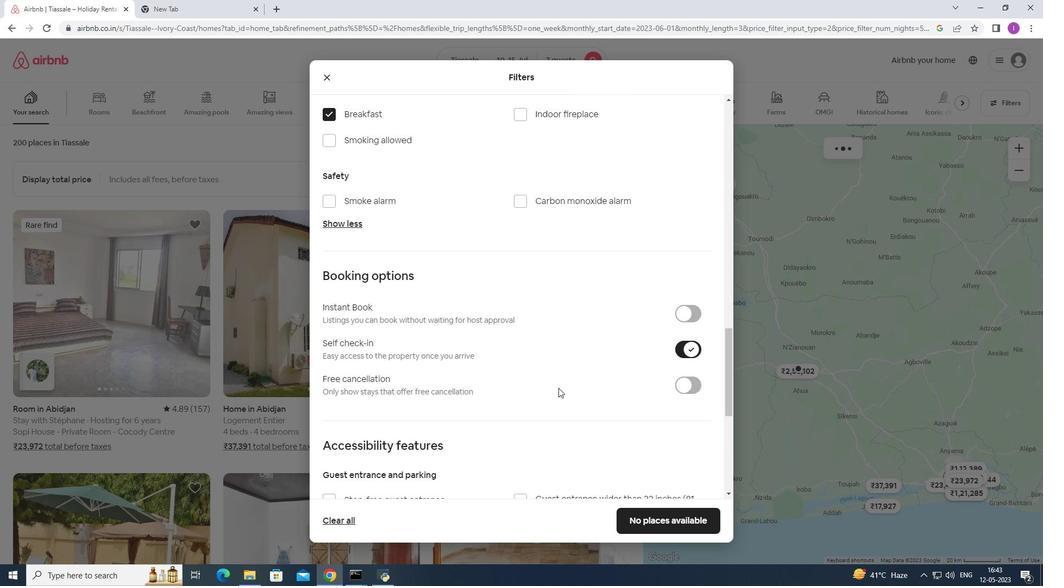 
Action: Mouse scrolled (438, 426) with delta (0, 0)
Screenshot: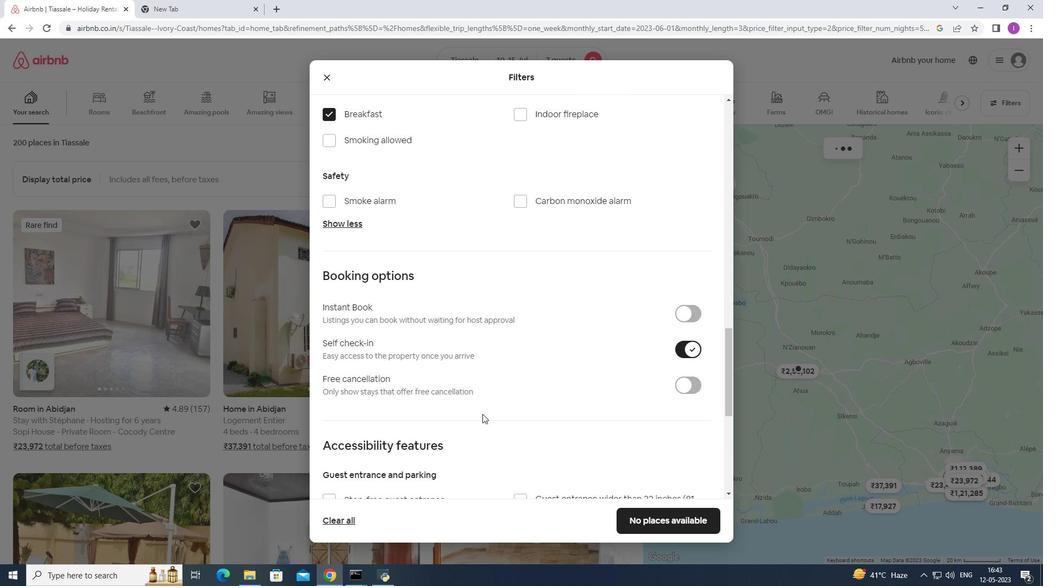 
Action: Mouse moved to (432, 433)
Screenshot: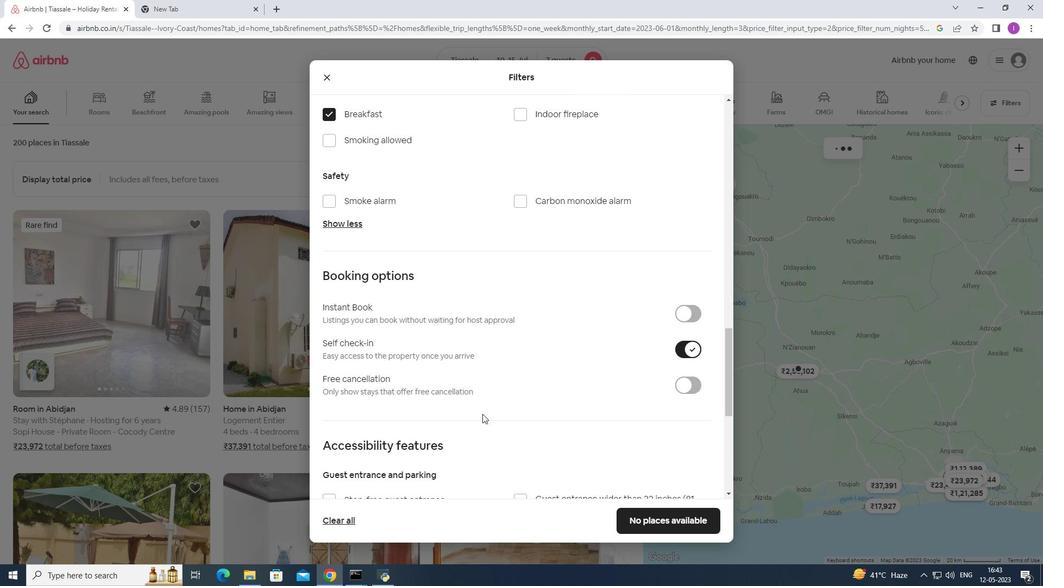 
Action: Mouse scrolled (432, 433) with delta (0, 0)
Screenshot: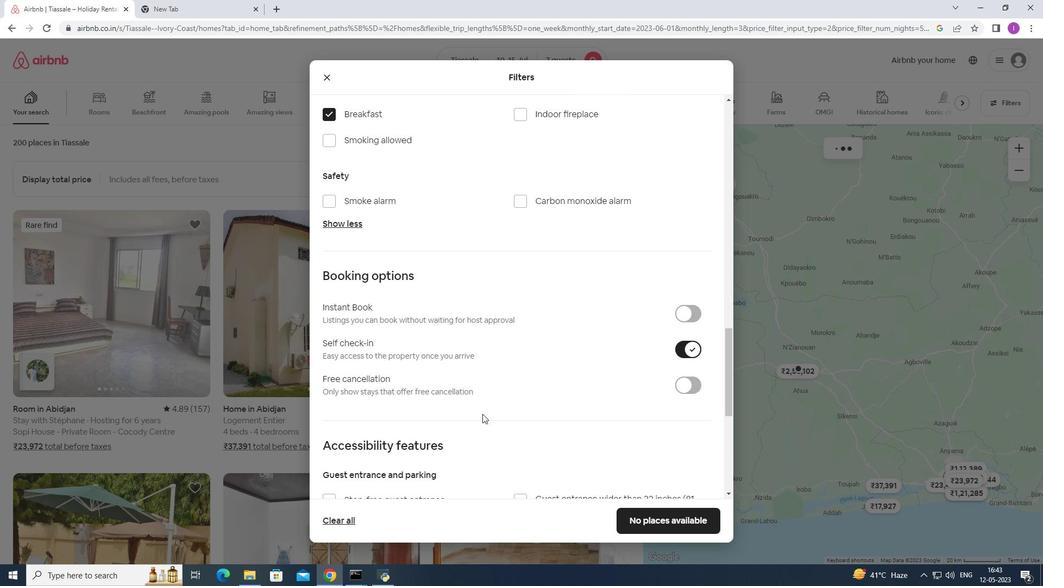 
Action: Mouse moved to (430, 434)
Screenshot: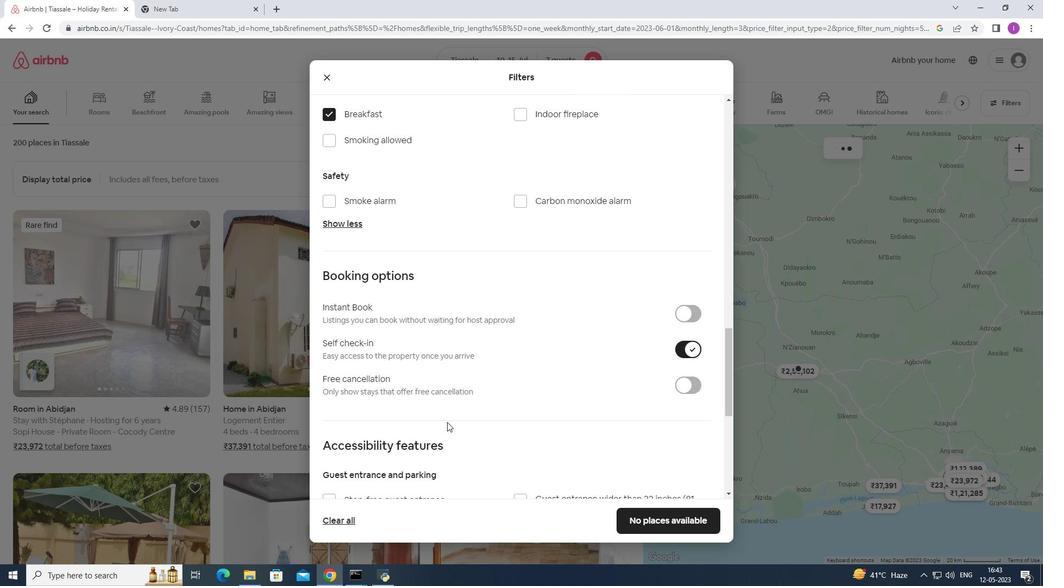 
Action: Mouse scrolled (430, 434) with delta (0, 0)
Screenshot: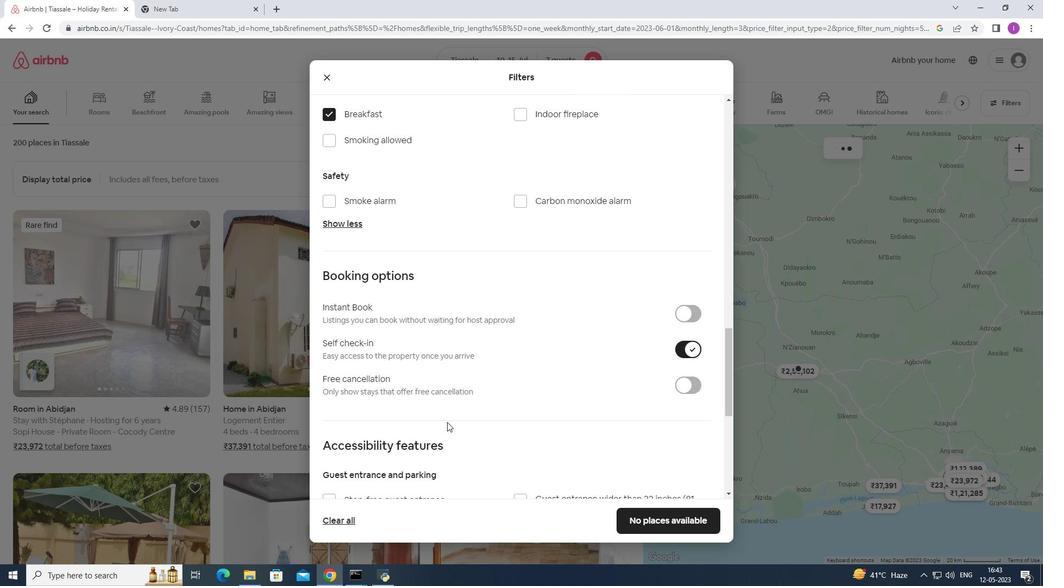 
Action: Mouse scrolled (430, 434) with delta (0, 0)
Screenshot: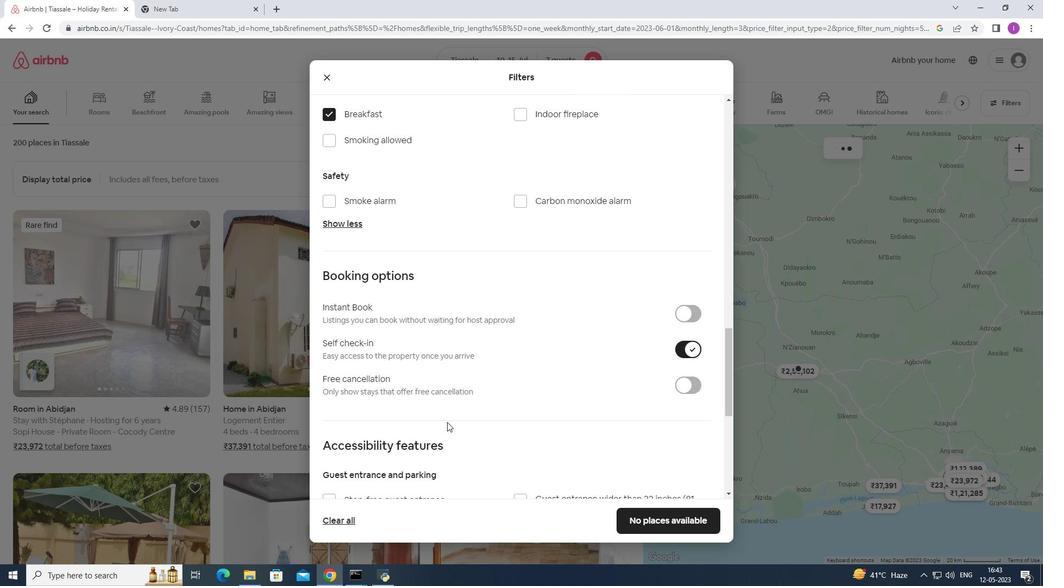 
Action: Mouse scrolled (430, 434) with delta (0, 0)
Screenshot: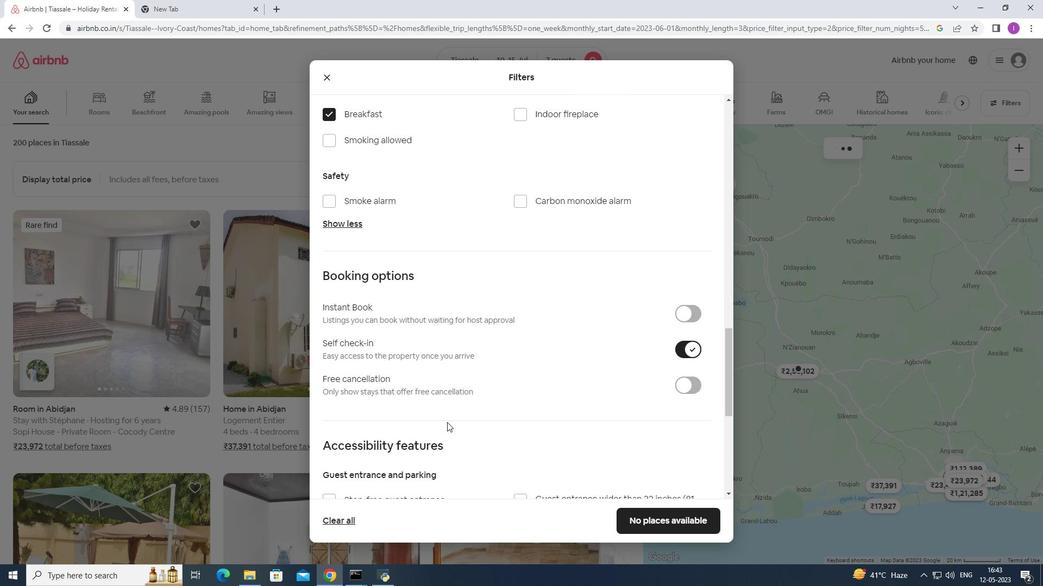 
Action: Mouse moved to (428, 428)
Screenshot: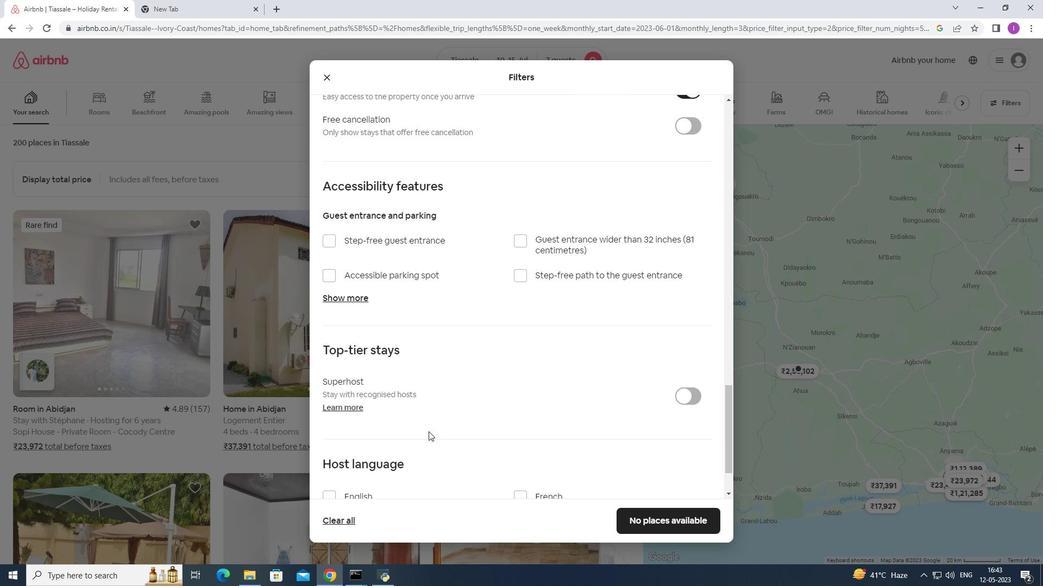 
Action: Mouse scrolled (428, 428) with delta (0, 0)
Screenshot: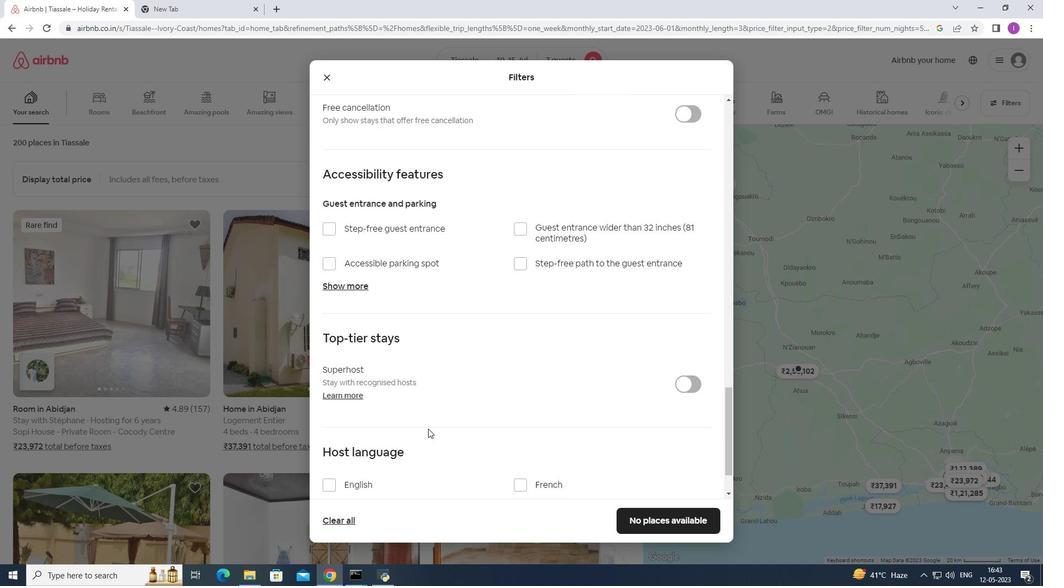 
Action: Mouse scrolled (428, 428) with delta (0, 0)
Screenshot: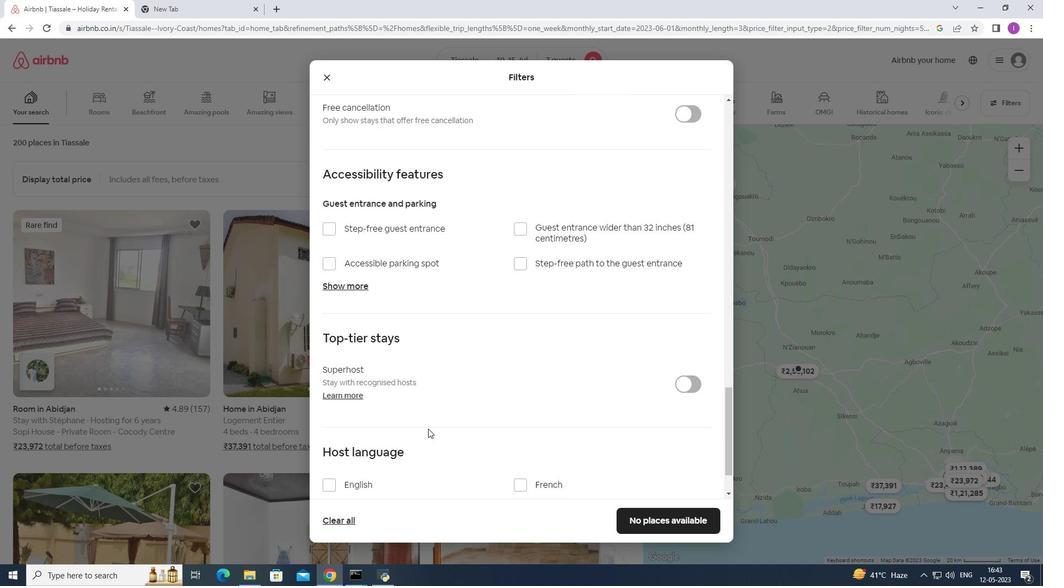 
Action: Mouse scrolled (428, 428) with delta (0, 0)
Screenshot: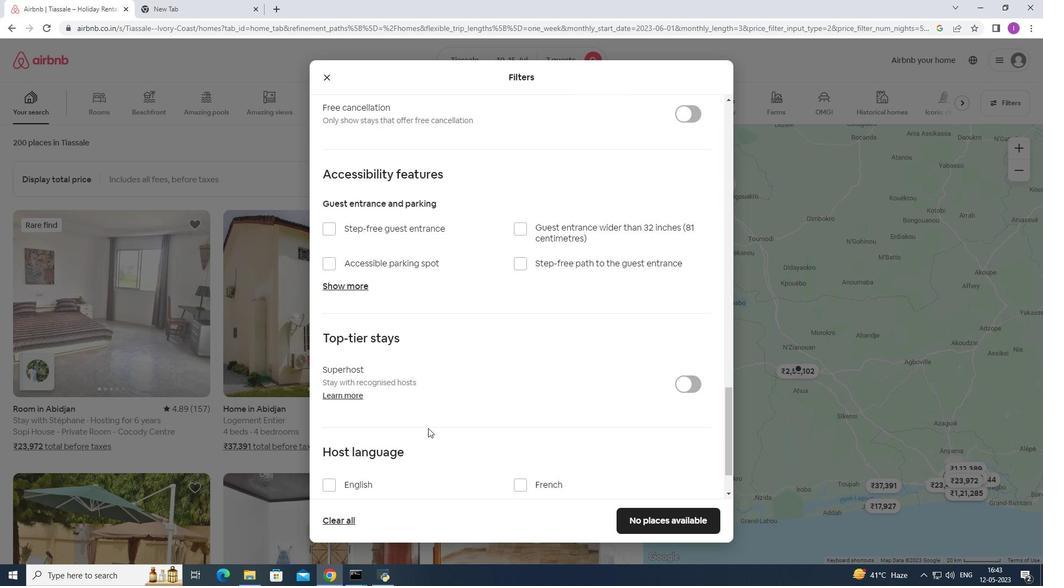 
Action: Mouse scrolled (428, 428) with delta (0, 0)
Screenshot: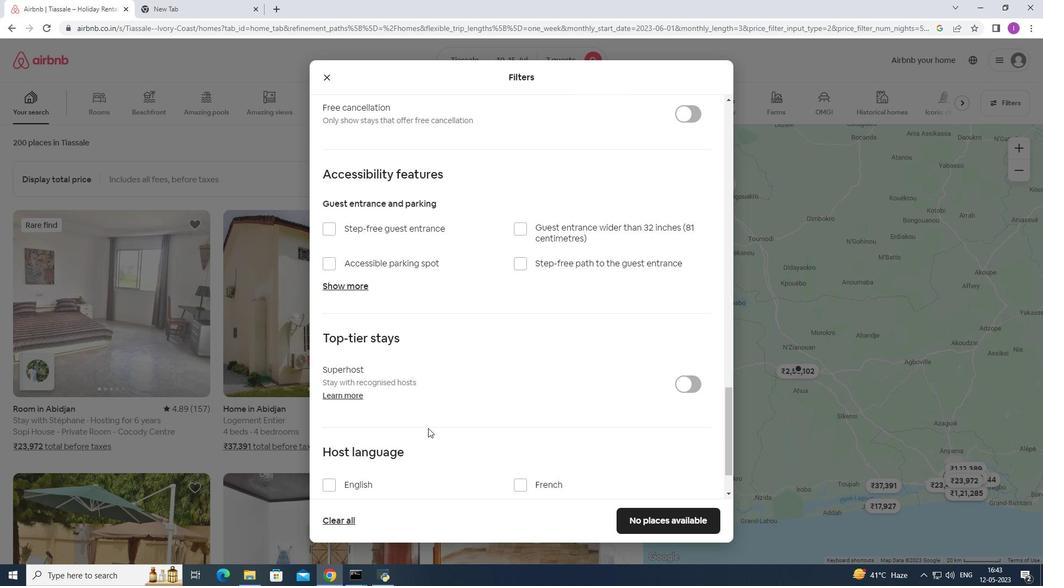 
Action: Mouse scrolled (428, 428) with delta (0, 0)
Screenshot: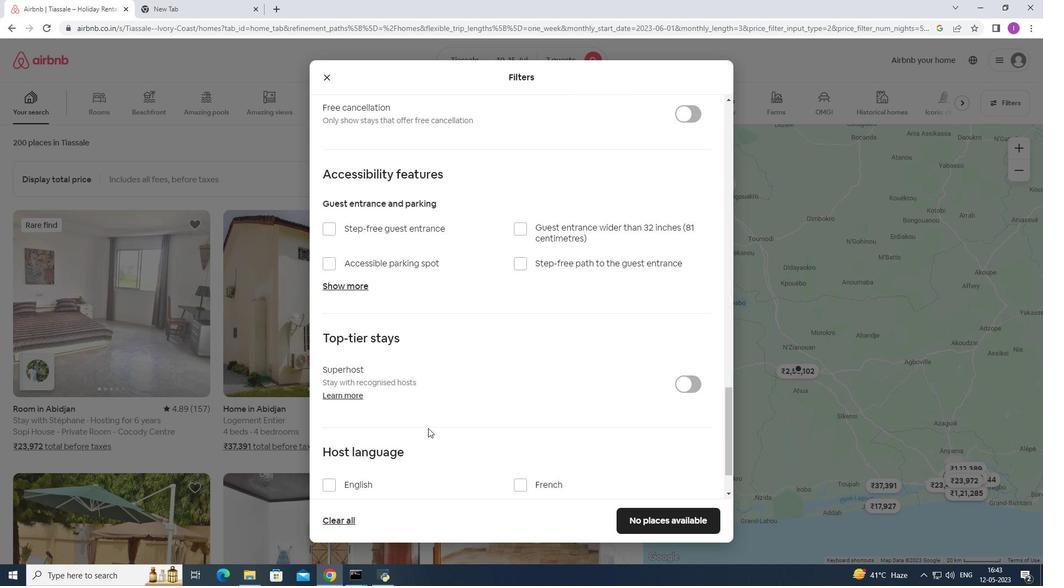 
Action: Mouse moved to (329, 427)
Screenshot: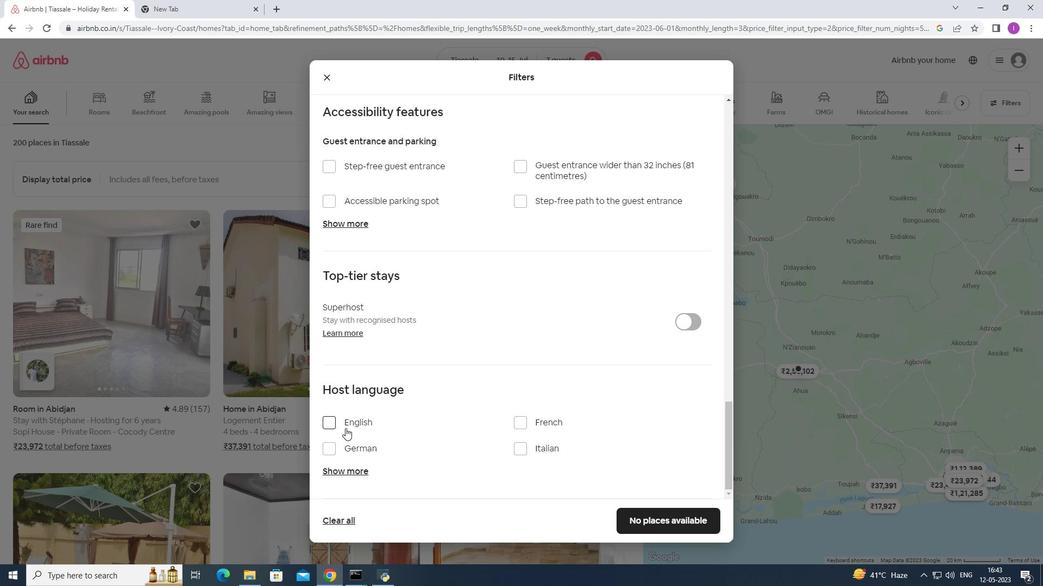 
Action: Mouse pressed left at (329, 427)
Screenshot: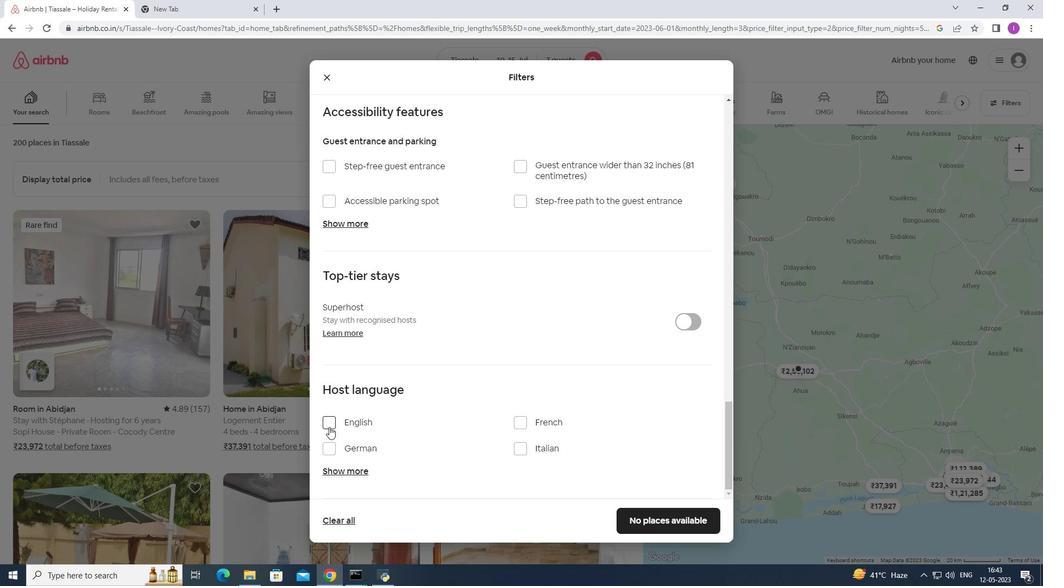 
Action: Mouse moved to (432, 439)
Screenshot: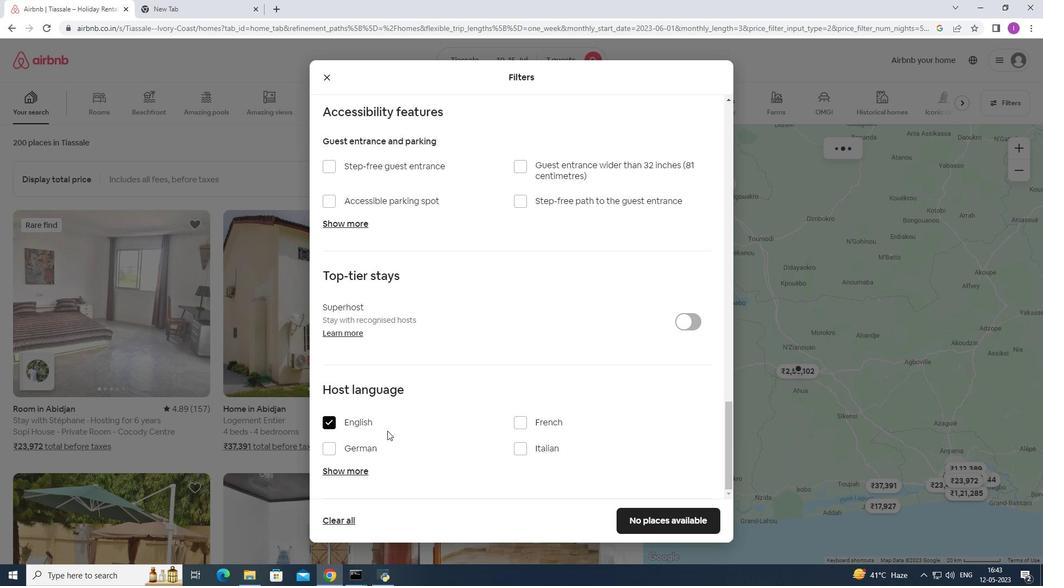 
Action: Mouse scrolled (432, 438) with delta (0, 0)
Screenshot: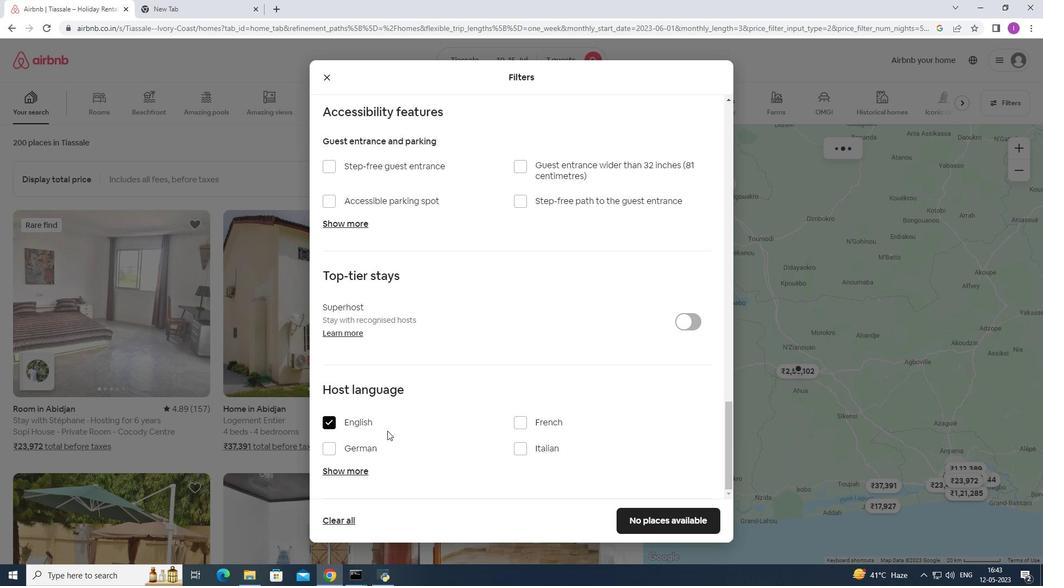 
Action: Mouse moved to (444, 444)
Screenshot: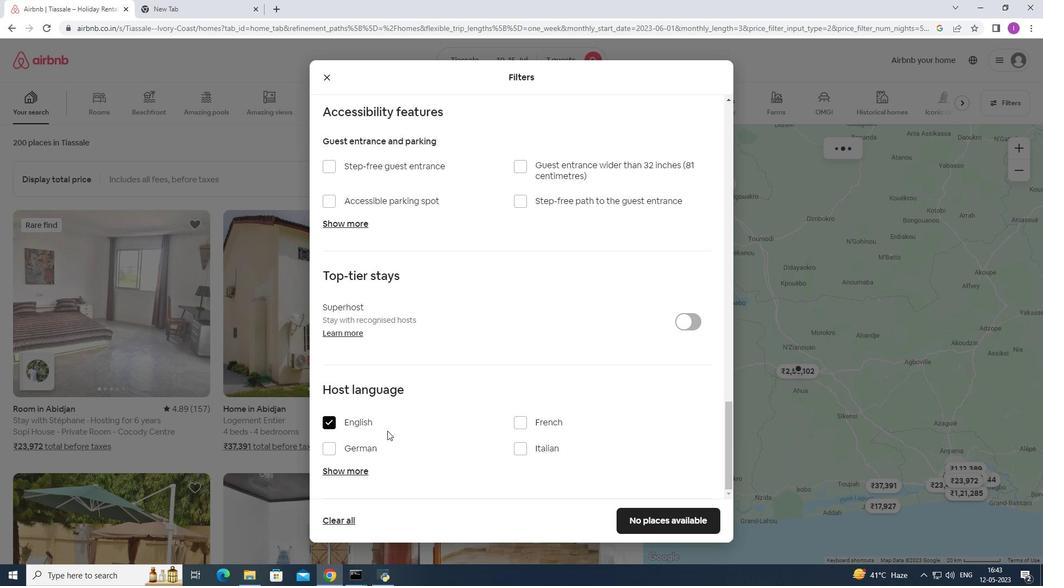 
Action: Mouse scrolled (444, 443) with delta (0, 0)
Screenshot: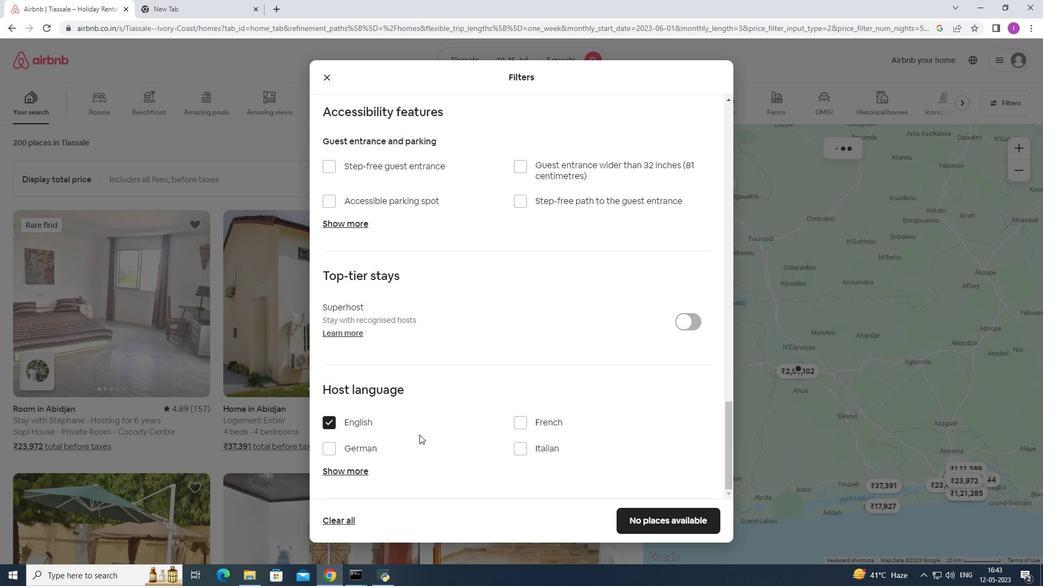 
Action: Mouse moved to (453, 444)
Screenshot: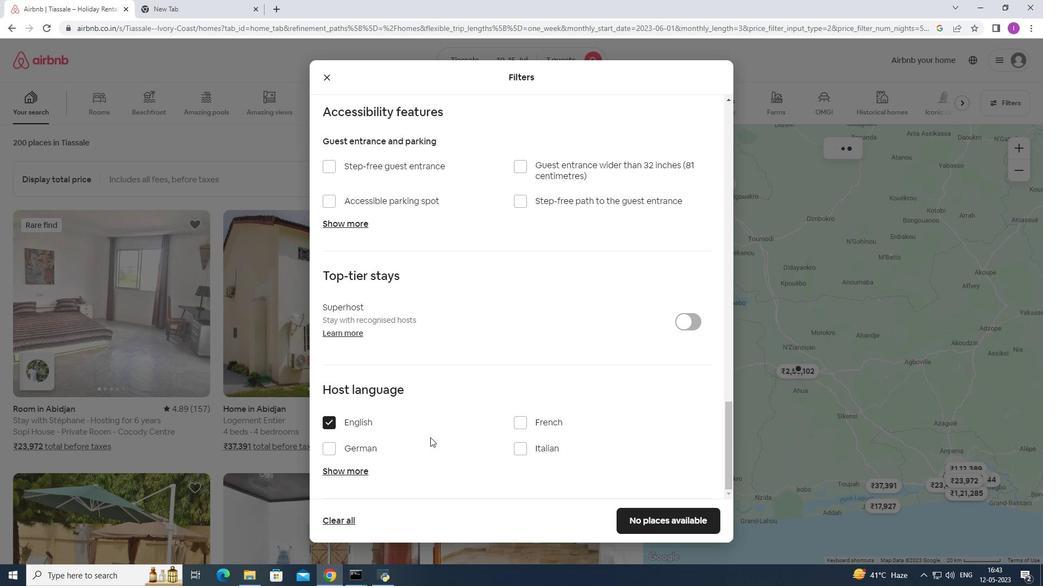 
Action: Mouse scrolled (453, 444) with delta (0, 0)
Screenshot: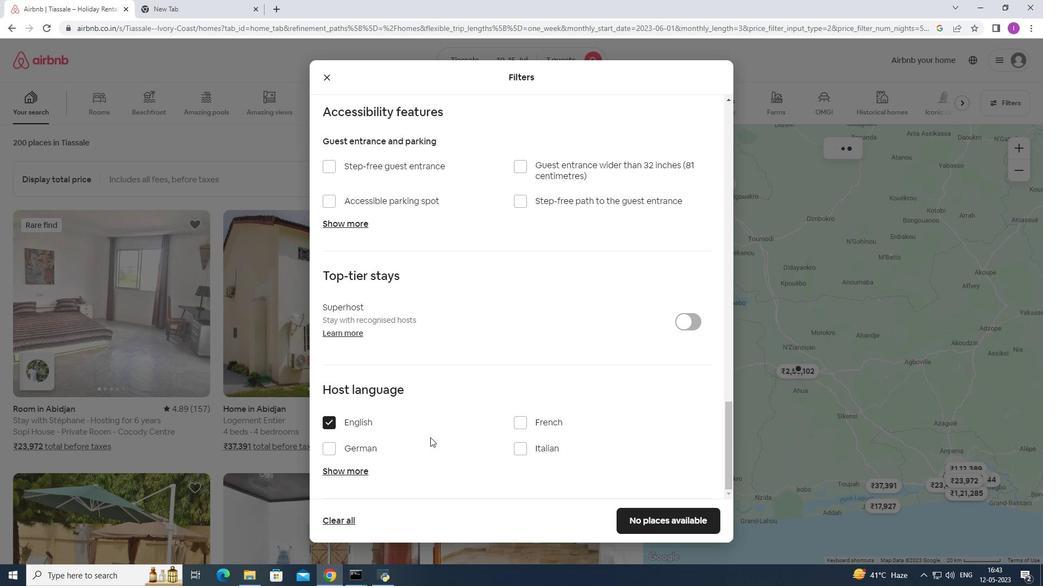 
Action: Mouse moved to (471, 444)
Screenshot: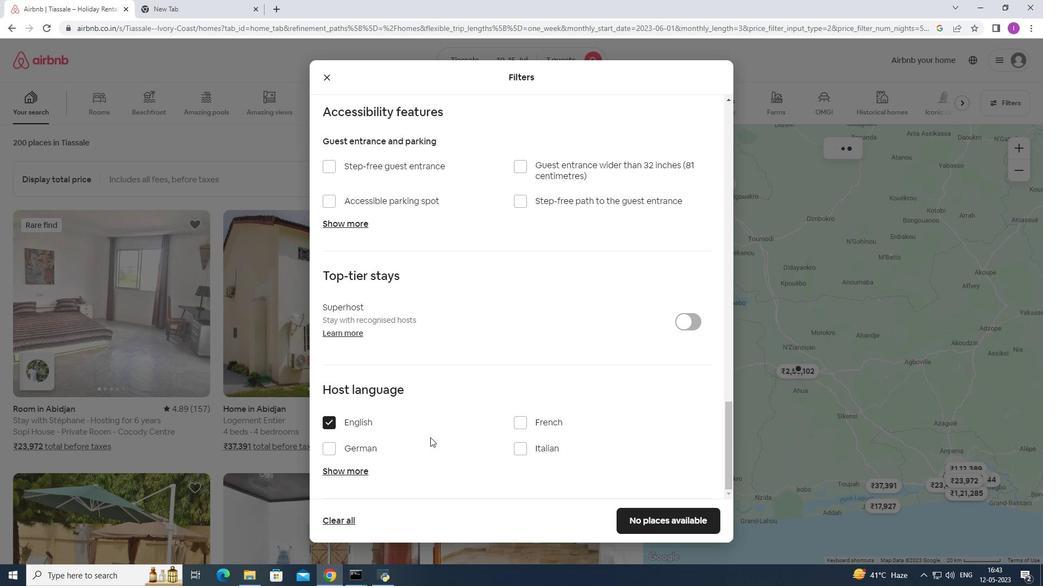 
Action: Mouse scrolled (466, 444) with delta (0, 0)
Screenshot: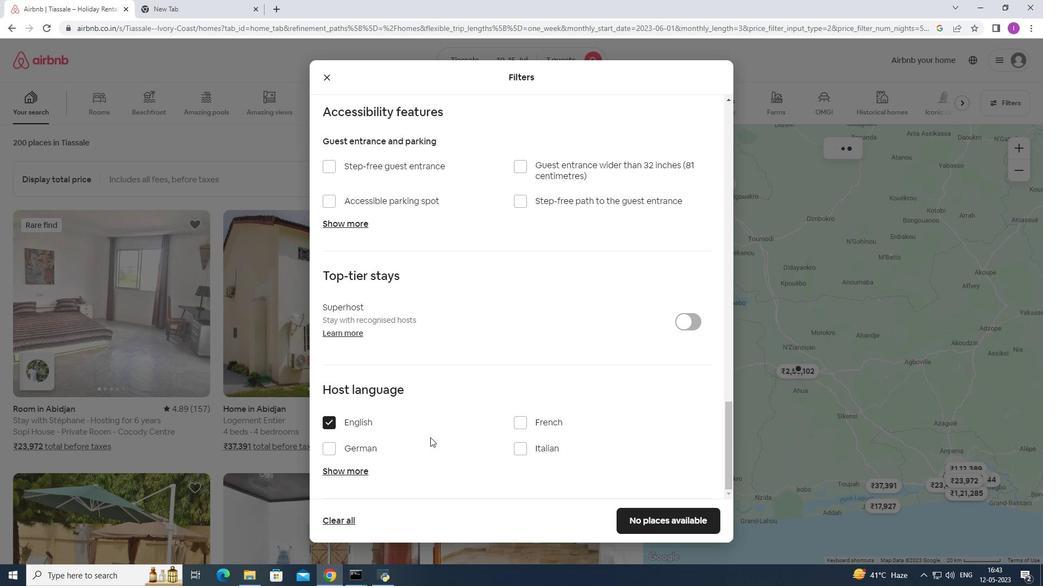 
Action: Mouse moved to (661, 524)
Screenshot: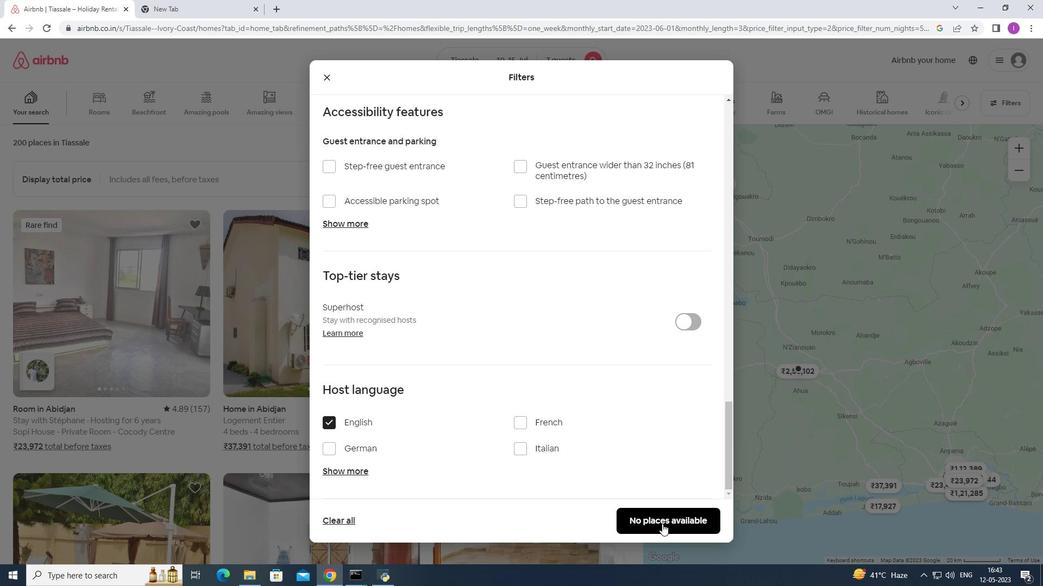 
Action: Mouse pressed left at (661, 524)
Screenshot: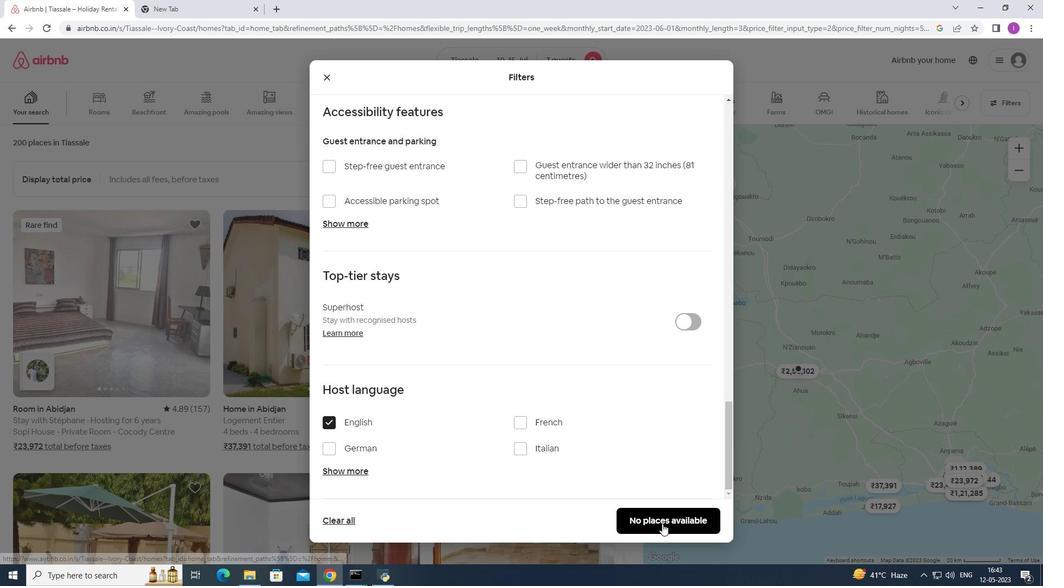 
Action: Mouse moved to (623, 521)
Screenshot: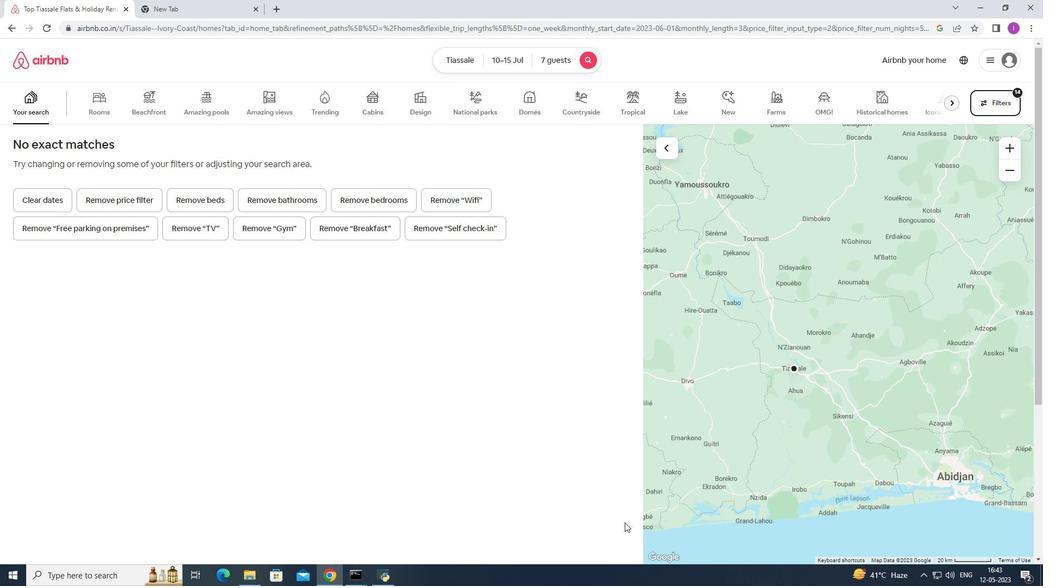 
